 Task: Select Fire TV from Amazon Fire TV. Add to cart Replacement Power Adapter for Fire TV Stick-1. Place order for _x000D_
80 Blair Hollow Rd_x000D_
Dillsburg, Pennsylvania(PA), 17019, Cell Number (717) 432-9341
Action: Mouse moved to (130, 79)
Screenshot: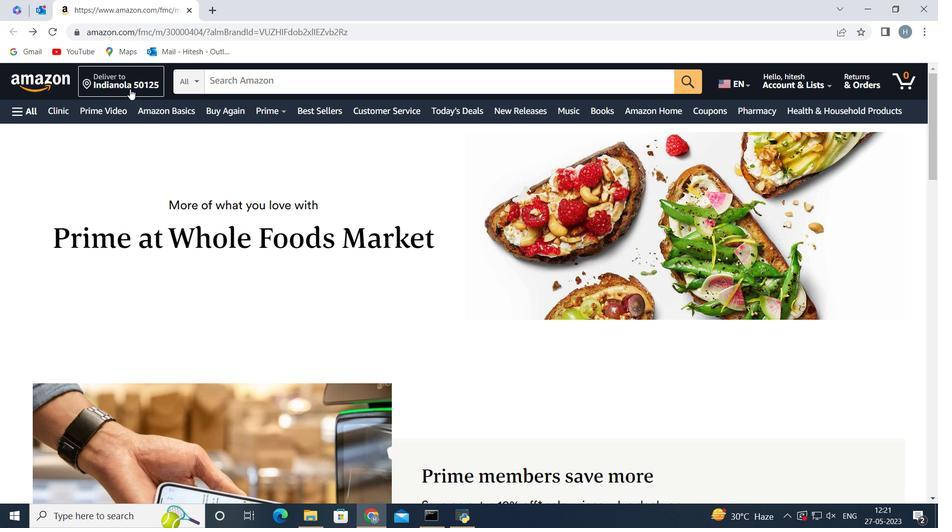 
Action: Mouse pressed left at (130, 79)
Screenshot: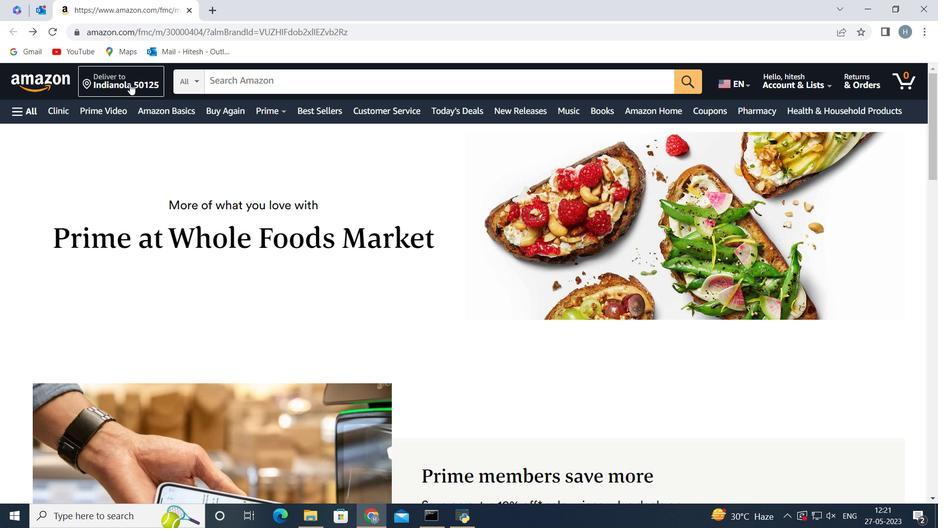 
Action: Mouse moved to (455, 368)
Screenshot: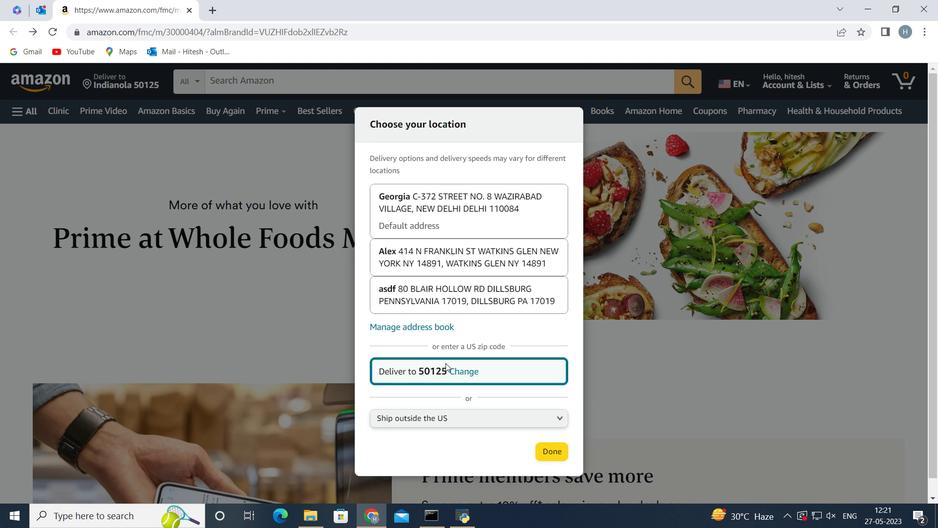 
Action: Mouse pressed left at (455, 368)
Screenshot: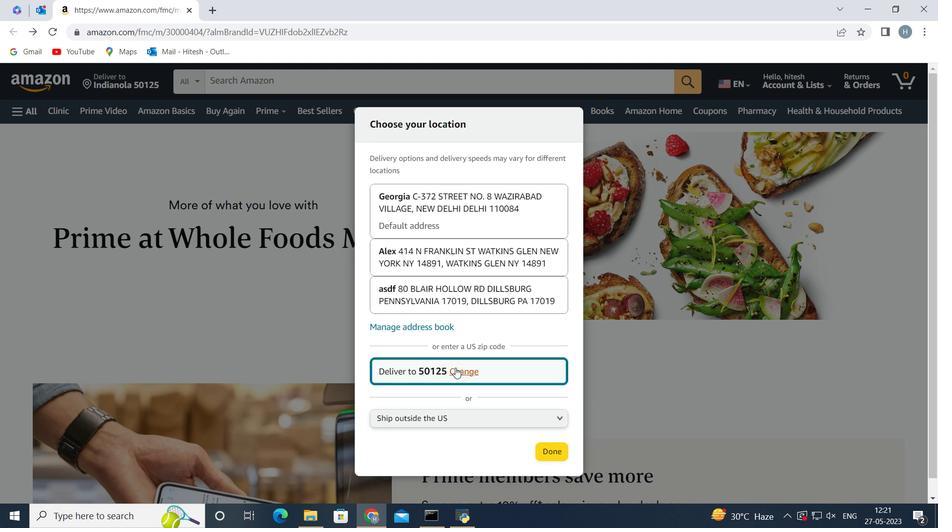 
Action: Mouse moved to (437, 364)
Screenshot: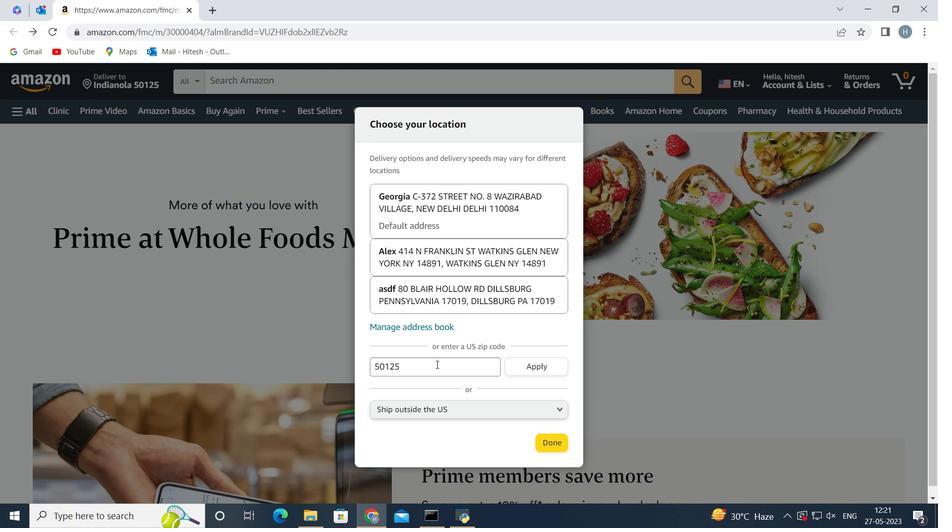 
Action: Mouse pressed left at (437, 364)
Screenshot: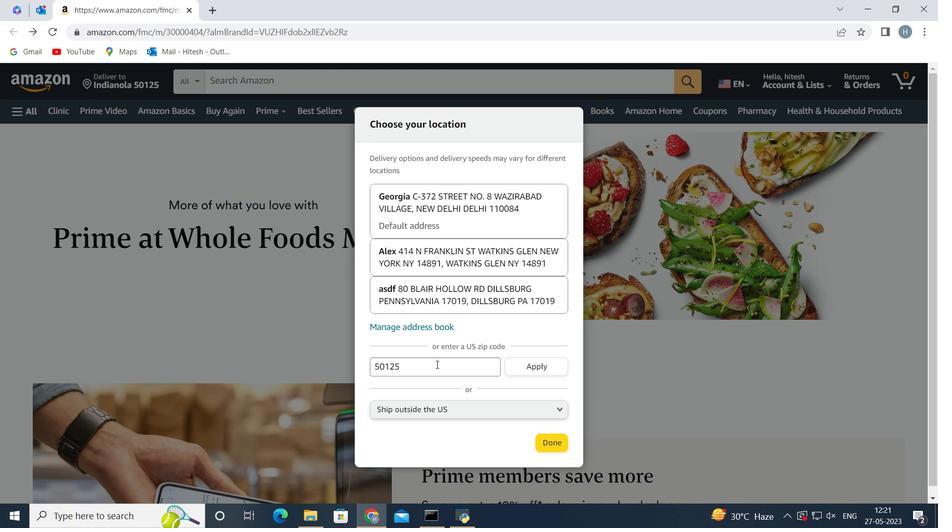 
Action: Key pressed <Key.backspace><Key.backspace><Key.backspace><Key.backspace><Key.backspace><Key.backspace><Key.backspace><Key.backspace>17019
Screenshot: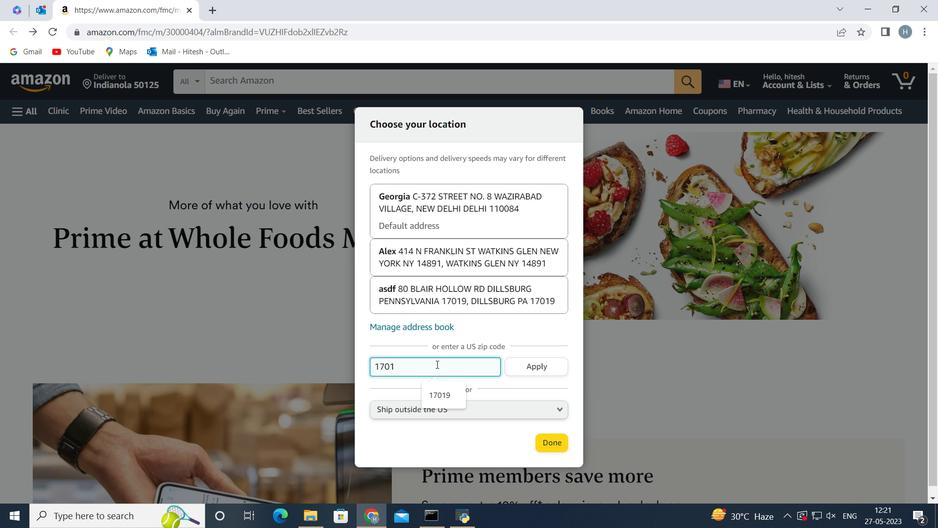 
Action: Mouse moved to (525, 361)
Screenshot: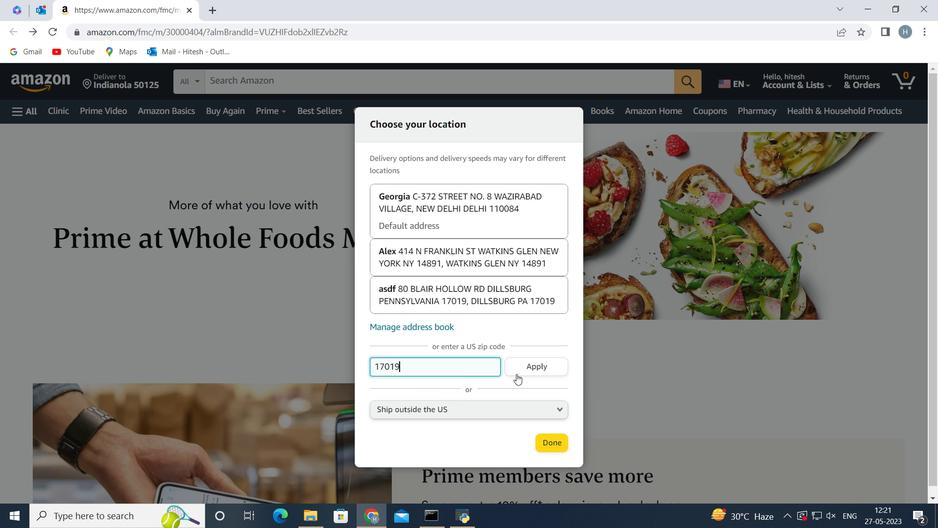 
Action: Mouse pressed left at (525, 361)
Screenshot: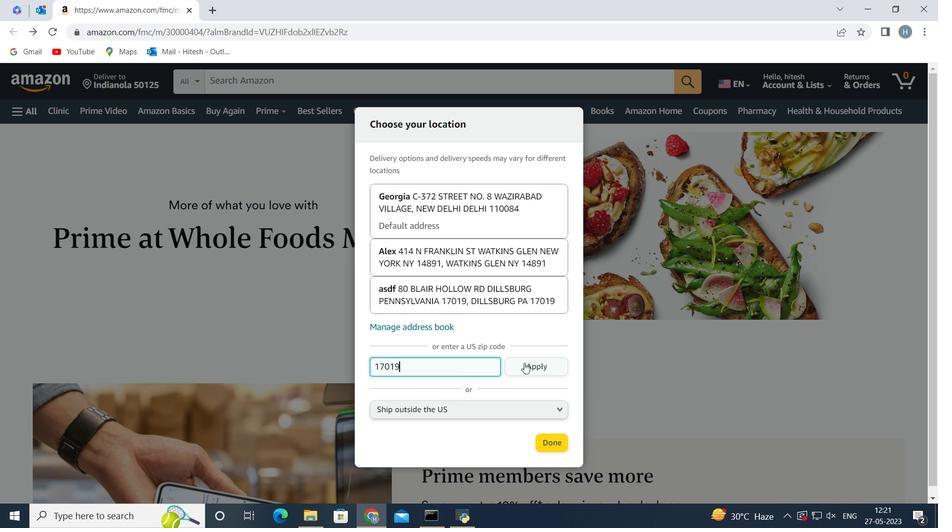 
Action: Mouse moved to (551, 448)
Screenshot: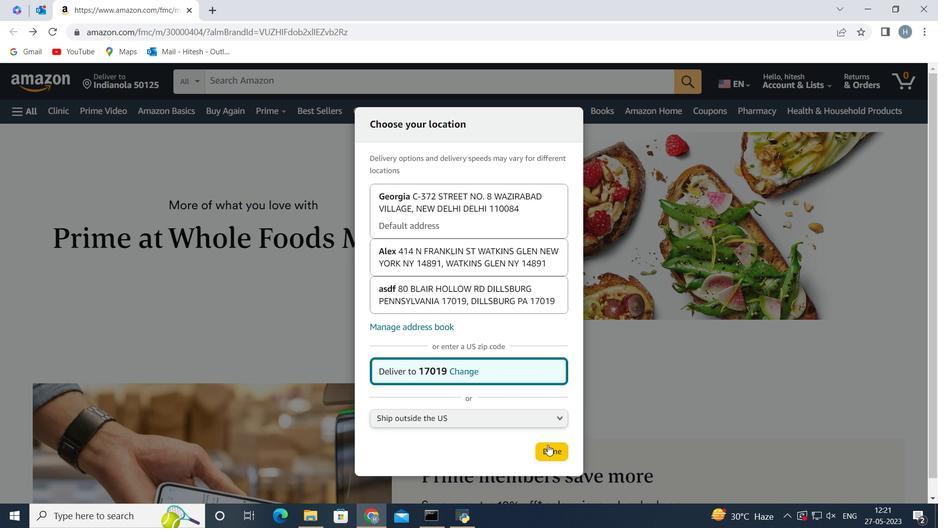 
Action: Mouse pressed left at (551, 448)
Screenshot: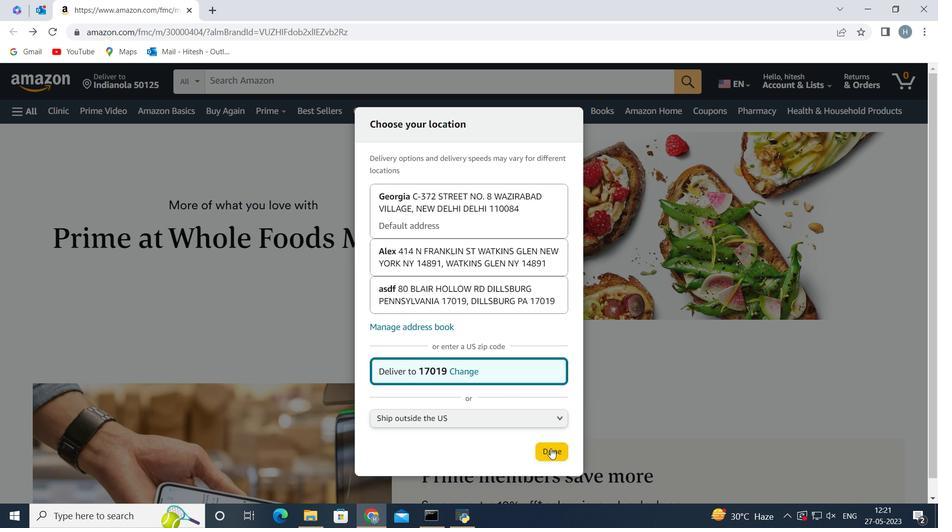
Action: Mouse moved to (16, 105)
Screenshot: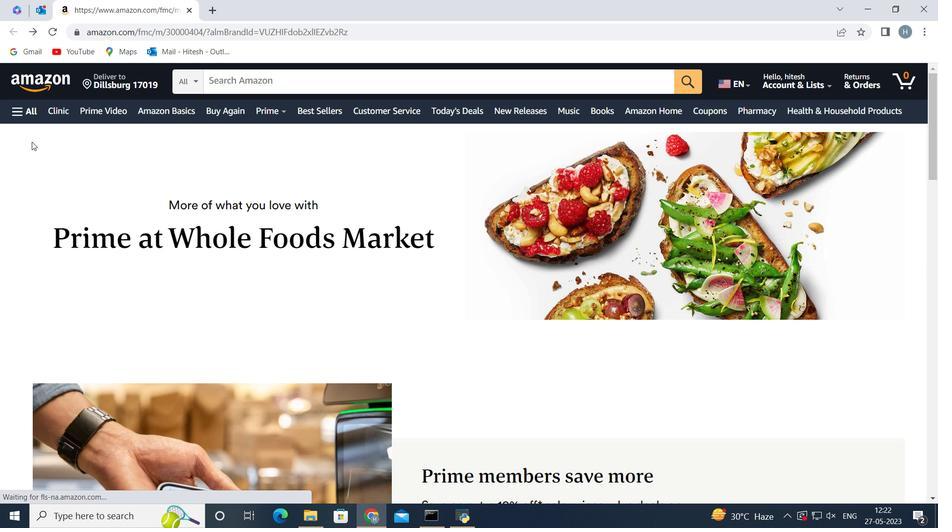 
Action: Mouse pressed left at (16, 105)
Screenshot: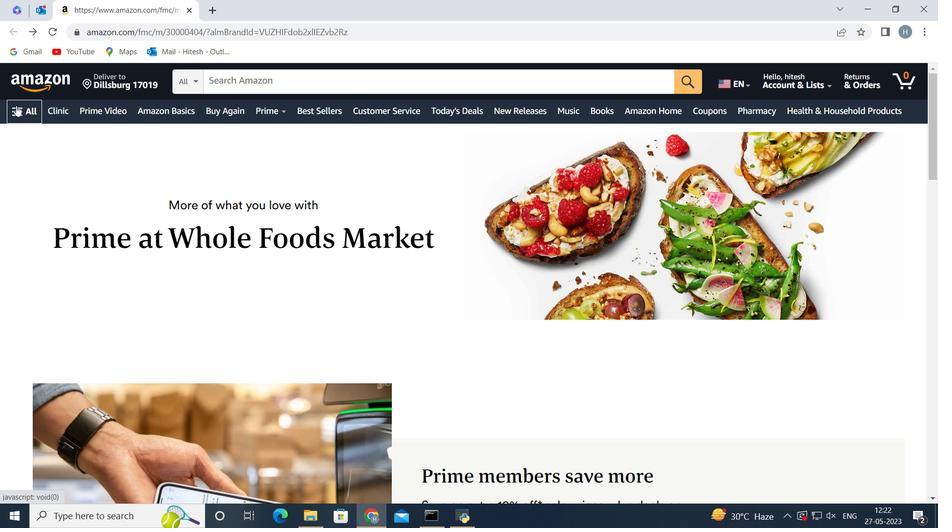 
Action: Mouse moved to (90, 354)
Screenshot: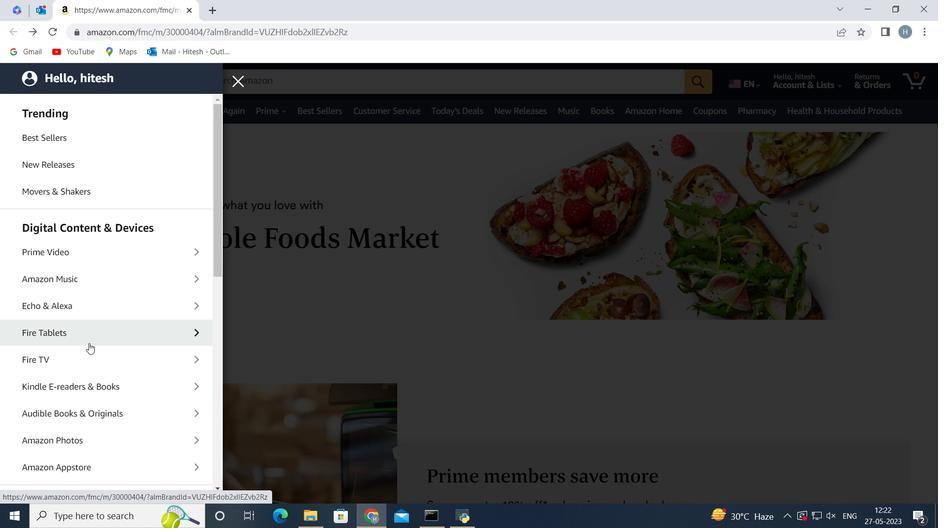 
Action: Mouse pressed left at (90, 354)
Screenshot: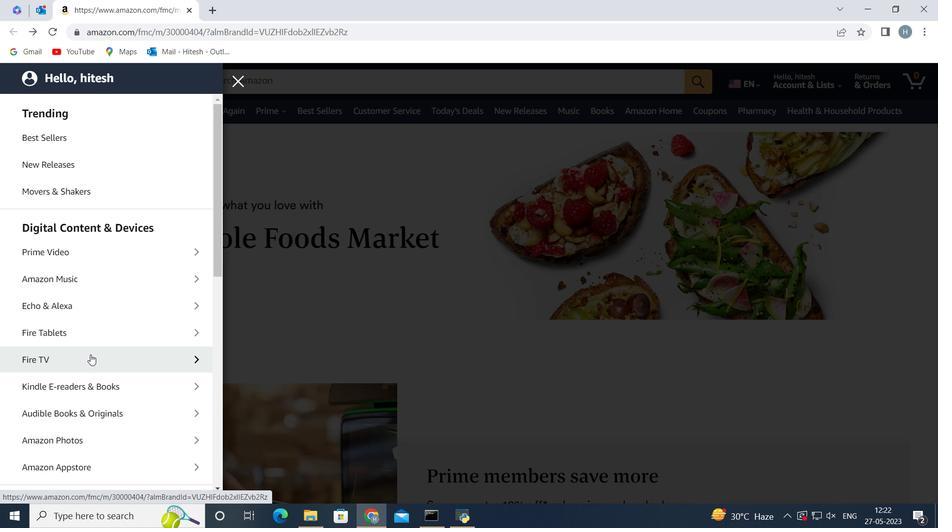
Action: Mouse moved to (136, 158)
Screenshot: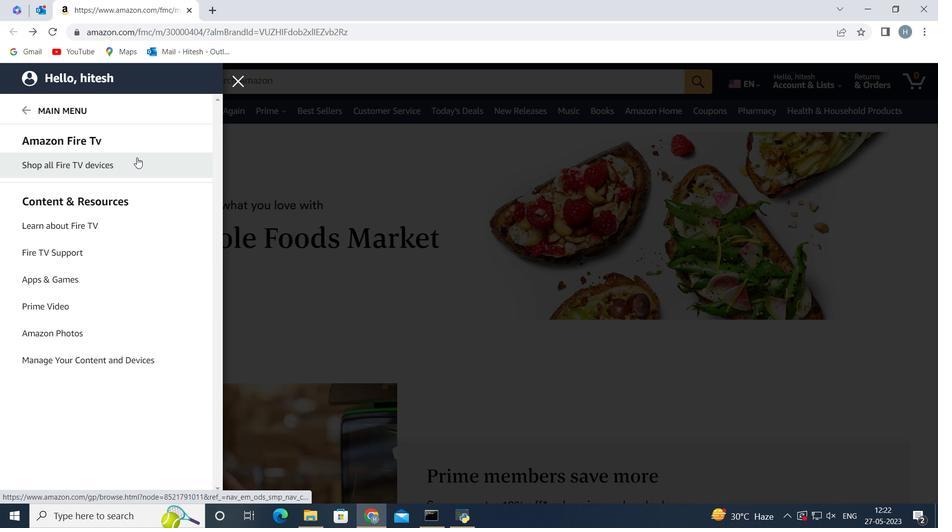
Action: Mouse pressed left at (136, 158)
Screenshot: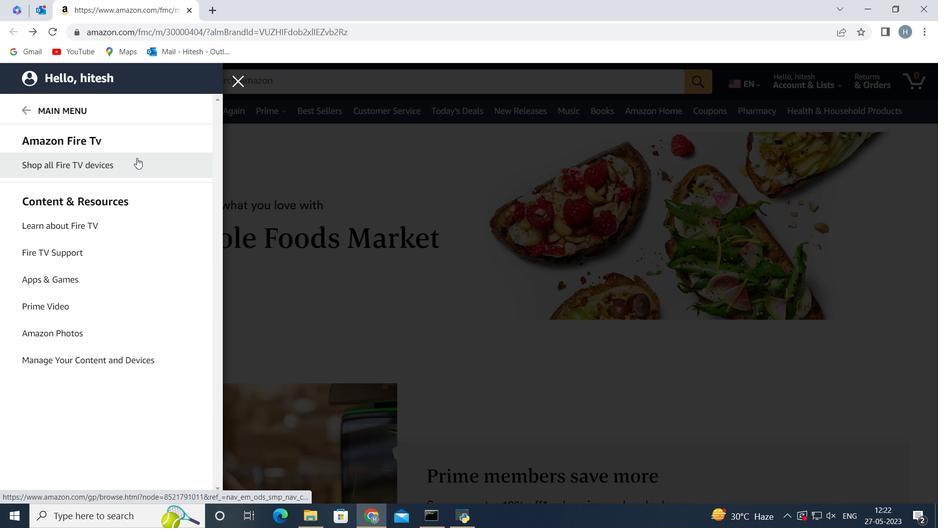 
Action: Mouse moved to (305, 83)
Screenshot: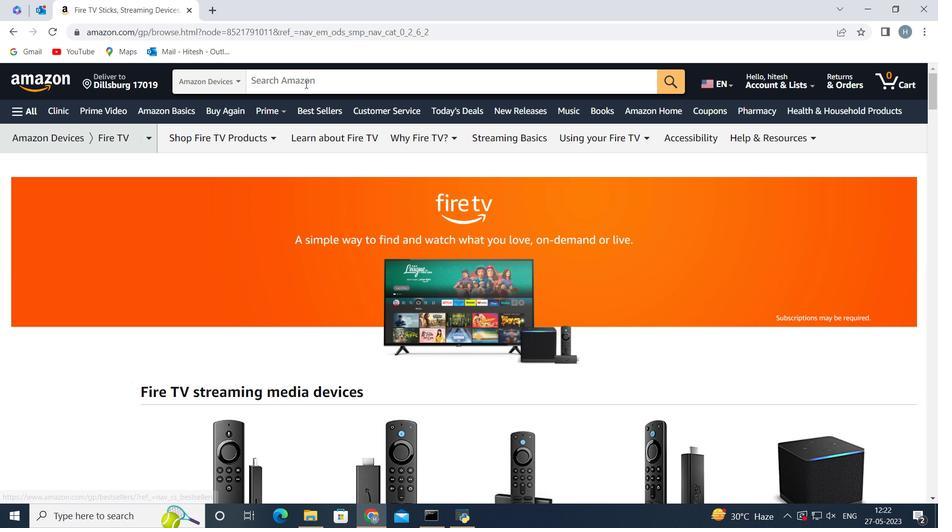 
Action: Mouse pressed left at (305, 83)
Screenshot: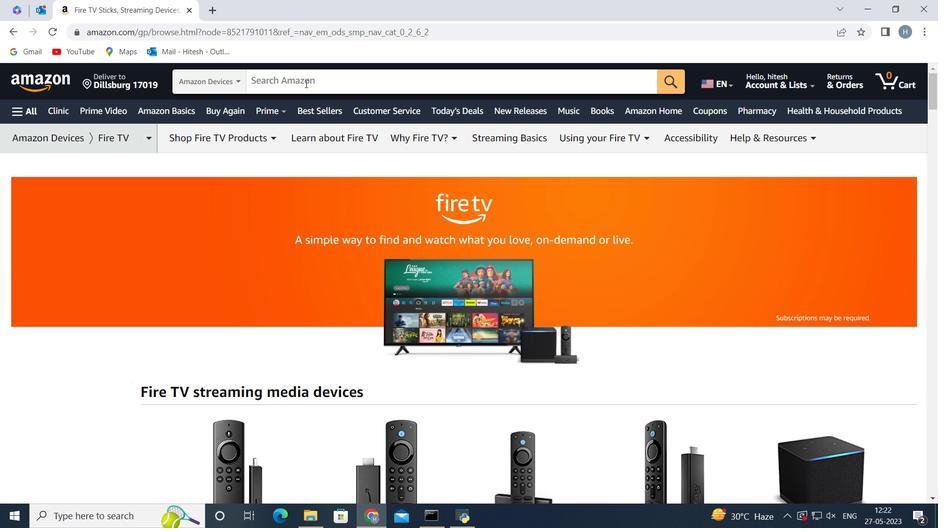 
Action: Key pressed <Key.shift>Replacement<Key.space>power<Key.space><Key.shift>Adapy<Key.backspace>tor<Key.space>for<Key.space>fire<Key.space>tv<Key.enter>
Screenshot: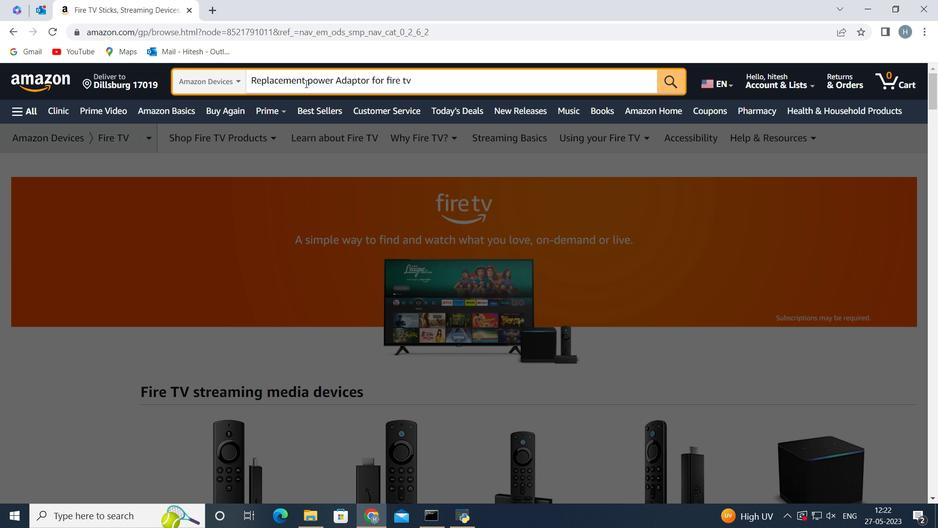 
Action: Mouse moved to (460, 81)
Screenshot: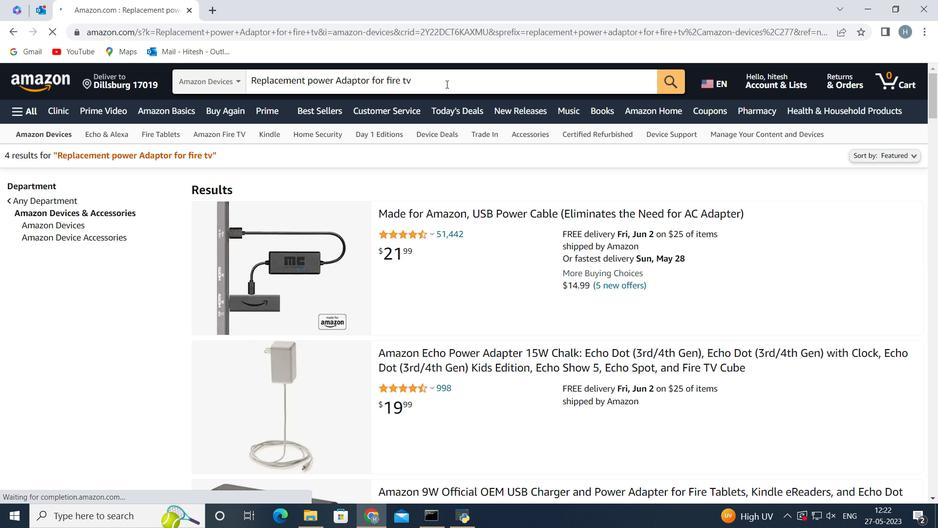 
Action: Mouse pressed left at (460, 81)
Screenshot: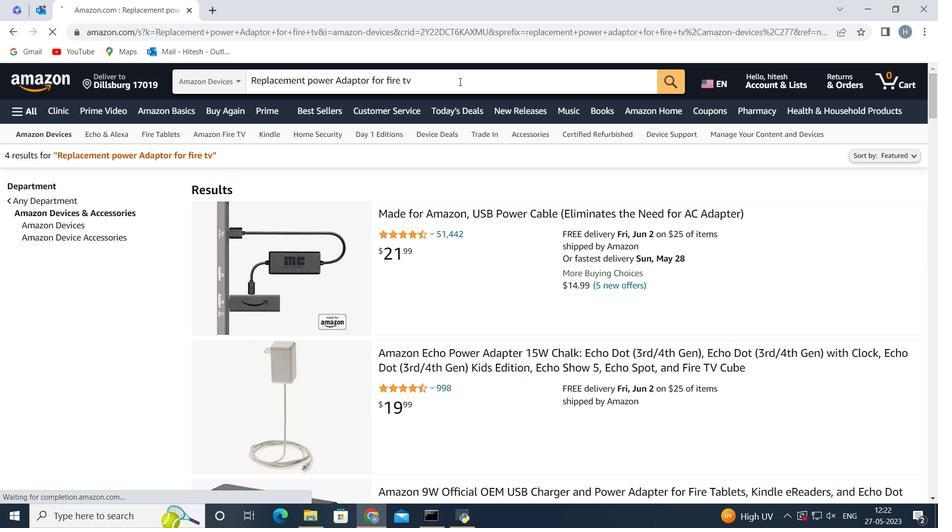 
Action: Key pressed <Key.space>stick<Key.backspace><Key.backspace><Key.backspace><Key.backspace>stick<Key.enter>
Screenshot: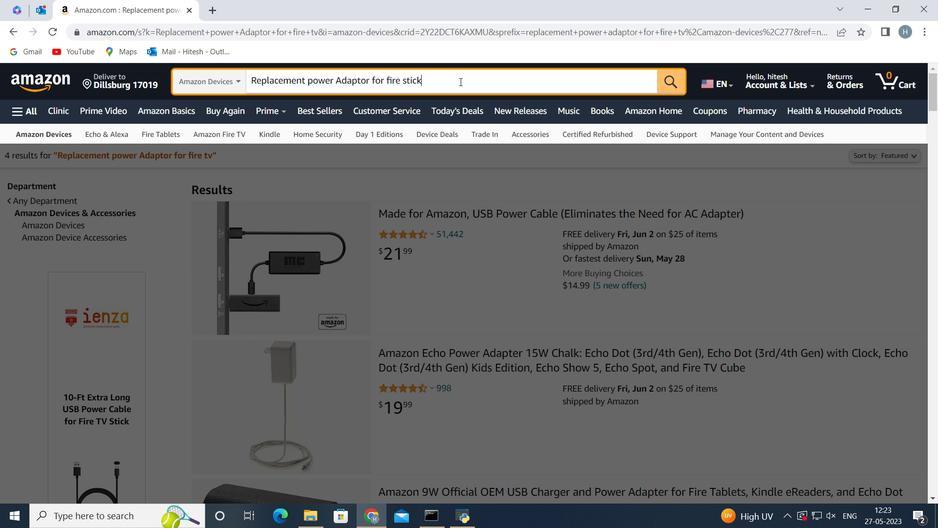 
Action: Mouse moved to (455, 213)
Screenshot: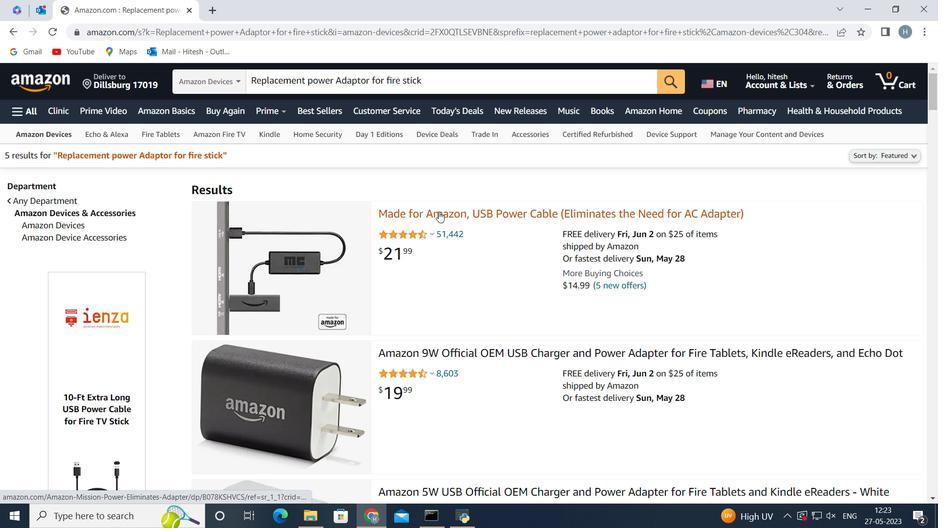 
Action: Mouse scrolled (455, 213) with delta (0, 0)
Screenshot: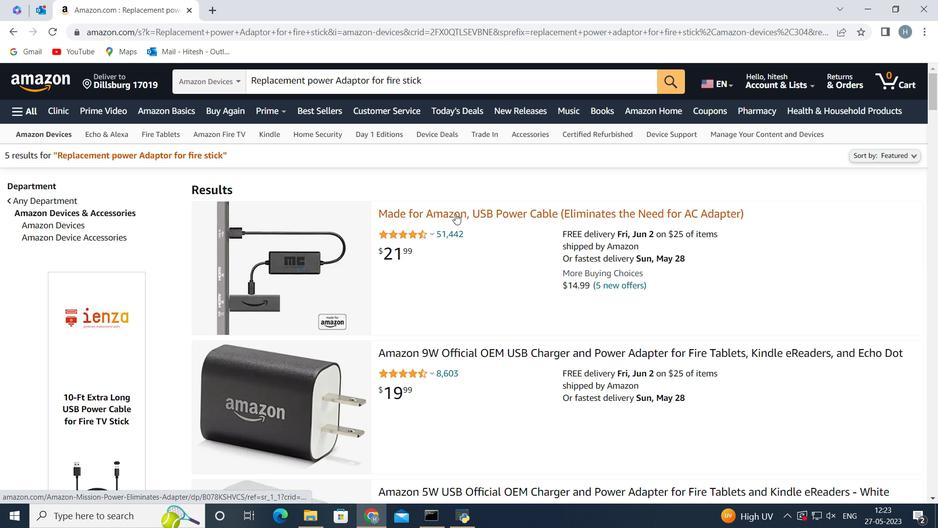 
Action: Mouse moved to (574, 159)
Screenshot: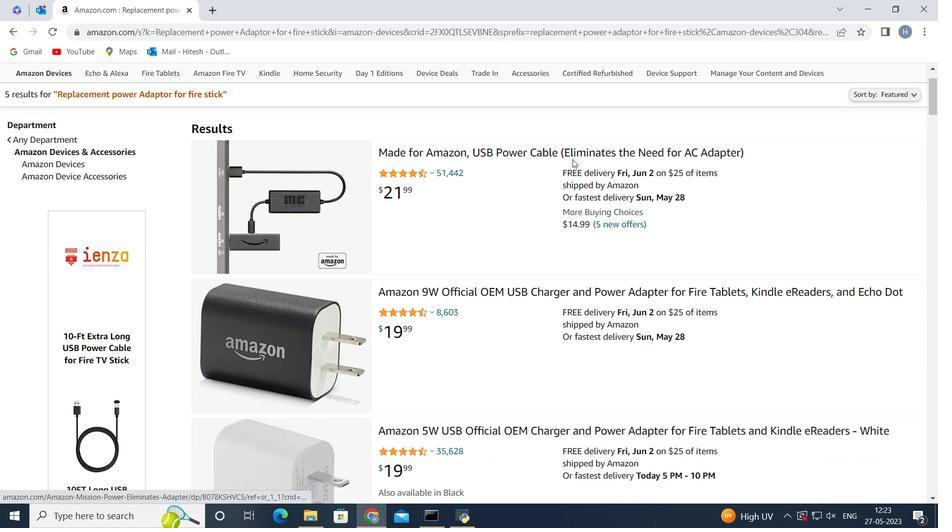 
Action: Mouse scrolled (574, 158) with delta (0, 0)
Screenshot: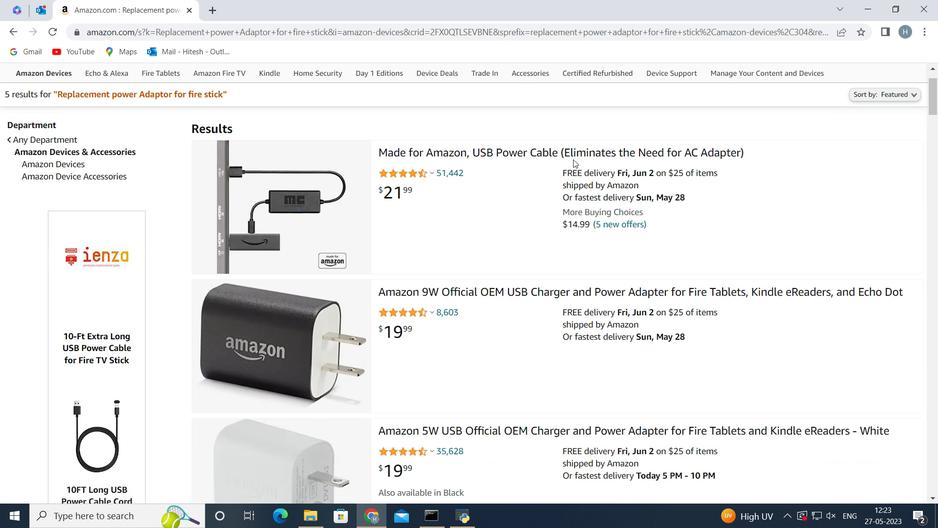 
Action: Mouse scrolled (574, 158) with delta (0, 0)
Screenshot: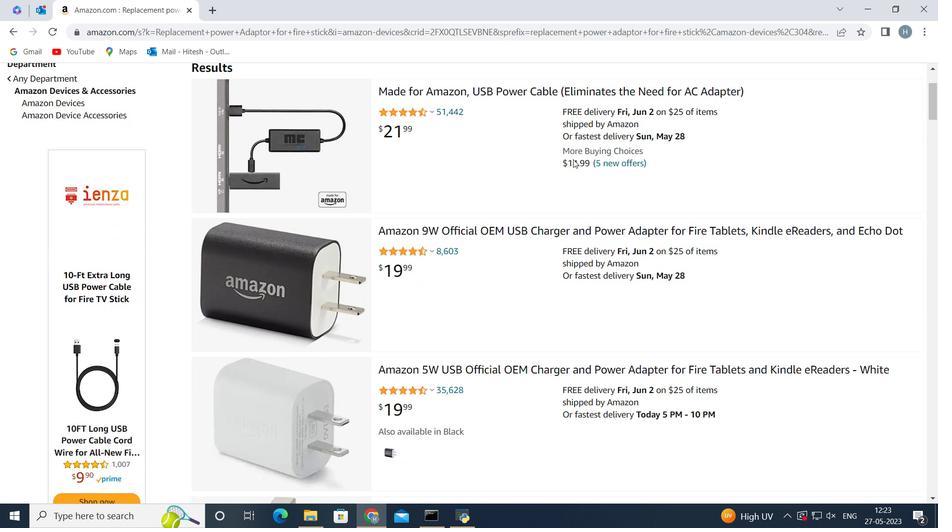 
Action: Mouse moved to (450, 186)
Screenshot: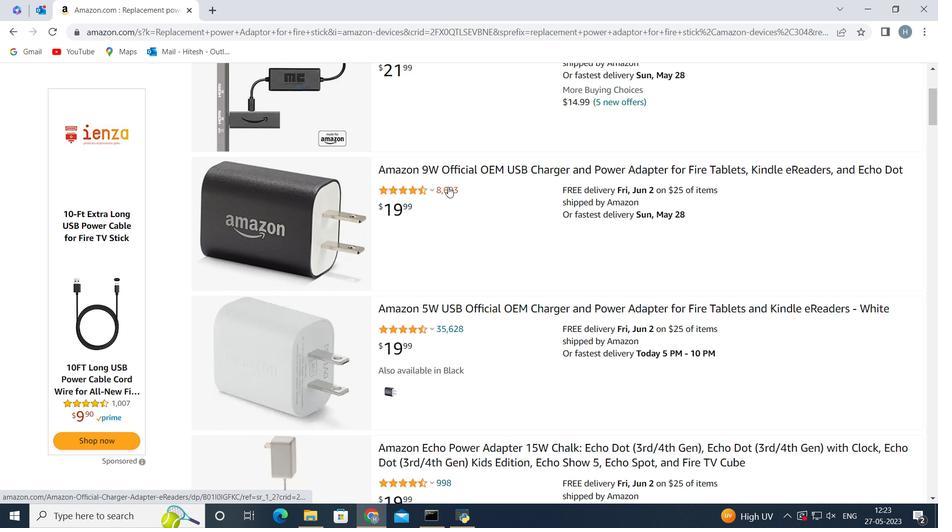 
Action: Mouse scrolled (450, 185) with delta (0, 0)
Screenshot: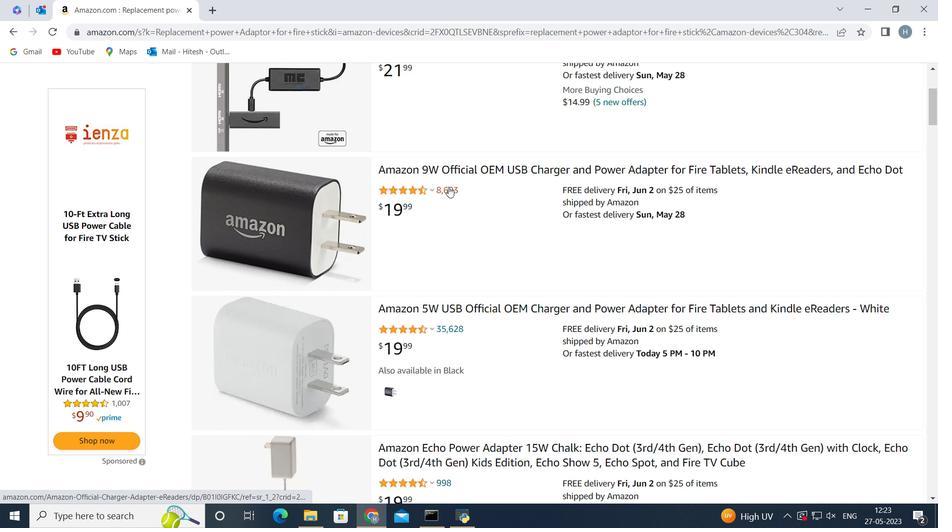
Action: Mouse scrolled (450, 185) with delta (0, 0)
Screenshot: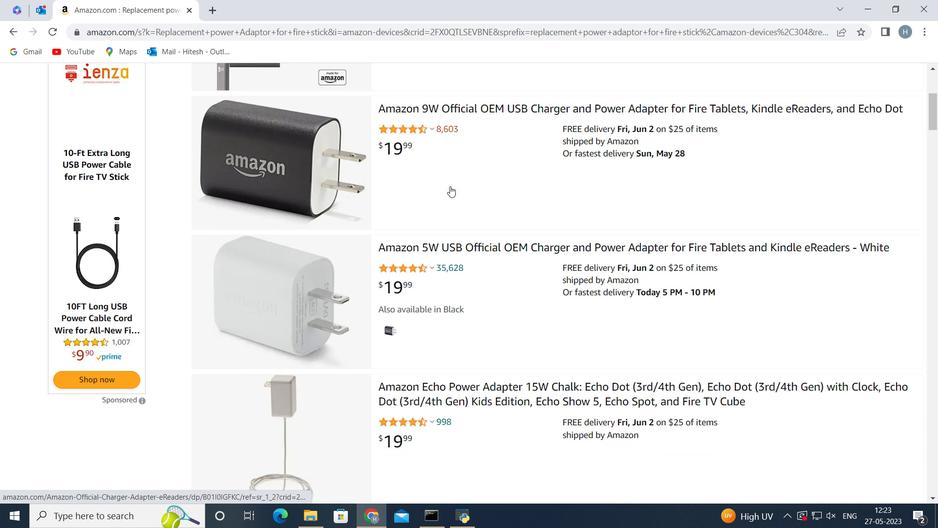 
Action: Mouse moved to (521, 190)
Screenshot: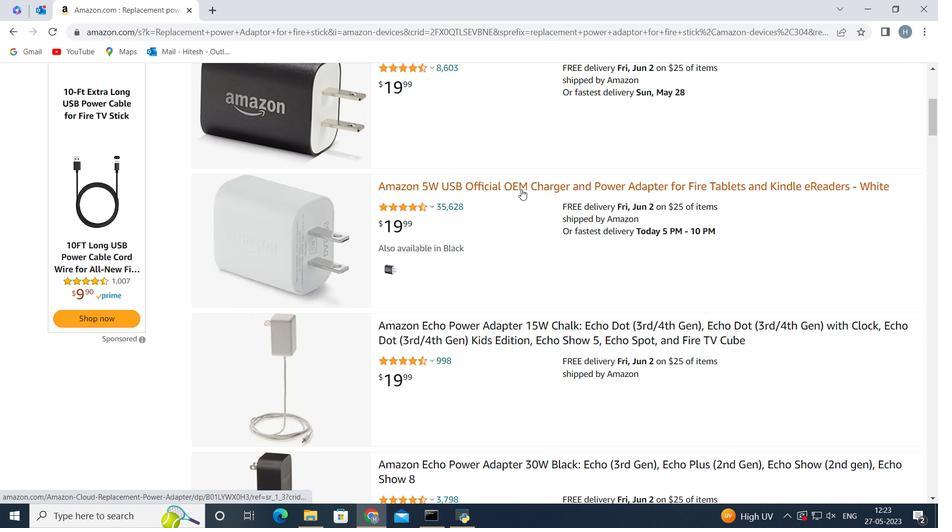 
Action: Mouse scrolled (521, 189) with delta (0, 0)
Screenshot: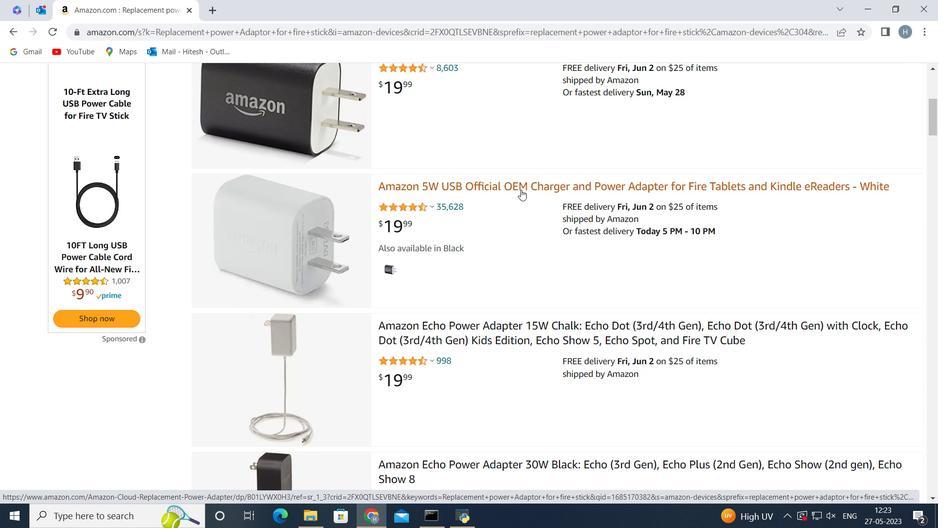 
Action: Mouse scrolled (521, 189) with delta (0, 0)
Screenshot: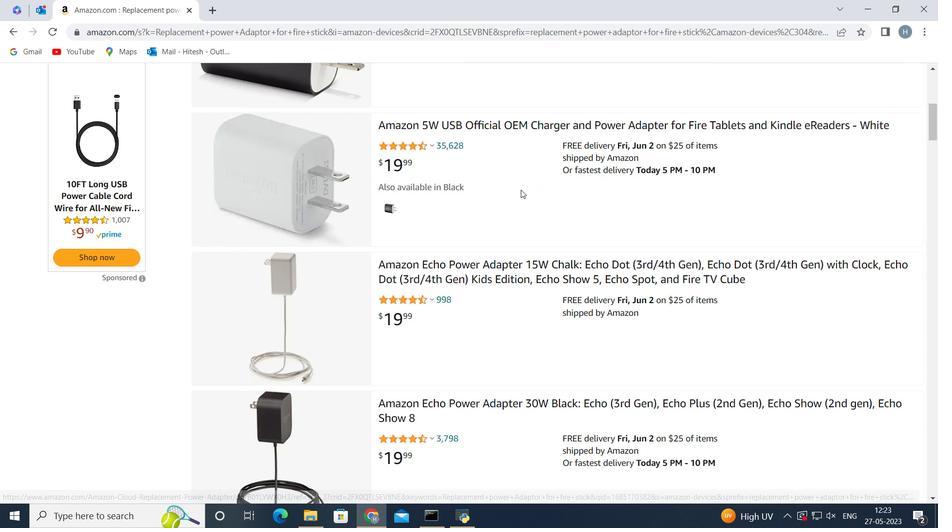
Action: Mouse moved to (519, 190)
Screenshot: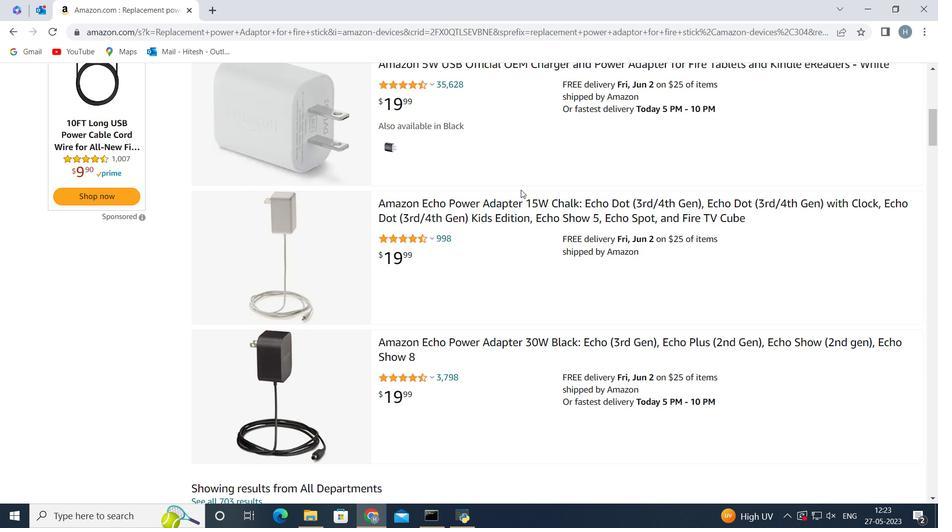 
Action: Mouse scrolled (519, 190) with delta (0, 0)
Screenshot: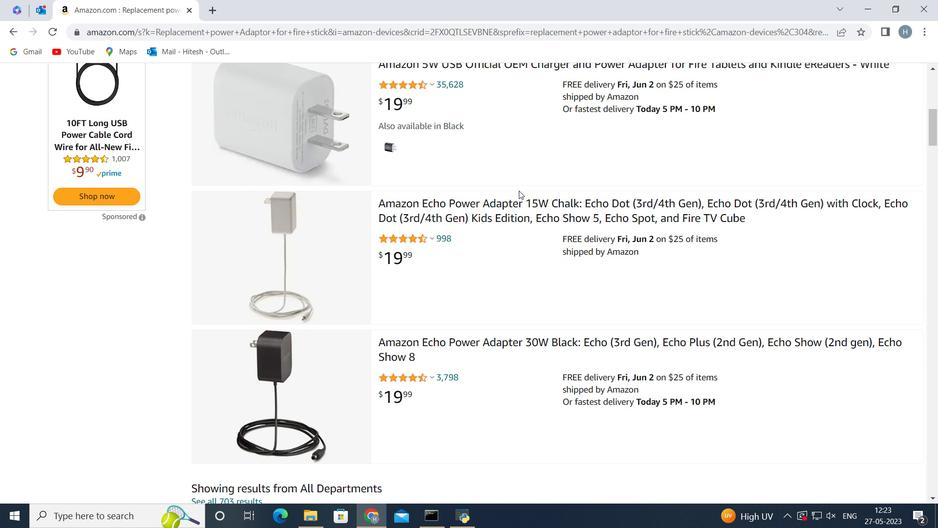 
Action: Mouse scrolled (519, 190) with delta (0, 0)
Screenshot: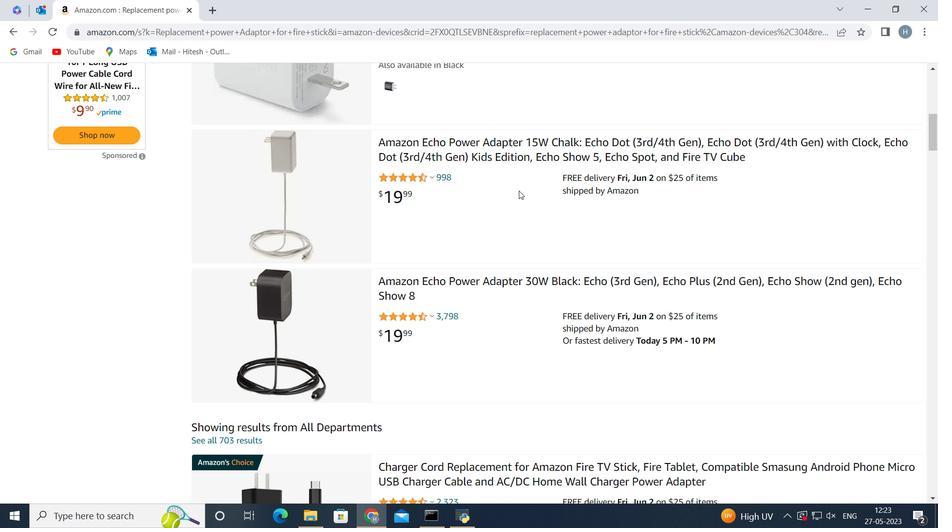 
Action: Mouse moved to (519, 190)
Screenshot: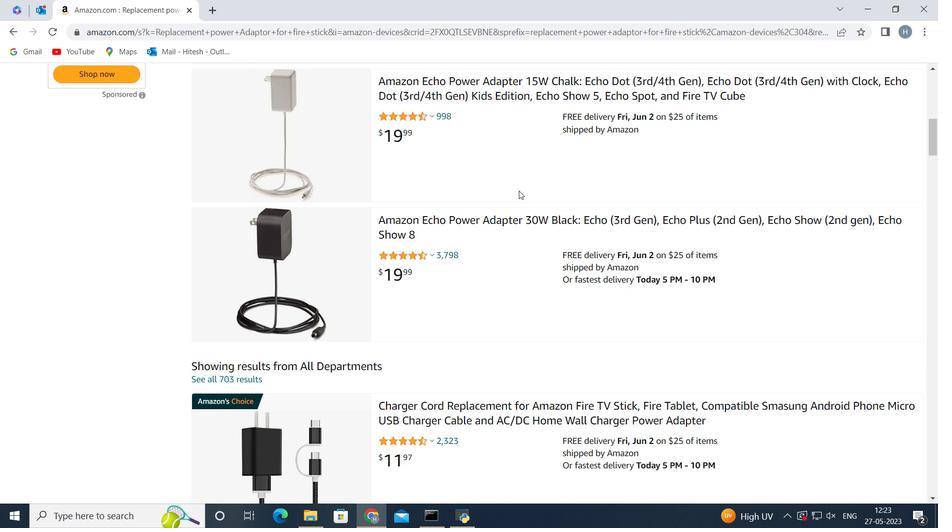 
Action: Mouse scrolled (519, 190) with delta (0, 0)
Screenshot: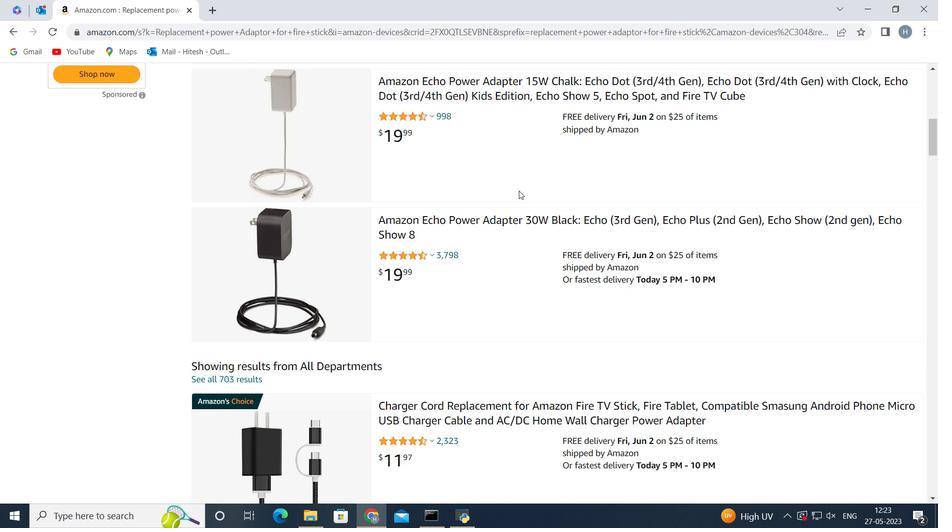 
Action: Mouse moved to (580, 240)
Screenshot: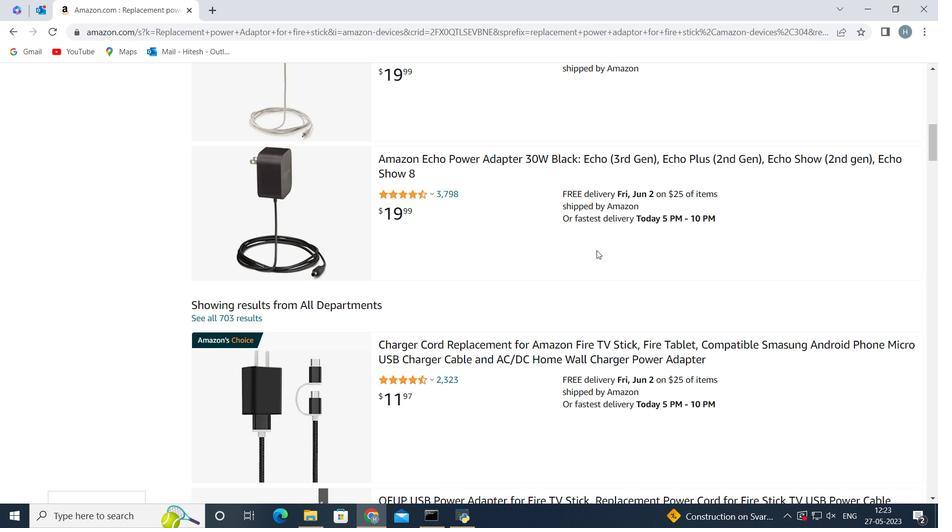 
Action: Mouse scrolled (580, 240) with delta (0, 0)
Screenshot: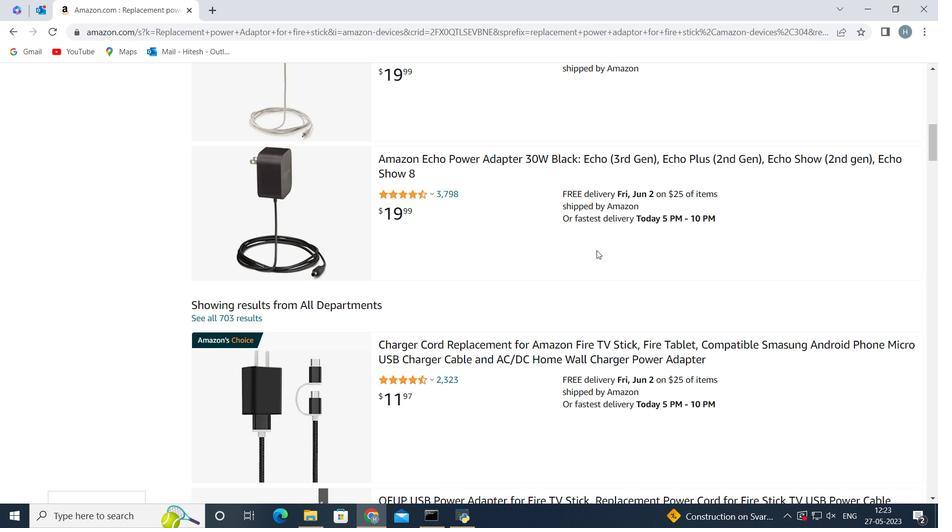 
Action: Mouse moved to (577, 239)
Screenshot: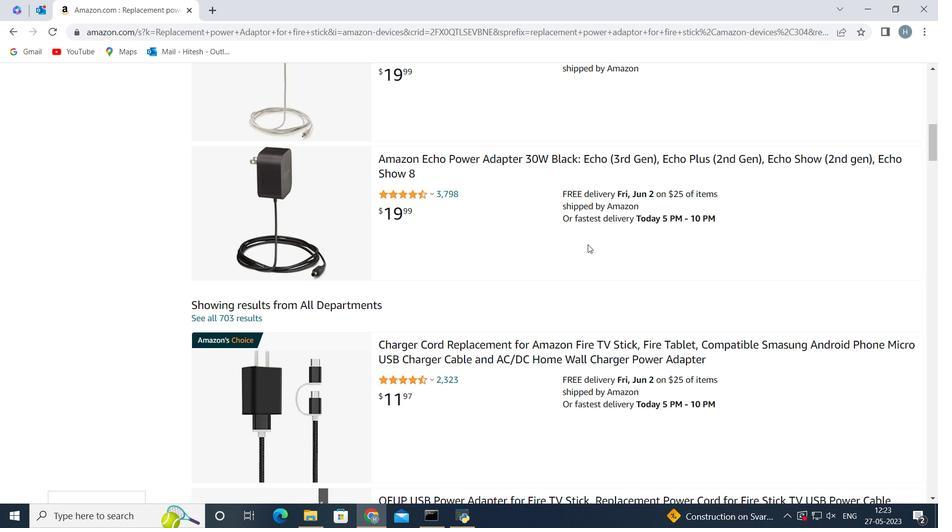 
Action: Mouse scrolled (577, 239) with delta (0, 0)
Screenshot: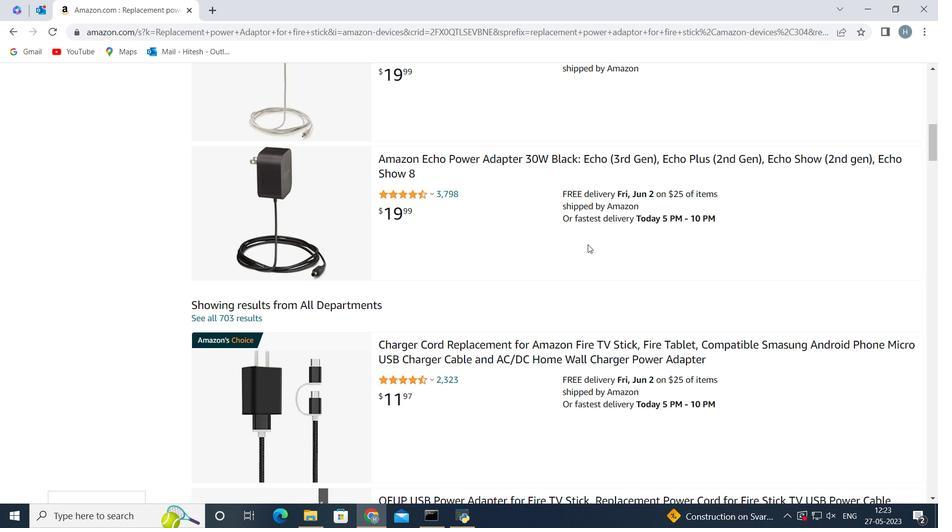 
Action: Mouse moved to (501, 211)
Screenshot: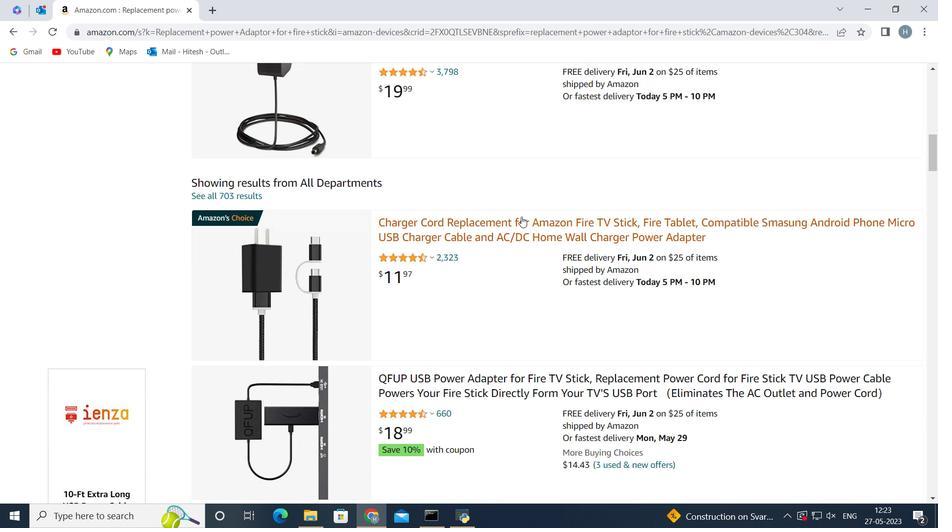 
Action: Mouse scrolled (501, 211) with delta (0, 0)
Screenshot: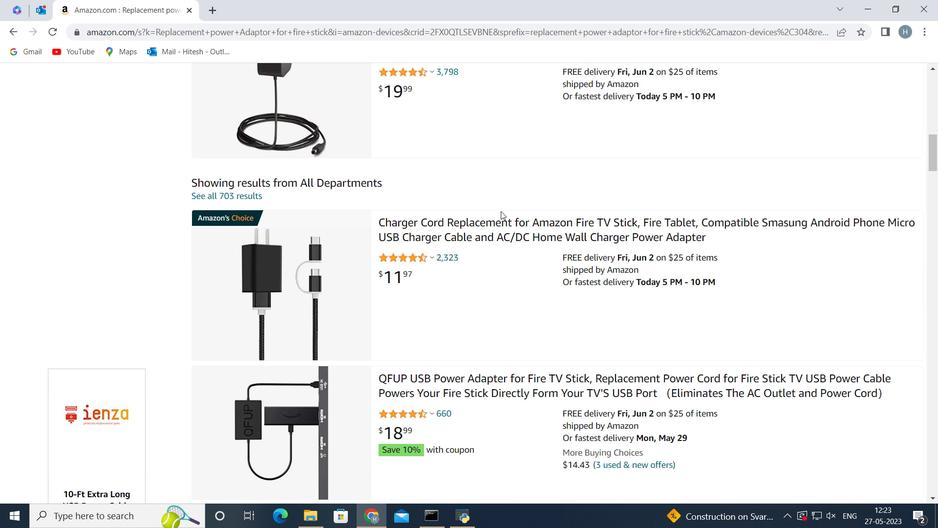 
Action: Mouse moved to (500, 211)
Screenshot: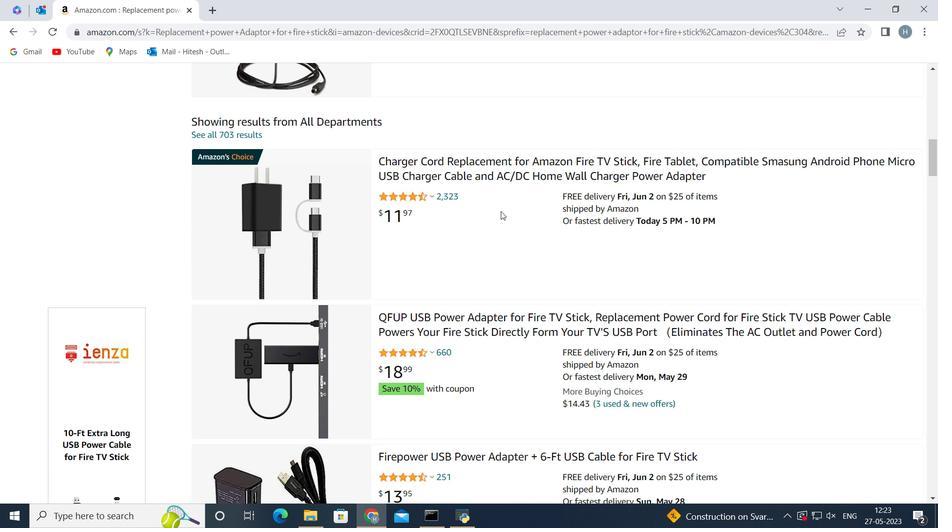 
Action: Mouse scrolled (500, 210) with delta (0, 0)
Screenshot: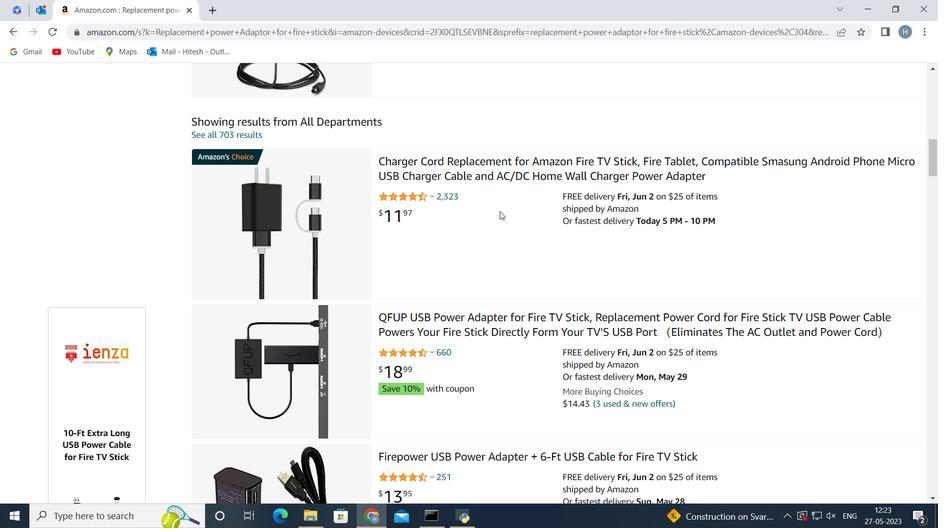 
Action: Mouse moved to (272, 298)
Screenshot: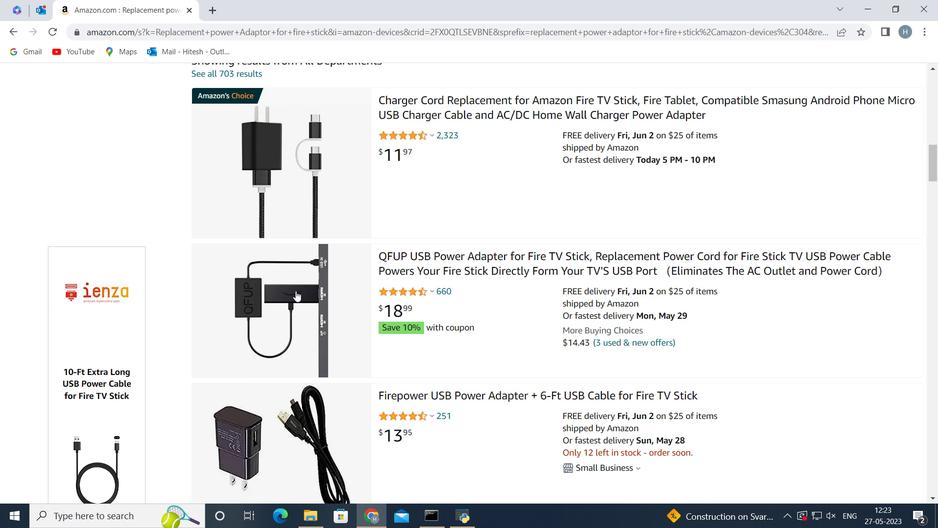 
Action: Mouse pressed left at (272, 298)
Screenshot: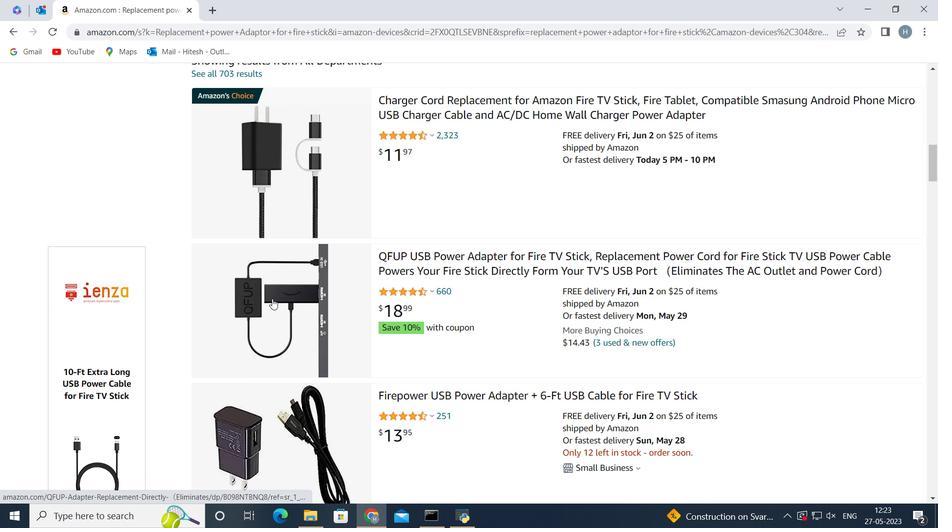 
Action: Mouse moved to (27, 457)
Screenshot: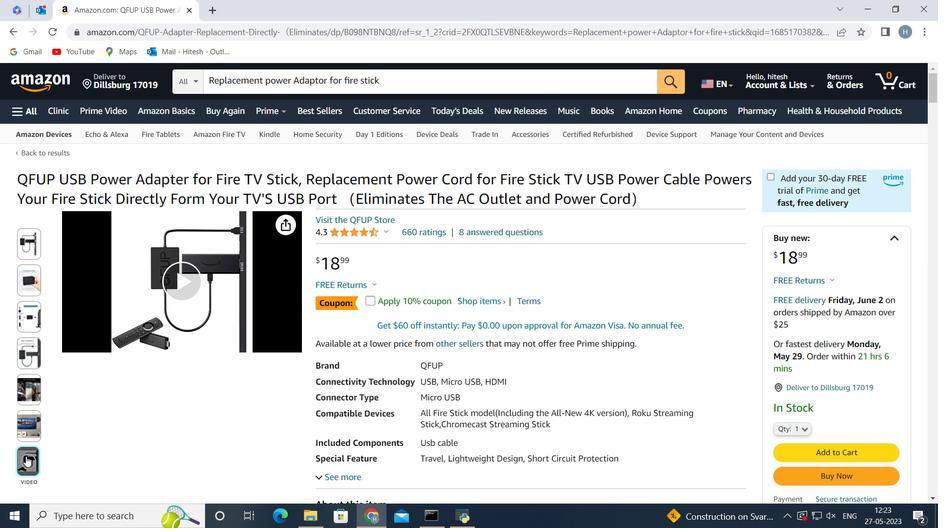 
Action: Mouse pressed left at (27, 457)
Screenshot: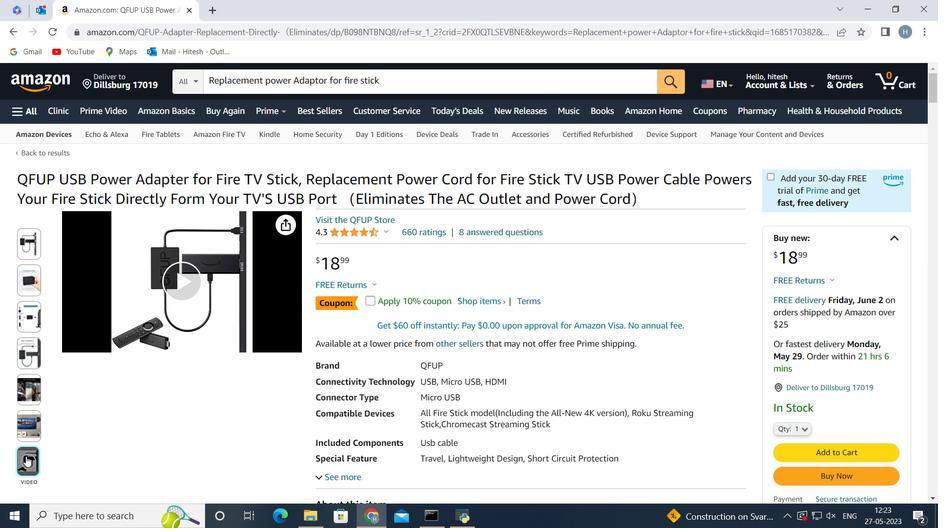 
Action: Mouse moved to (898, 118)
Screenshot: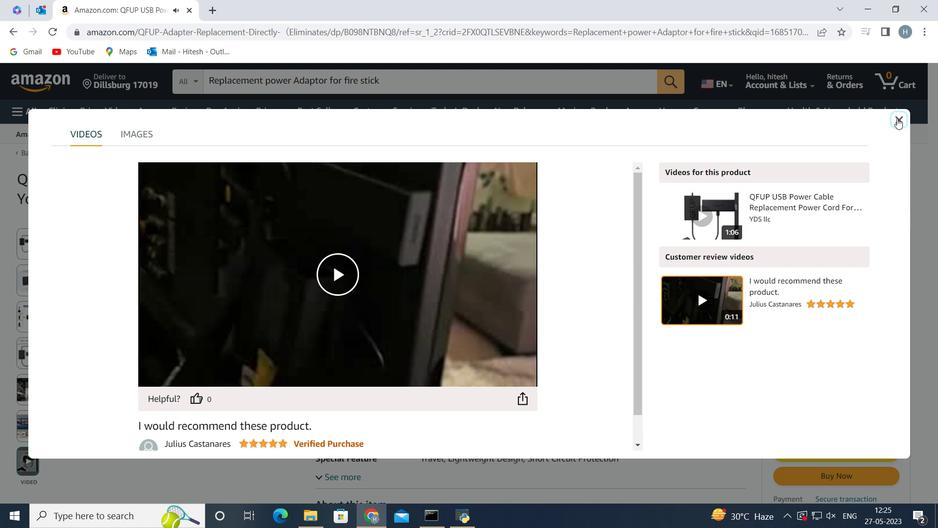 
Action: Mouse pressed left at (898, 118)
Screenshot: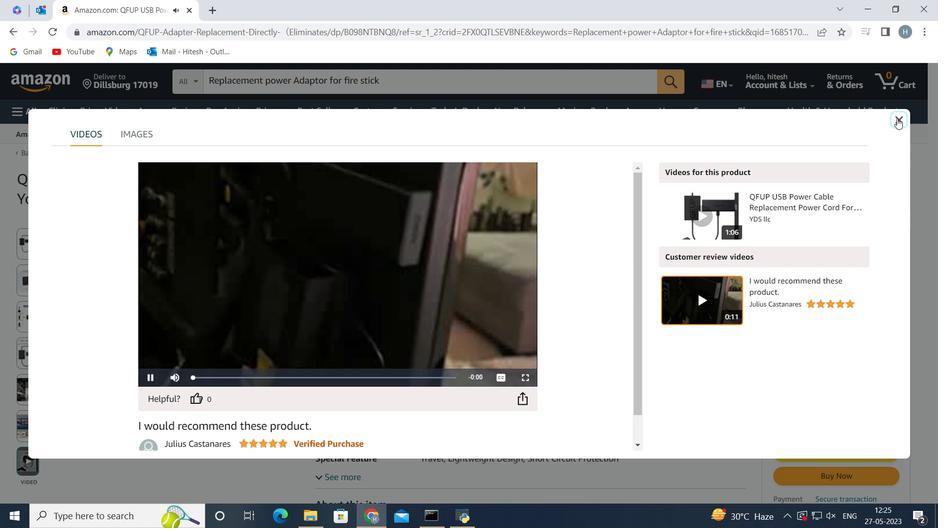 
Action: Mouse moved to (408, 268)
Screenshot: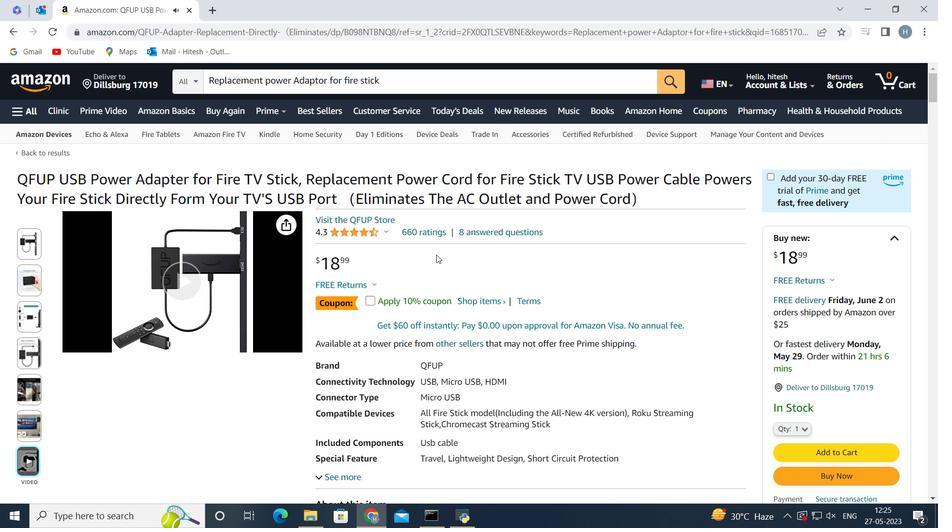 
Action: Mouse scrolled (408, 267) with delta (0, 0)
Screenshot: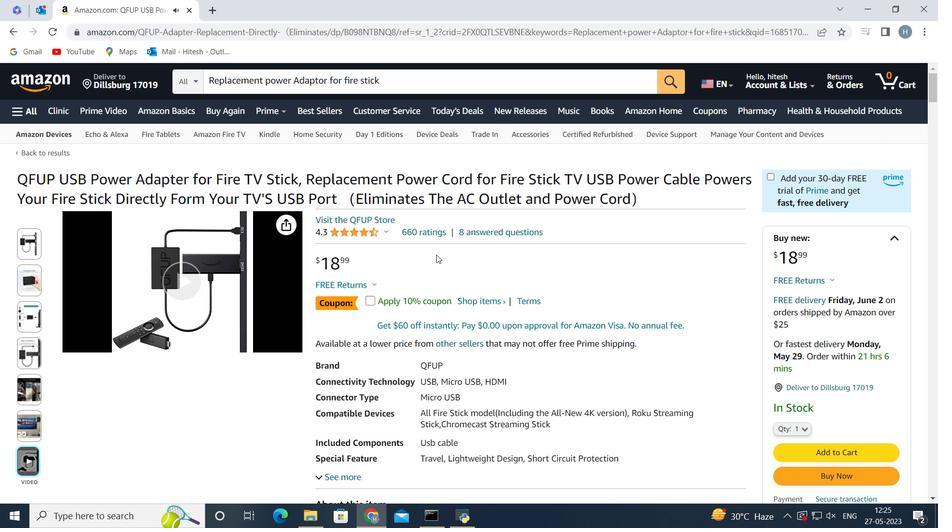 
Action: Mouse moved to (409, 263)
Screenshot: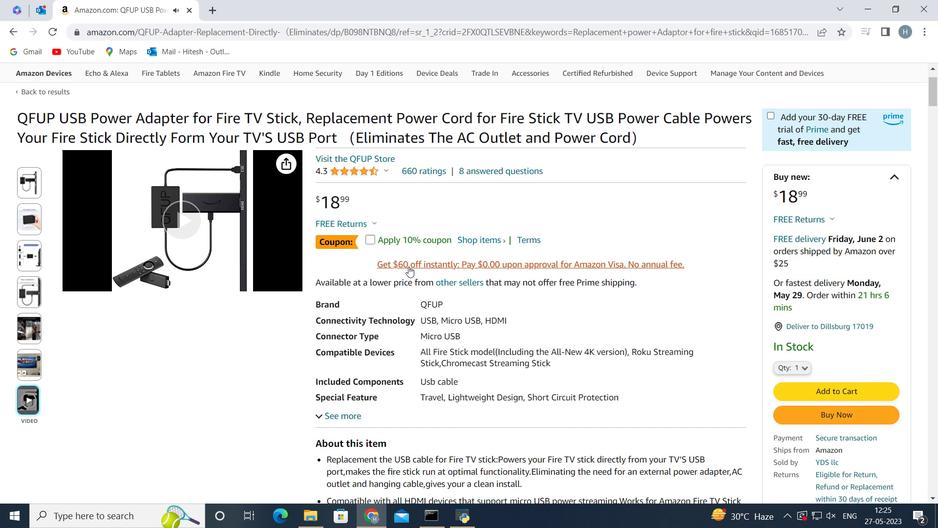 
Action: Mouse scrolled (409, 263) with delta (0, 0)
Screenshot: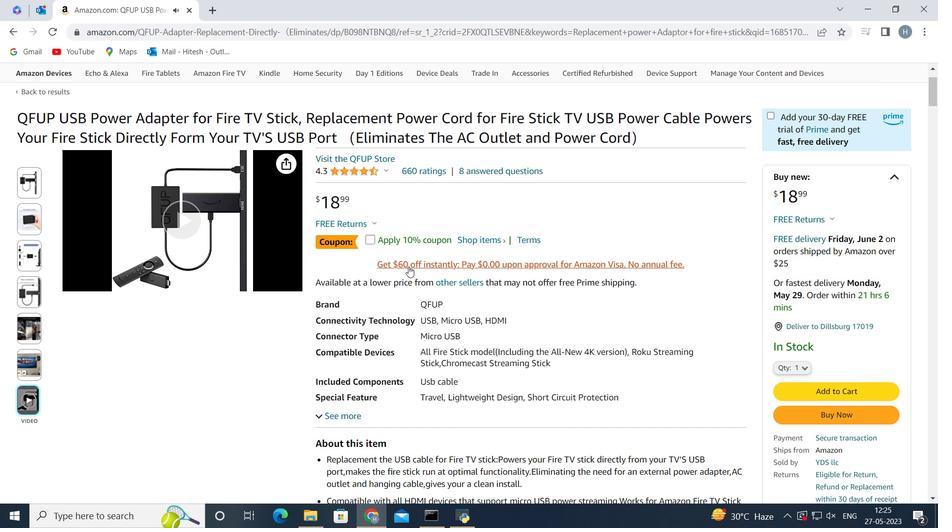
Action: Mouse moved to (503, 303)
Screenshot: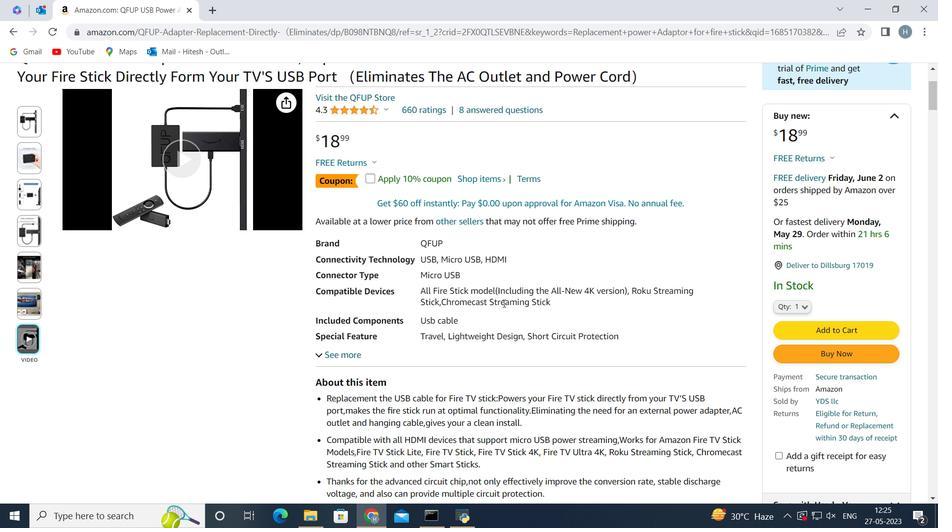 
Action: Mouse scrolled (503, 302) with delta (0, 0)
Screenshot: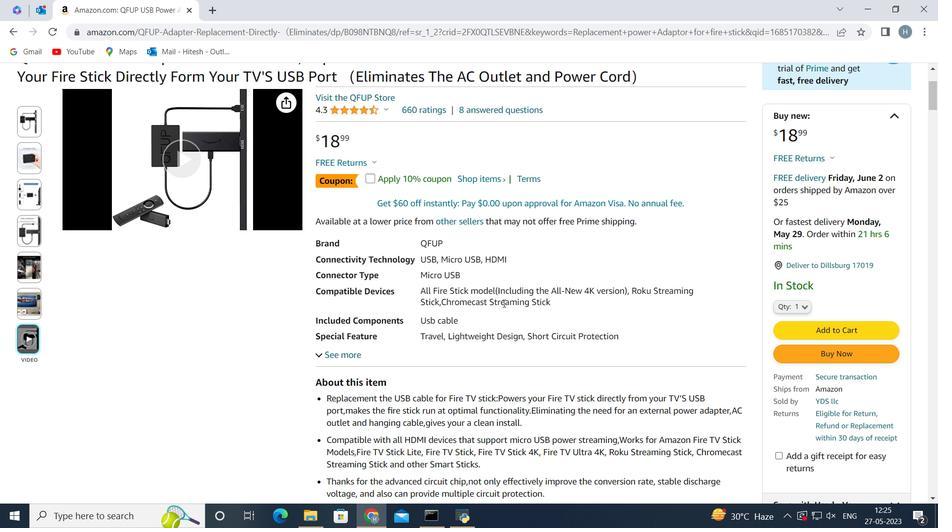 
Action: Mouse moved to (463, 280)
Screenshot: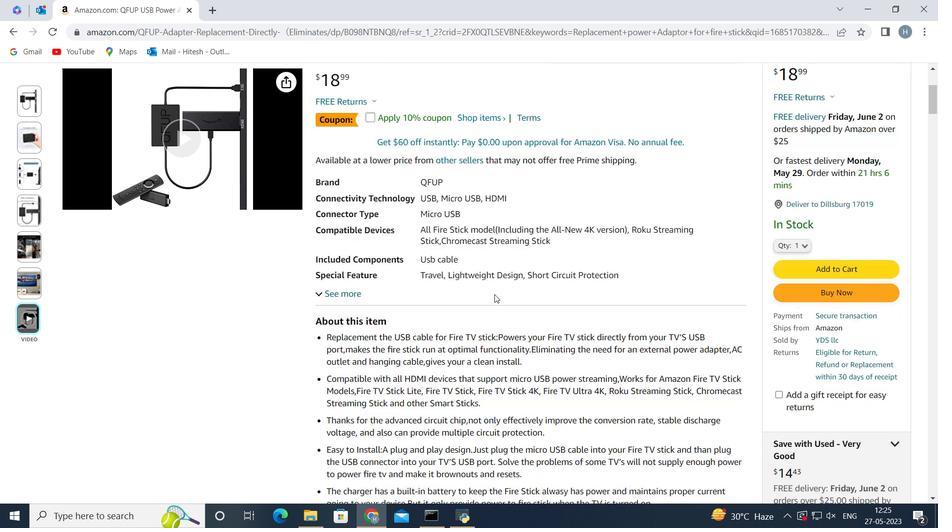 
Action: Mouse scrolled (463, 279) with delta (0, 0)
Screenshot: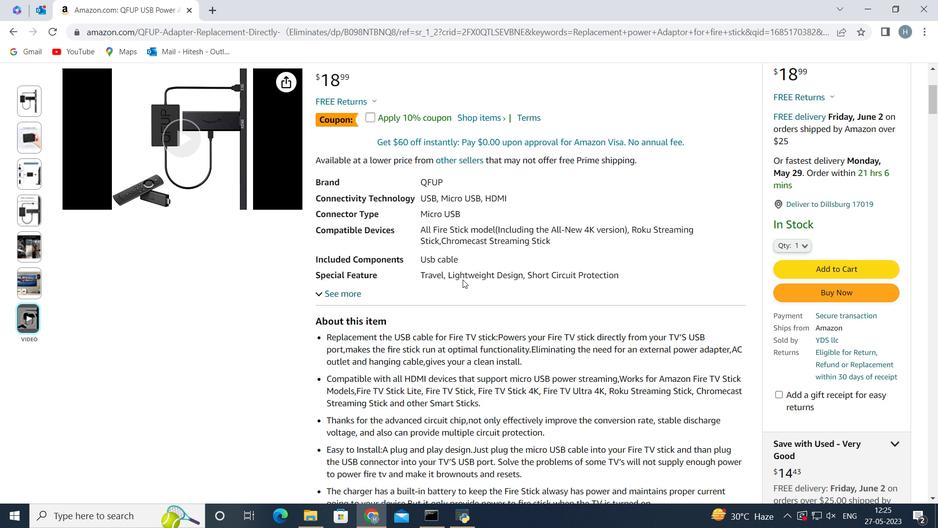 
Action: Mouse moved to (448, 199)
Screenshot: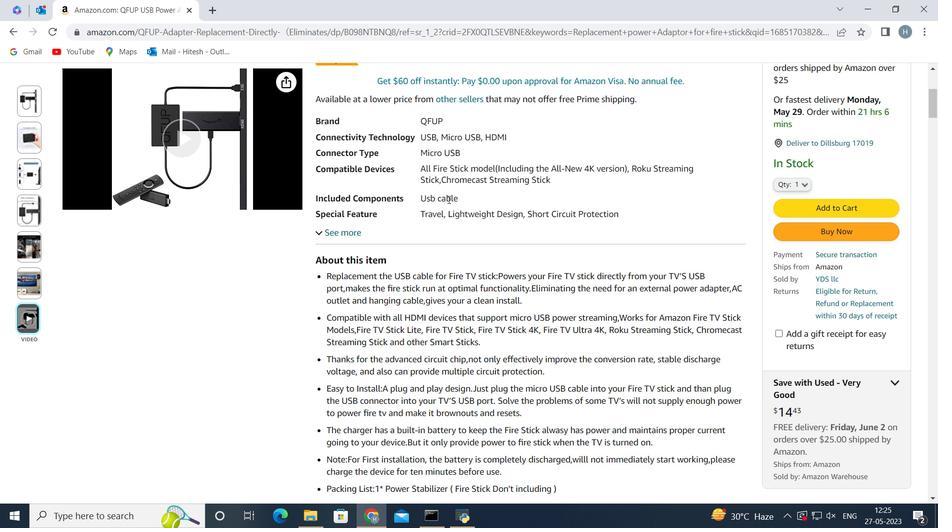 
Action: Mouse scrolled (448, 198) with delta (0, 0)
Screenshot: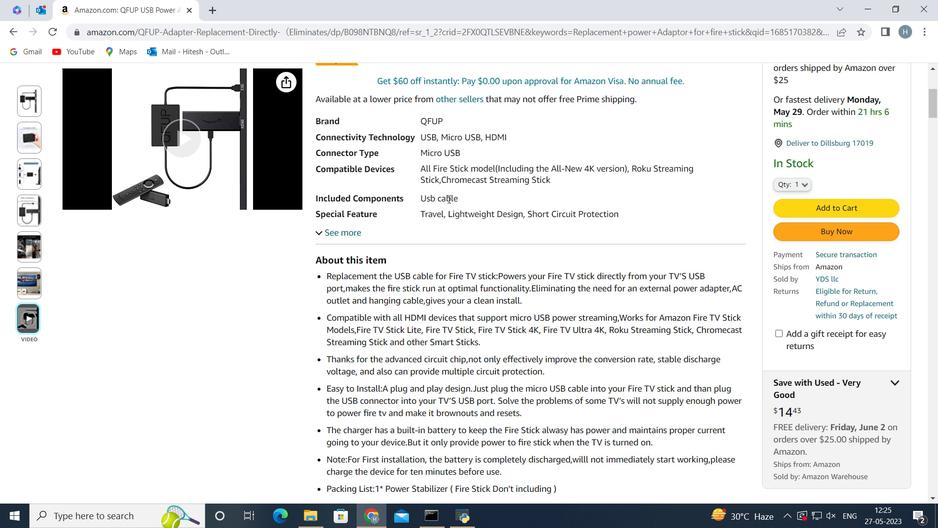 
Action: Mouse moved to (448, 197)
Screenshot: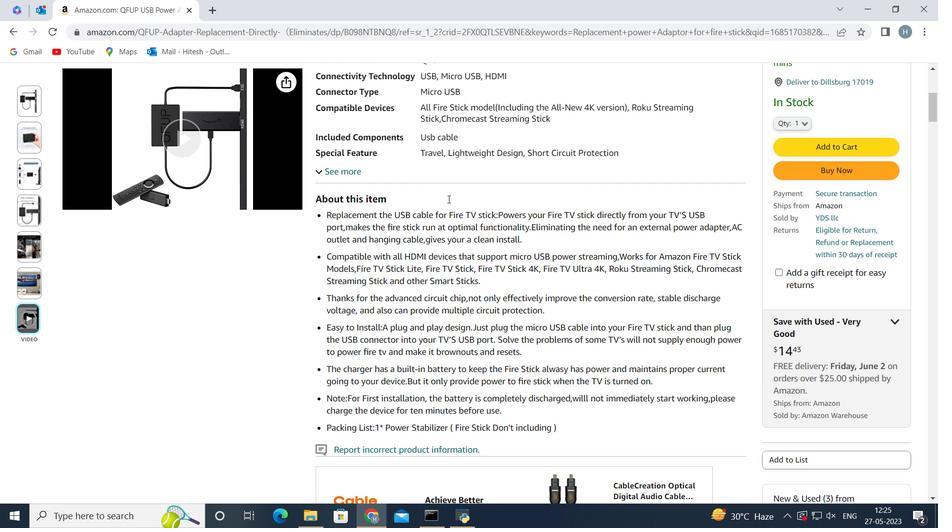 
Action: Mouse scrolled (448, 197) with delta (0, 0)
Screenshot: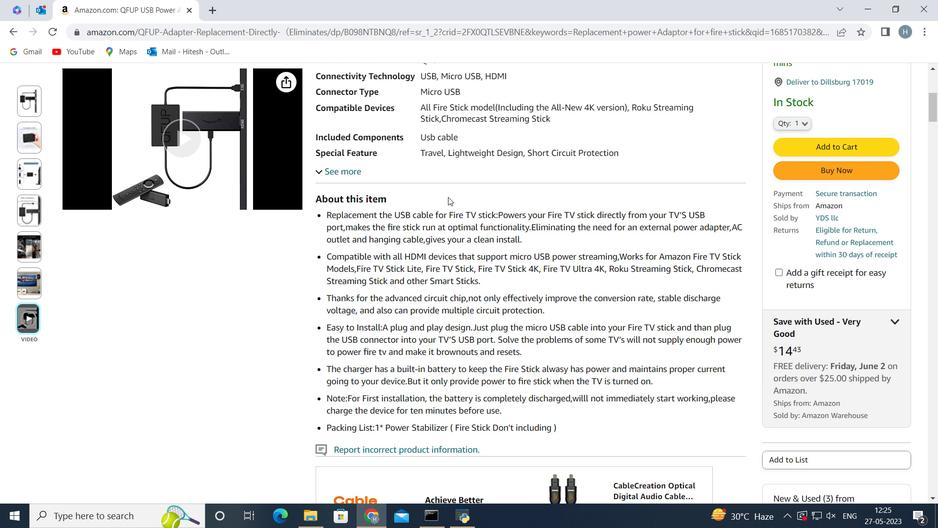 
Action: Mouse moved to (462, 217)
Screenshot: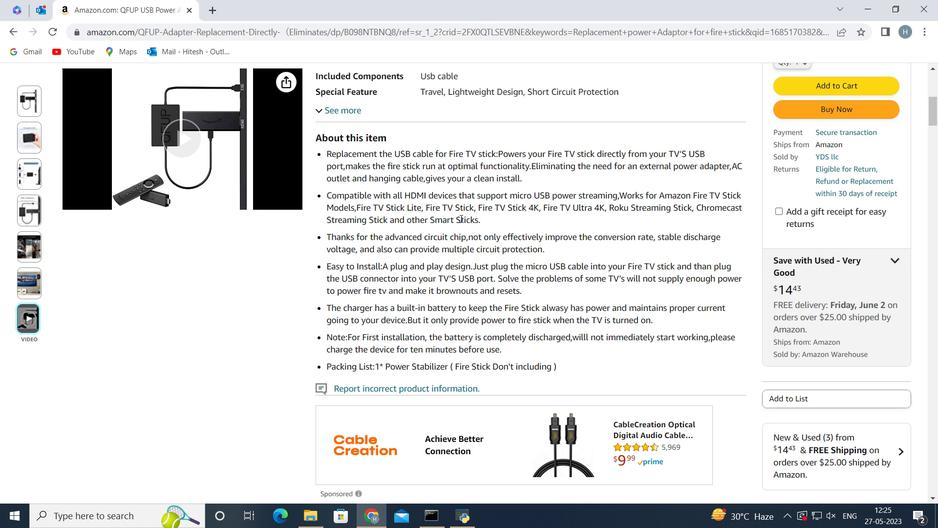 
Action: Mouse scrolled (462, 217) with delta (0, 0)
Screenshot: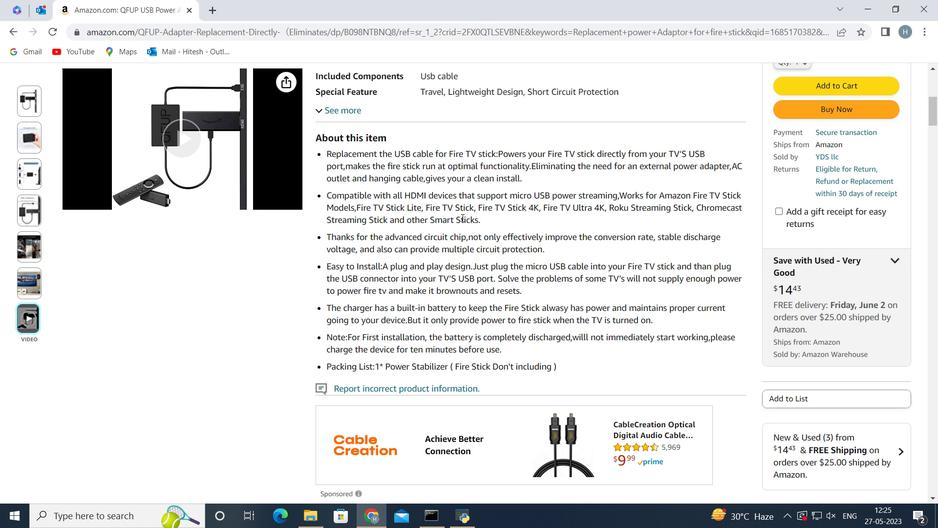
Action: Mouse moved to (418, 223)
Screenshot: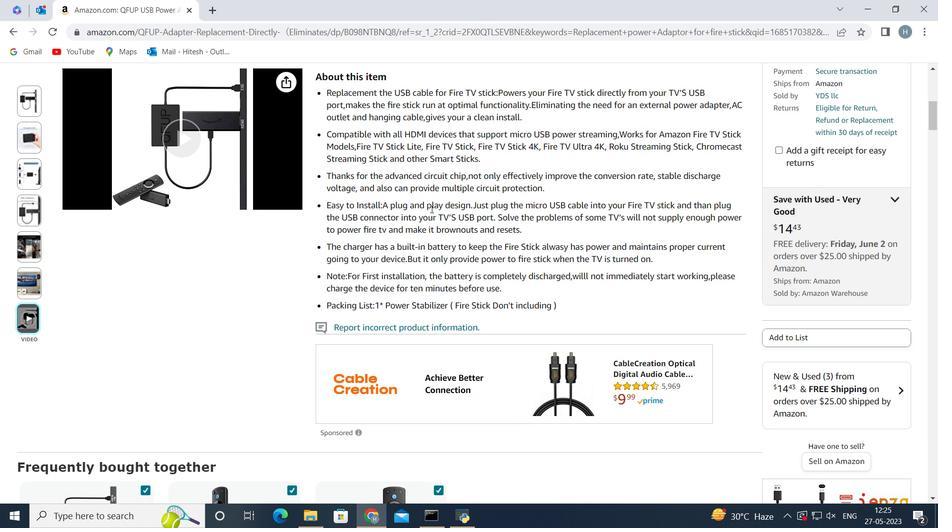 
Action: Mouse scrolled (418, 222) with delta (0, 0)
Screenshot: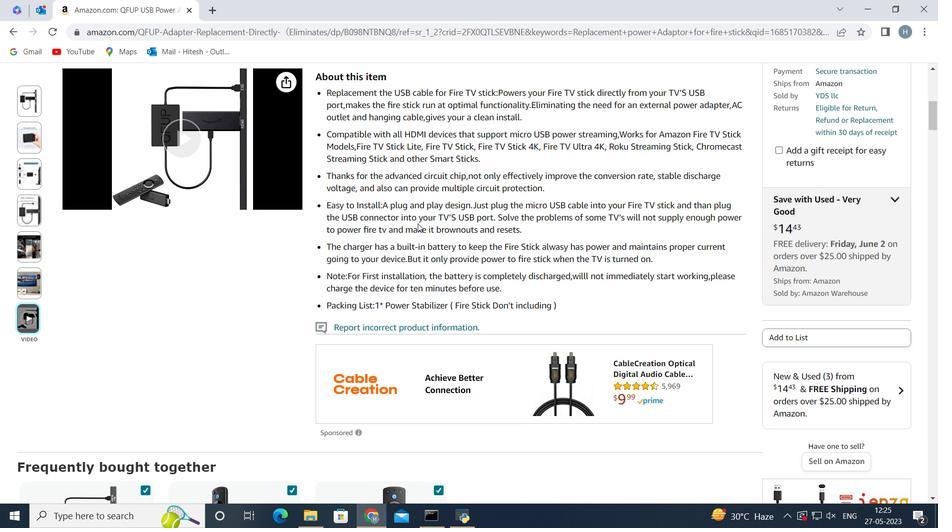 
Action: Mouse scrolled (418, 222) with delta (0, 0)
Screenshot: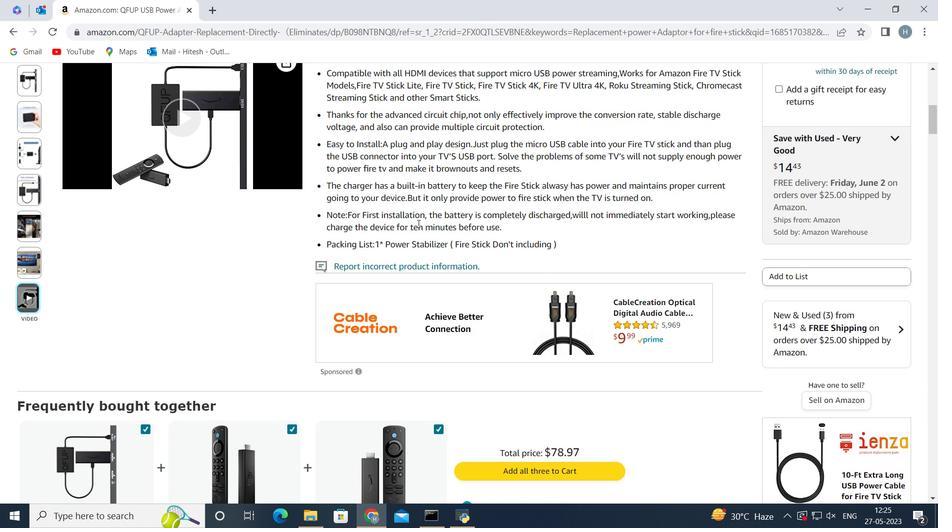 
Action: Mouse scrolled (418, 222) with delta (0, 0)
Screenshot: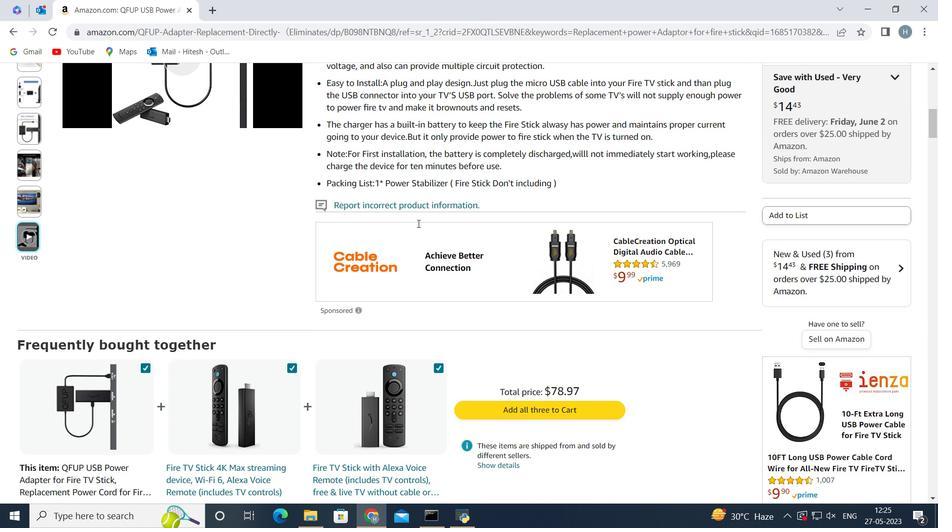 
Action: Mouse scrolled (418, 222) with delta (0, 0)
Screenshot: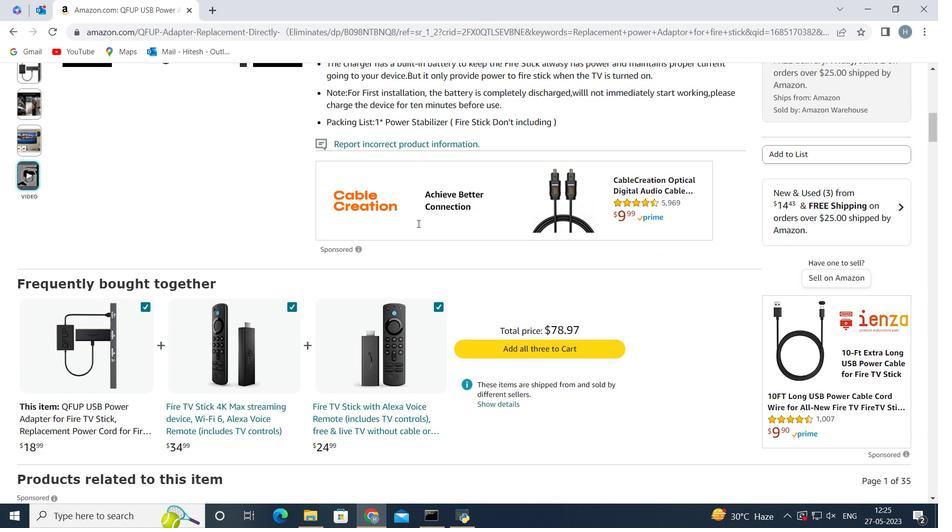 
Action: Mouse scrolled (418, 222) with delta (0, 0)
Screenshot: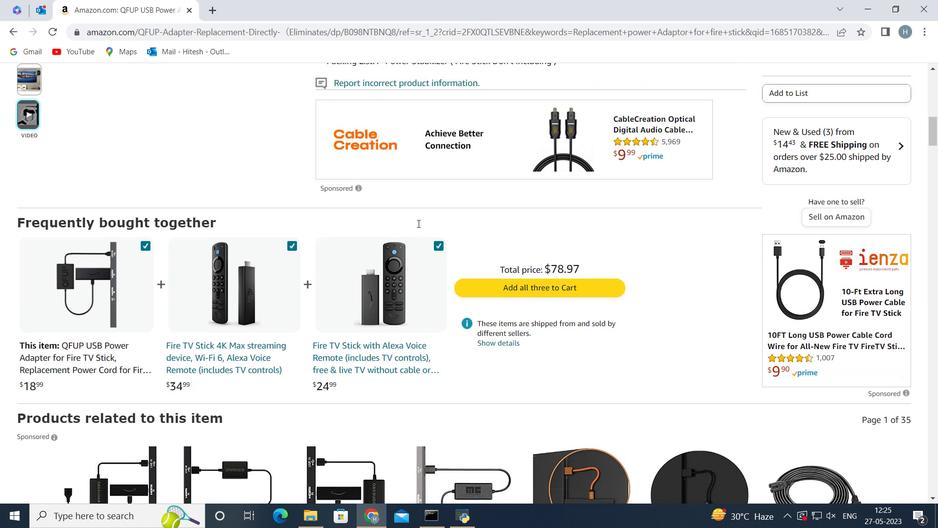 
Action: Mouse scrolled (418, 222) with delta (0, 0)
Screenshot: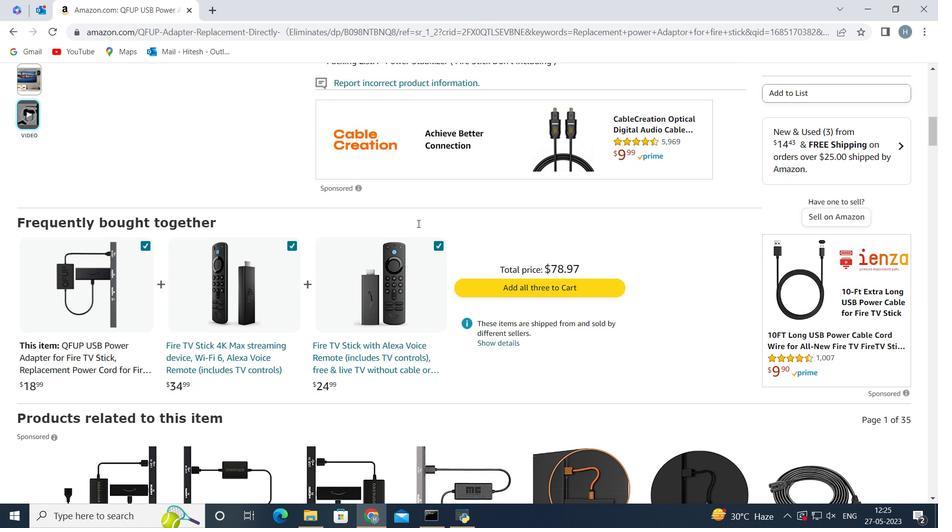 
Action: Mouse scrolled (418, 222) with delta (0, 0)
Screenshot: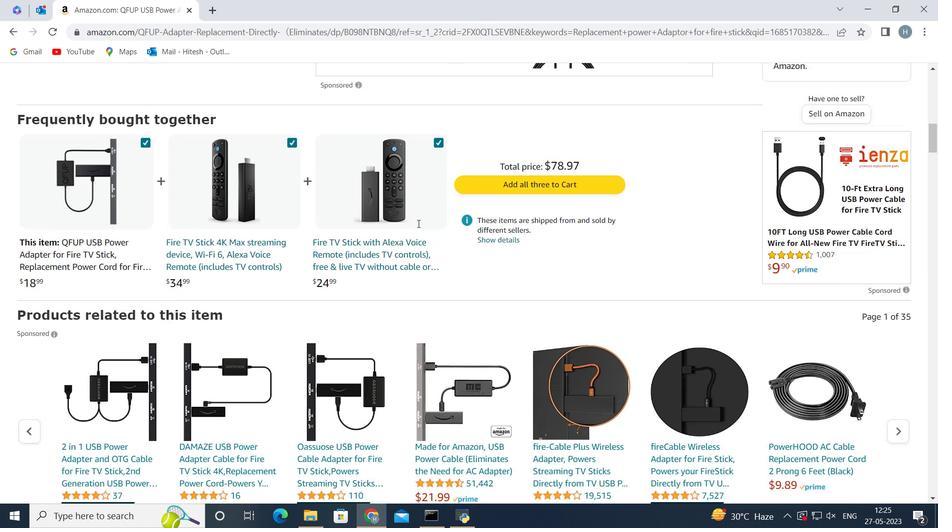 
Action: Mouse scrolled (418, 222) with delta (0, 0)
Screenshot: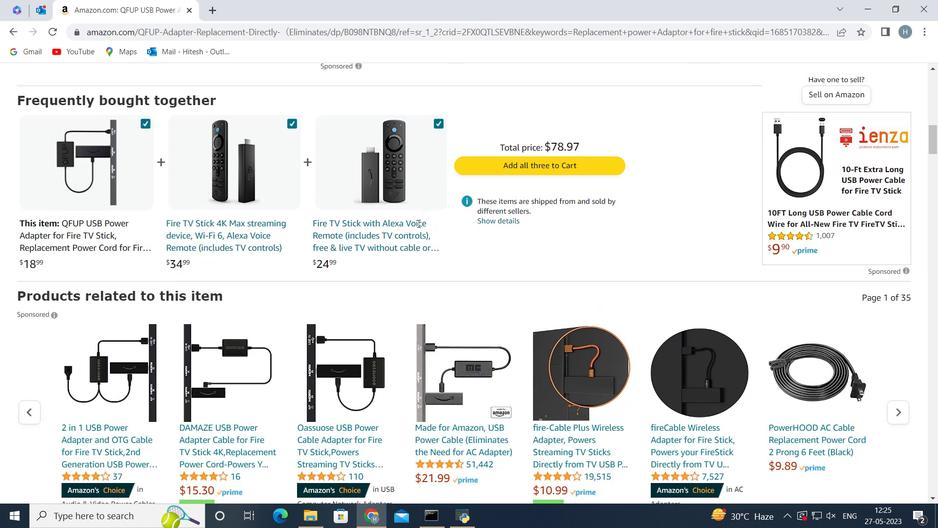 
Action: Mouse scrolled (418, 222) with delta (0, 0)
Screenshot: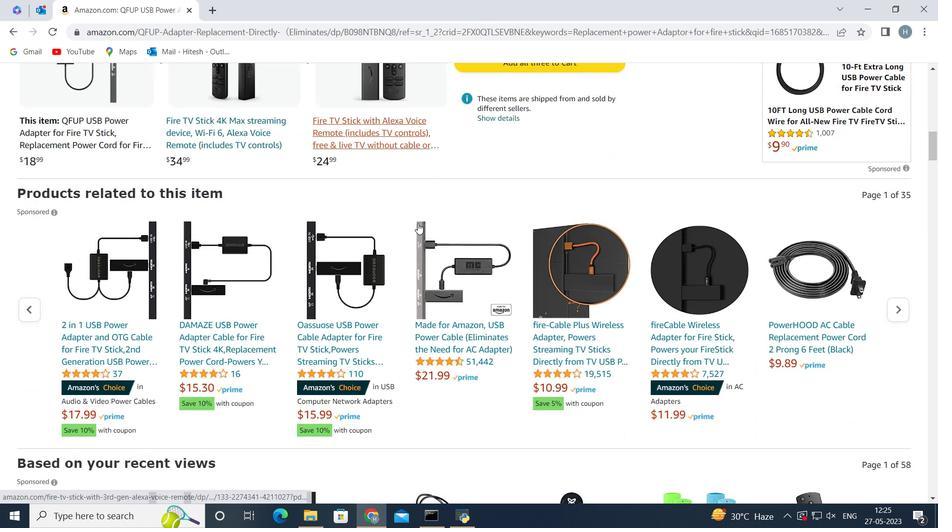 
Action: Mouse scrolled (418, 222) with delta (0, 0)
Screenshot: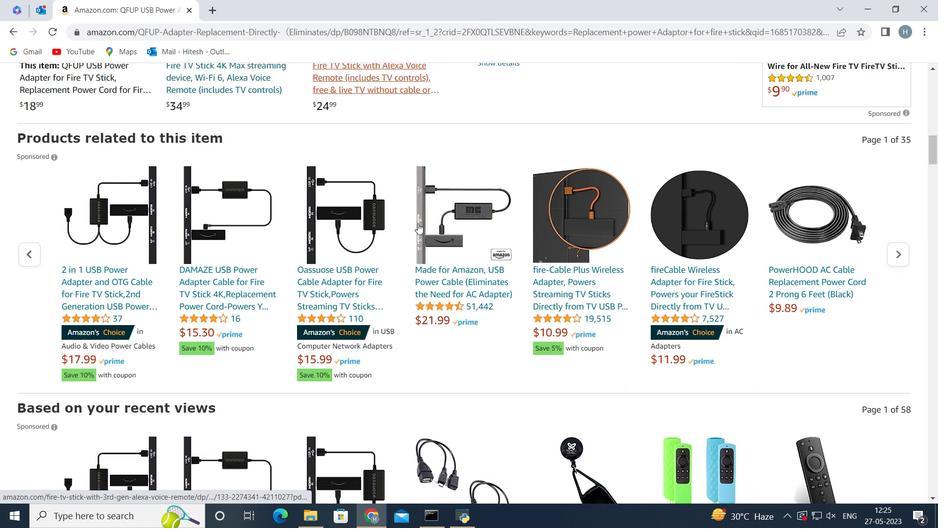 
Action: Mouse scrolled (418, 223) with delta (0, 0)
Screenshot: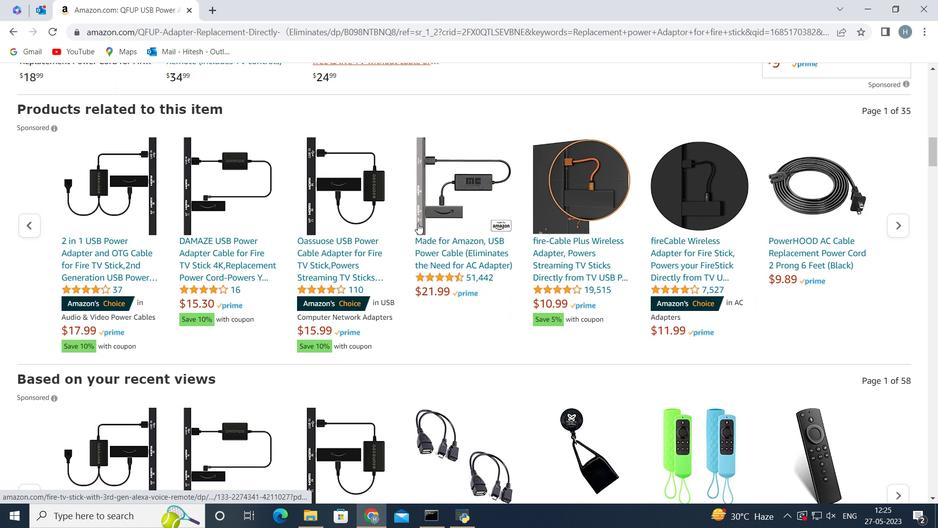 
Action: Mouse scrolled (418, 222) with delta (0, 0)
Screenshot: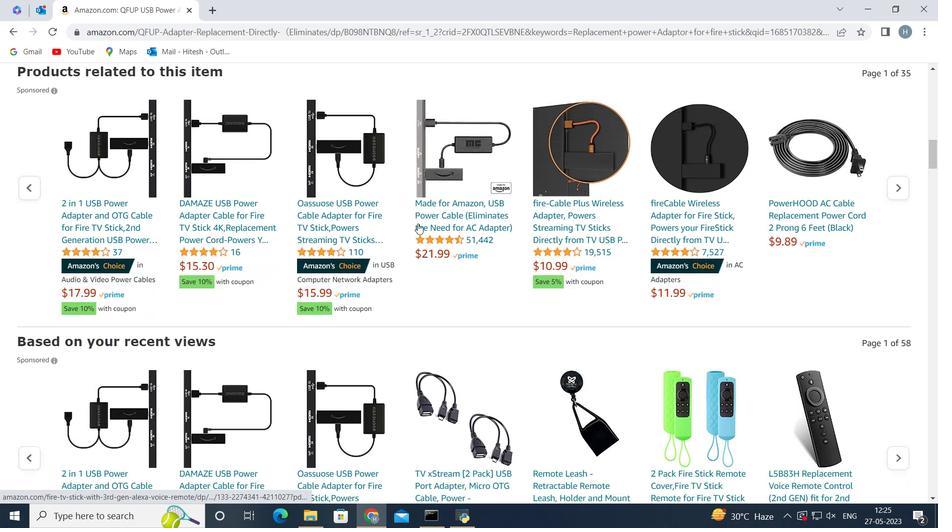 
Action: Mouse scrolled (418, 222) with delta (0, 0)
Screenshot: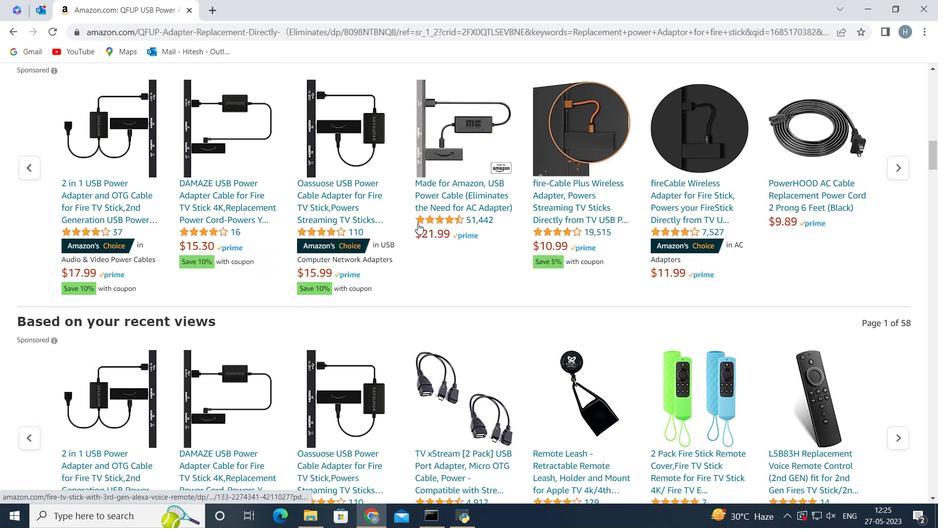 
Action: Mouse scrolled (418, 222) with delta (0, 0)
Screenshot: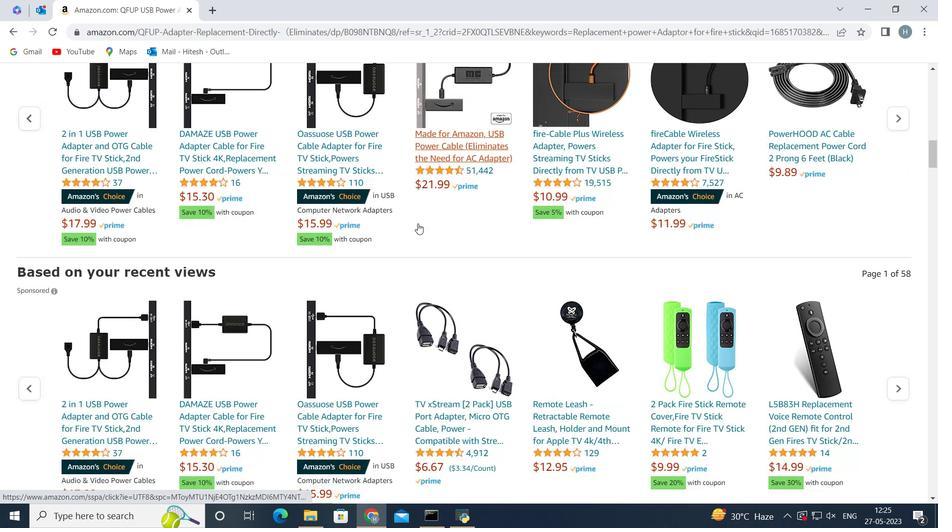 
Action: Mouse scrolled (418, 222) with delta (0, 0)
Screenshot: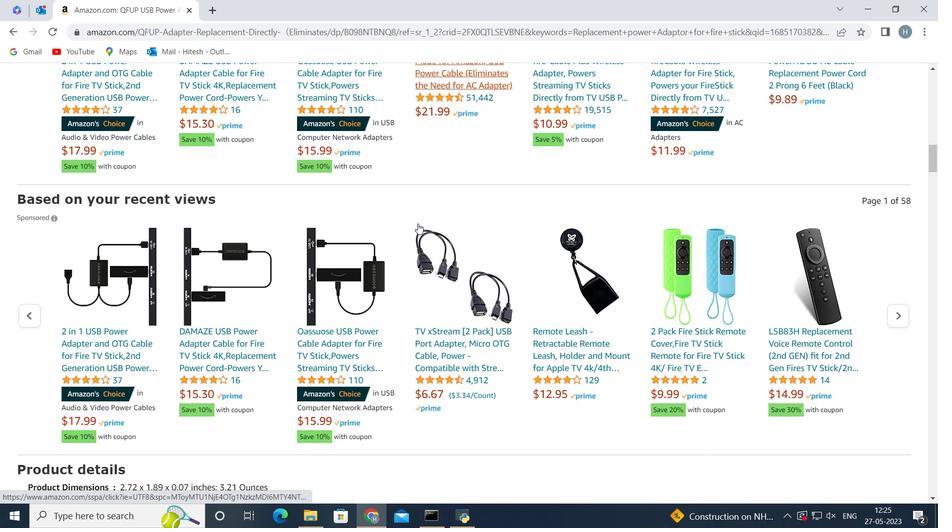 
Action: Mouse scrolled (418, 222) with delta (0, 0)
Screenshot: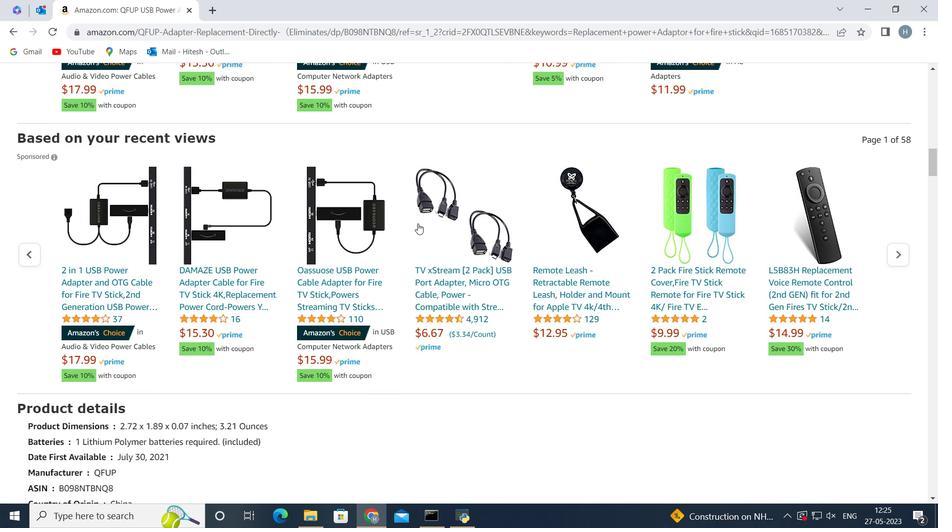 
Action: Mouse scrolled (418, 222) with delta (0, 0)
Screenshot: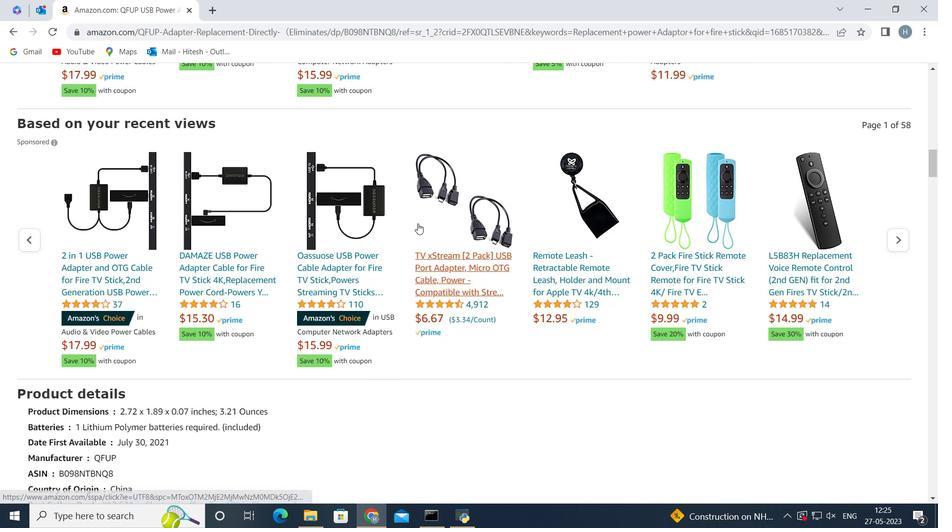 
Action: Mouse moved to (418, 223)
Screenshot: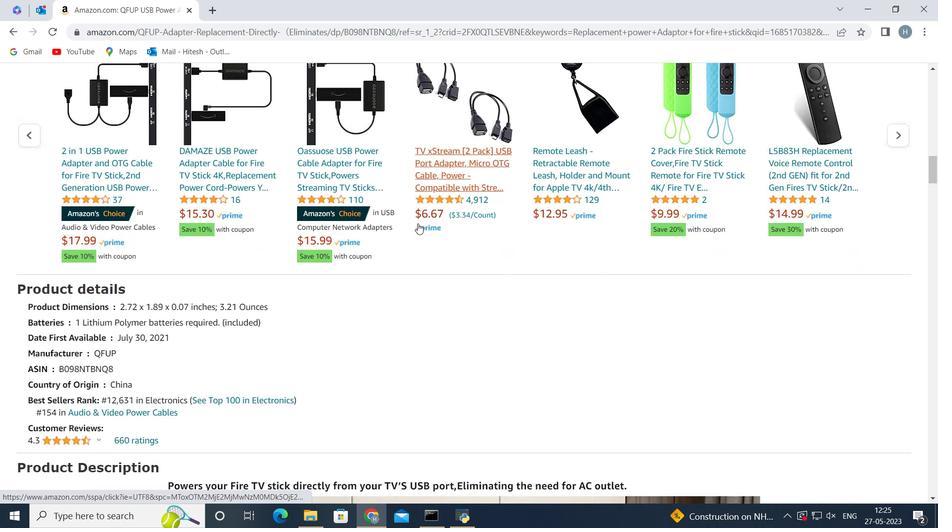 
Action: Mouse scrolled (418, 222) with delta (0, 0)
Screenshot: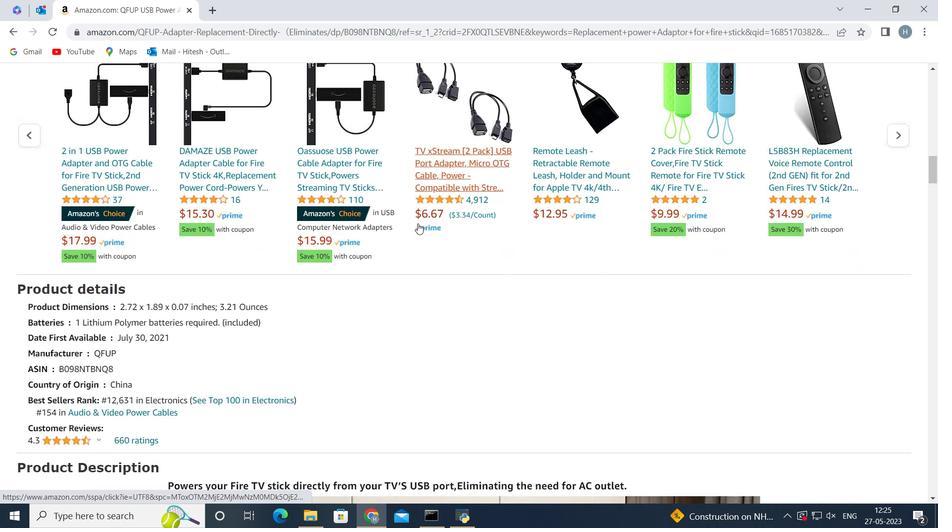 
Action: Mouse scrolled (418, 222) with delta (0, 0)
Screenshot: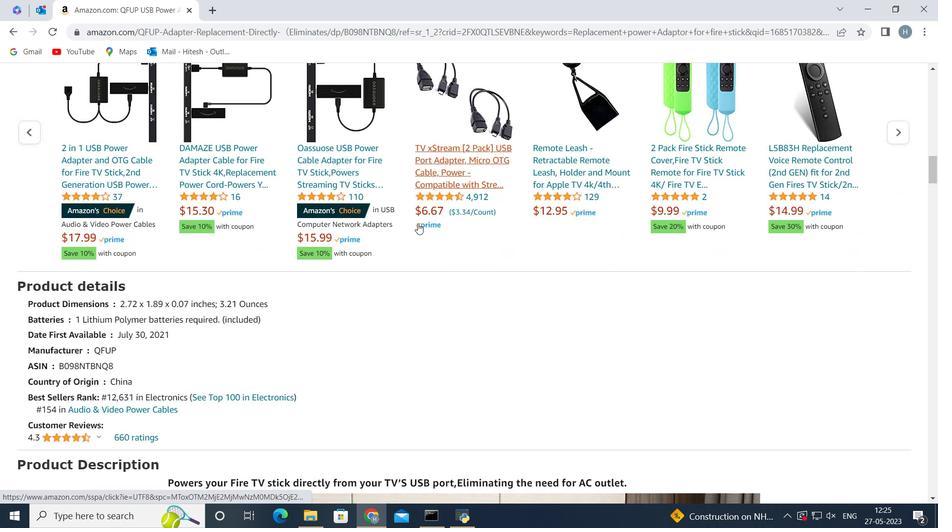 
Action: Mouse moved to (225, 222)
Screenshot: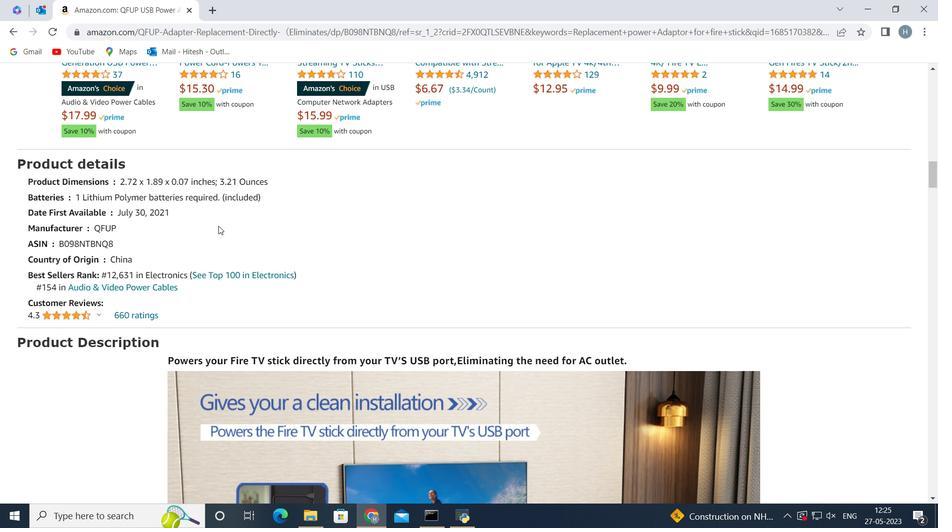 
Action: Mouse scrolled (225, 221) with delta (0, 0)
Screenshot: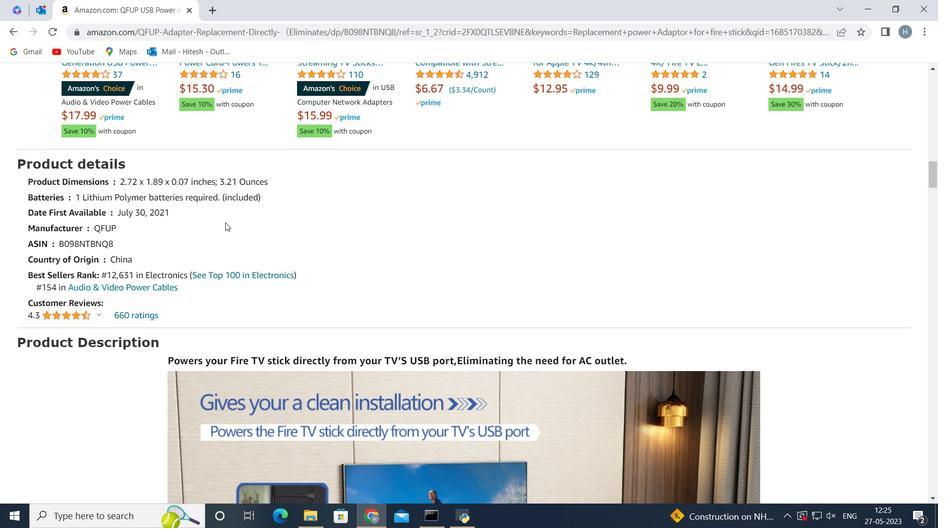 
Action: Mouse scrolled (225, 221) with delta (0, 0)
Screenshot: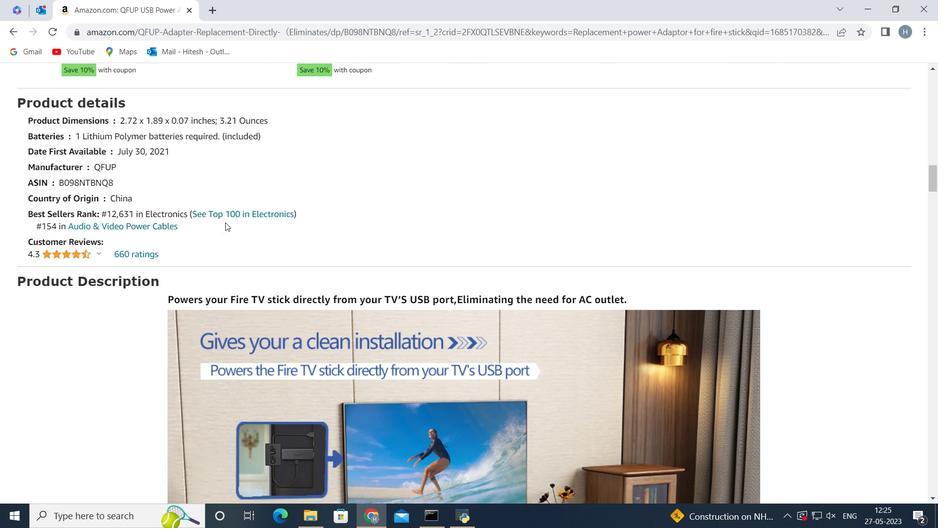 
Action: Mouse scrolled (225, 221) with delta (0, 0)
Screenshot: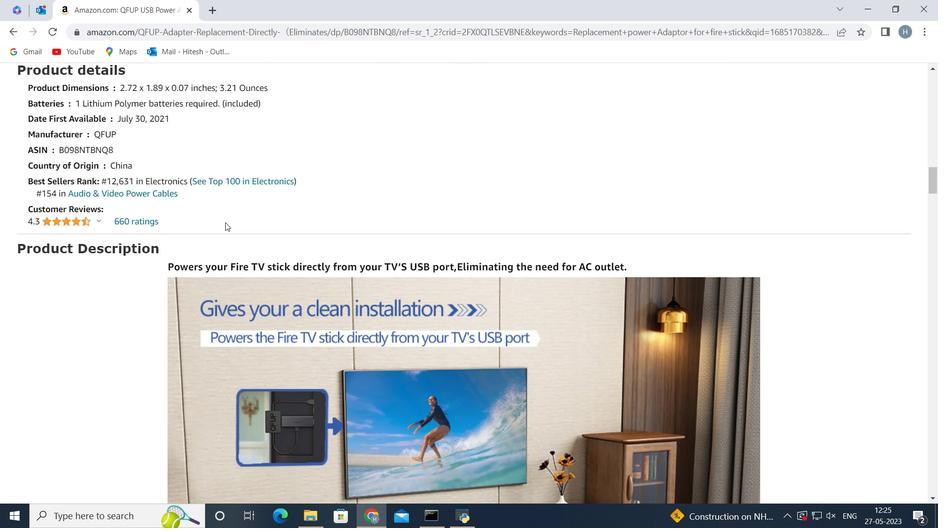 
Action: Mouse scrolled (225, 221) with delta (0, 0)
Screenshot: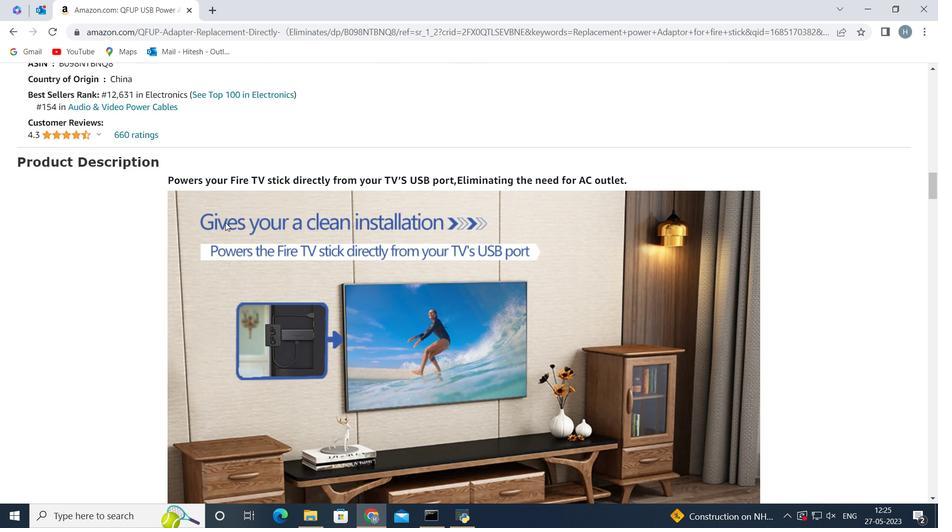 
Action: Mouse scrolled (225, 221) with delta (0, 0)
Screenshot: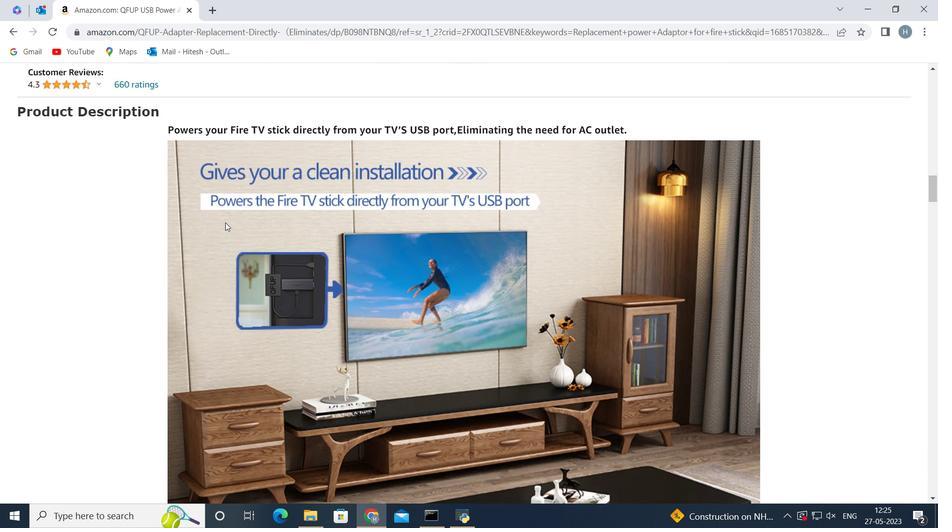 
Action: Mouse scrolled (225, 221) with delta (0, 0)
Screenshot: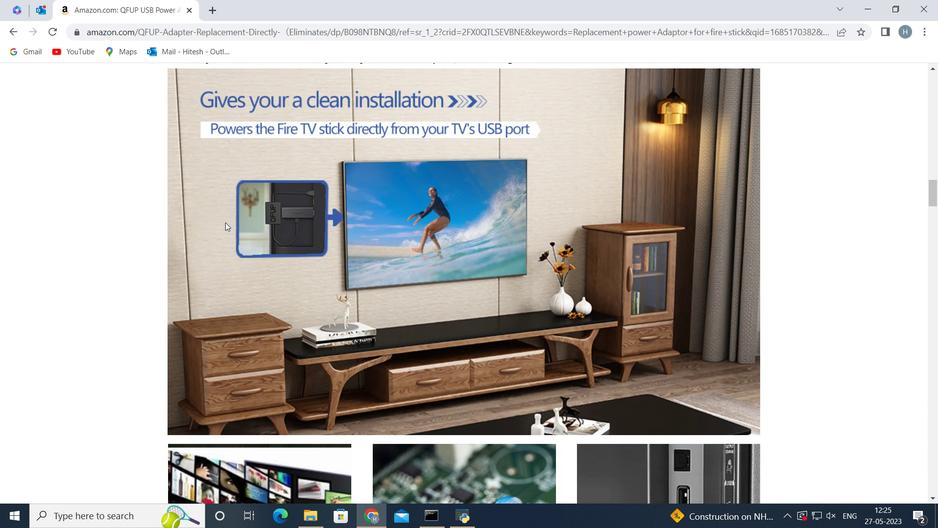 
Action: Mouse scrolled (225, 221) with delta (0, 0)
Screenshot: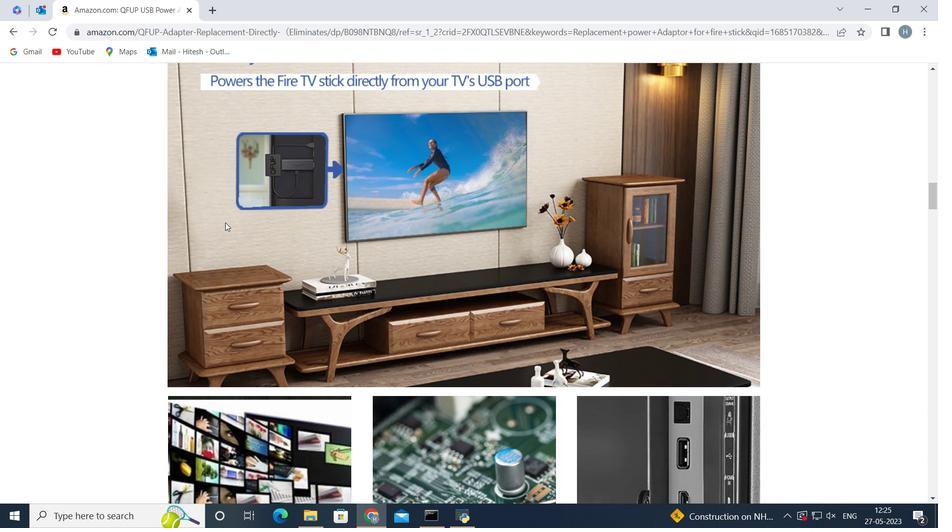 
Action: Mouse scrolled (225, 221) with delta (0, 0)
Screenshot: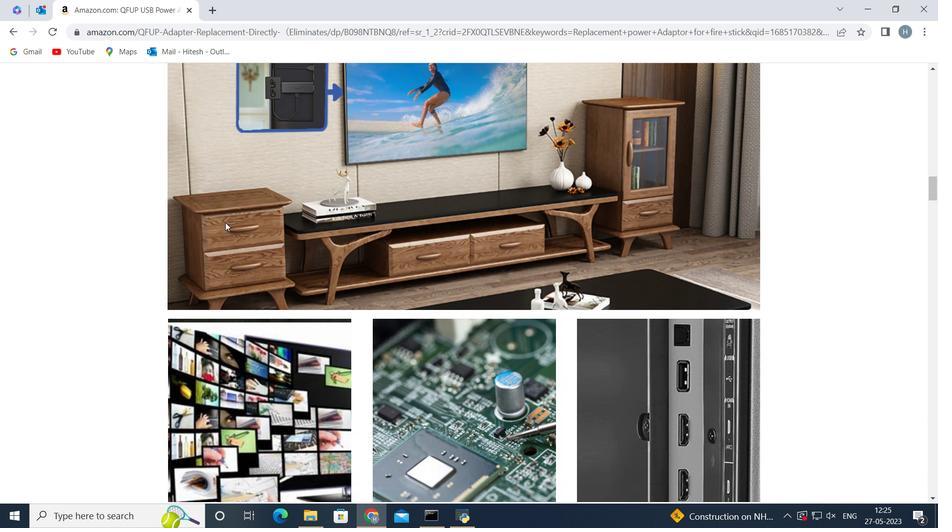 
Action: Mouse scrolled (225, 221) with delta (0, 0)
Screenshot: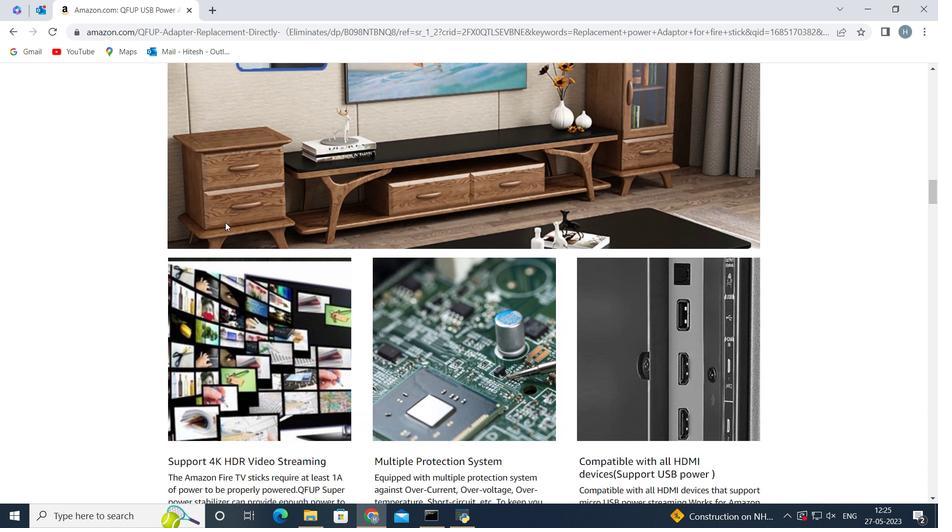 
Action: Mouse scrolled (225, 221) with delta (0, 0)
Screenshot: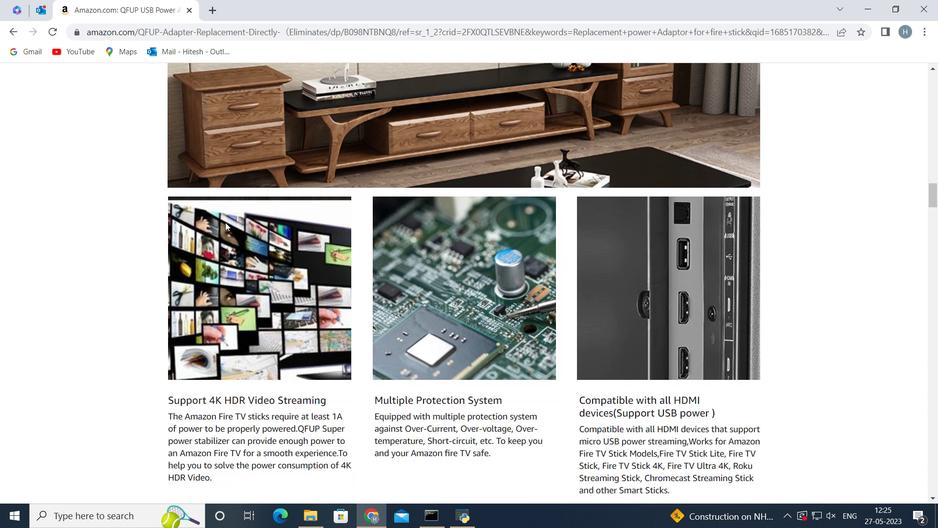 
Action: Mouse scrolled (225, 221) with delta (0, 0)
Screenshot: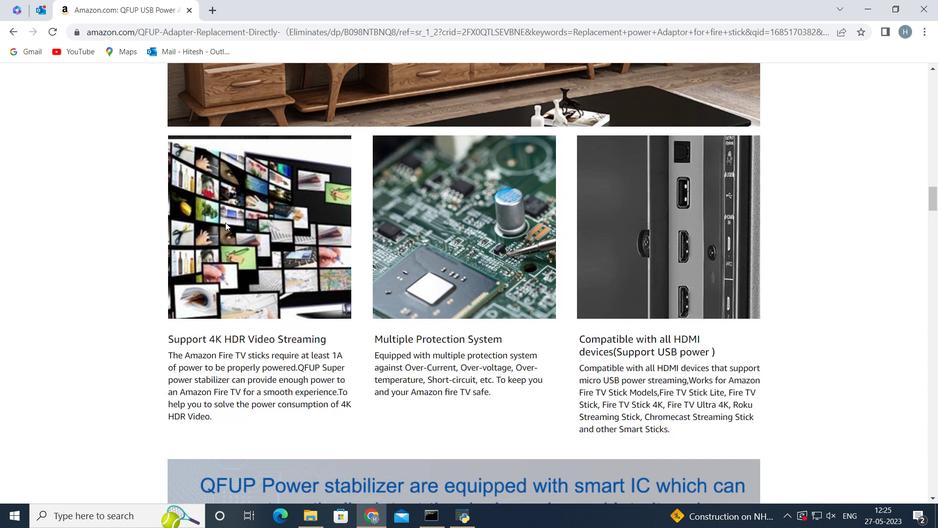 
Action: Mouse scrolled (225, 221) with delta (0, 0)
Screenshot: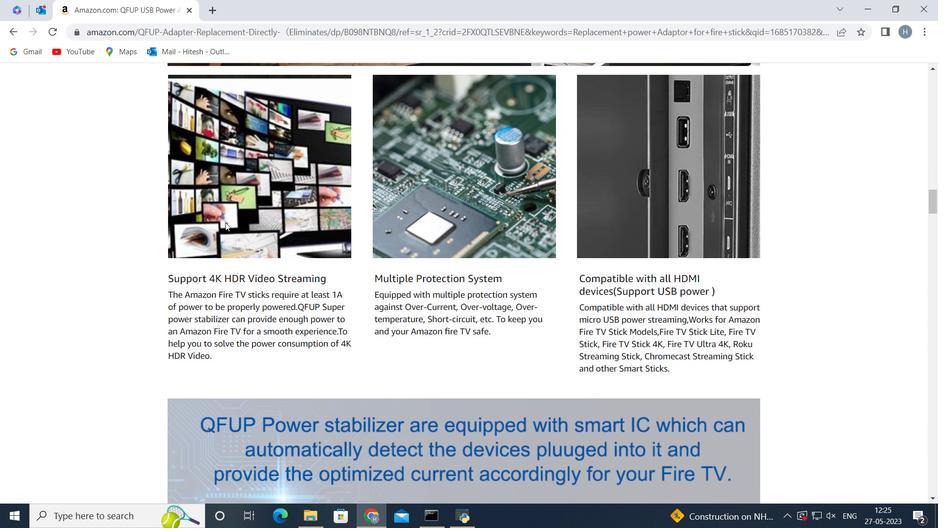 
Action: Mouse scrolled (225, 221) with delta (0, 0)
Screenshot: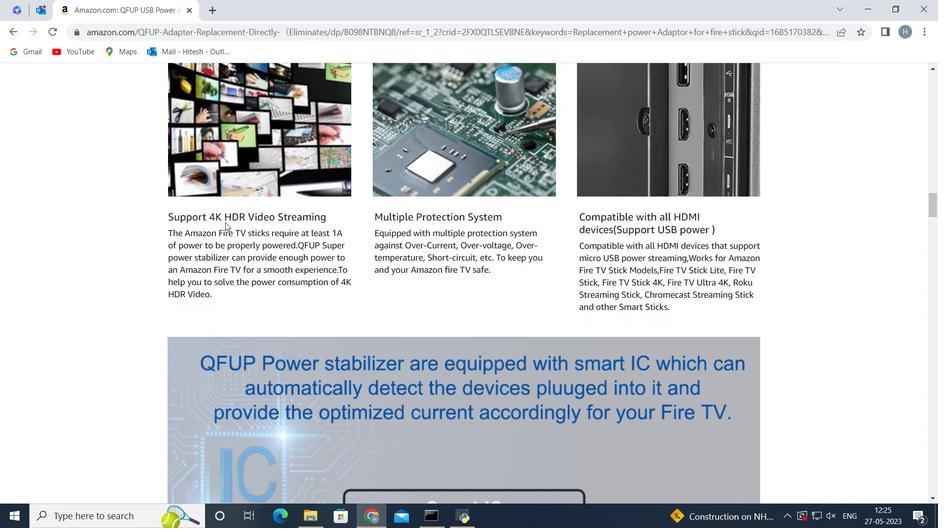 
Action: Mouse scrolled (225, 221) with delta (0, 0)
Screenshot: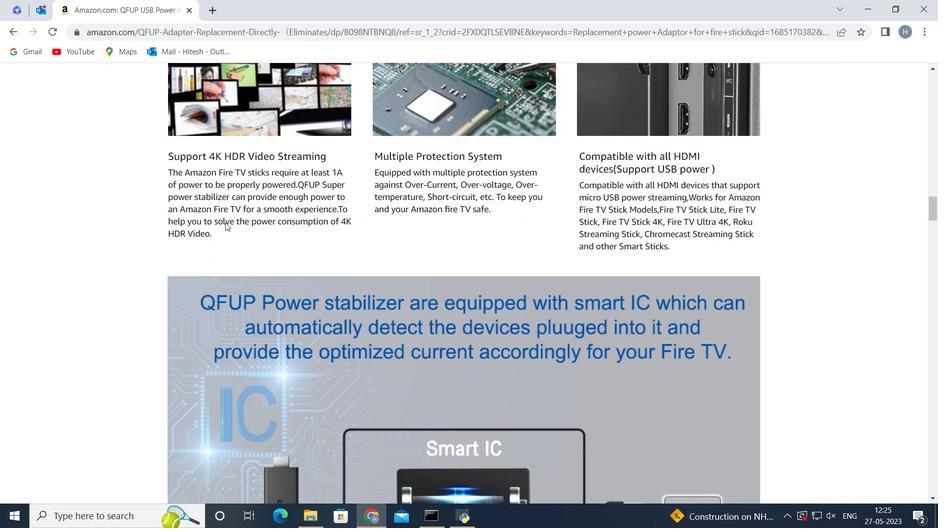 
Action: Mouse scrolled (225, 221) with delta (0, 0)
Screenshot: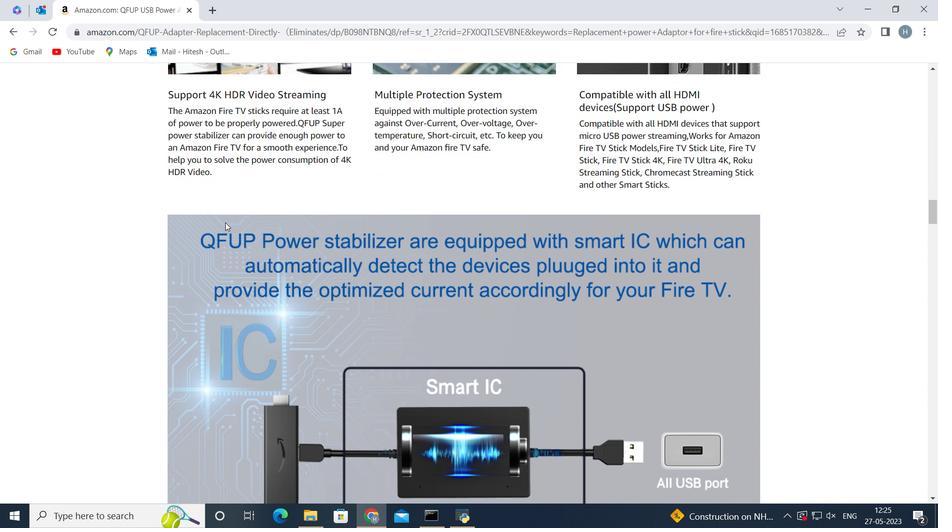 
Action: Mouse scrolled (225, 221) with delta (0, 0)
Screenshot: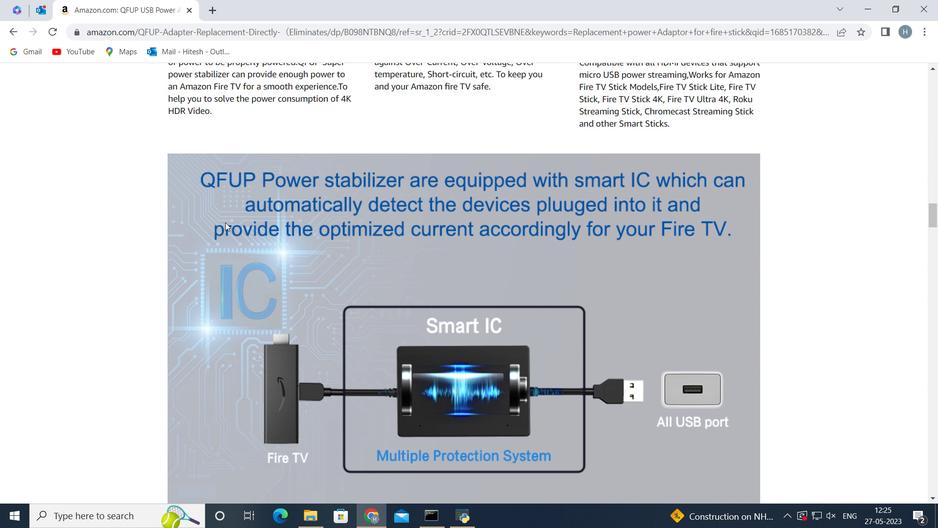 
Action: Mouse scrolled (225, 221) with delta (0, 0)
Screenshot: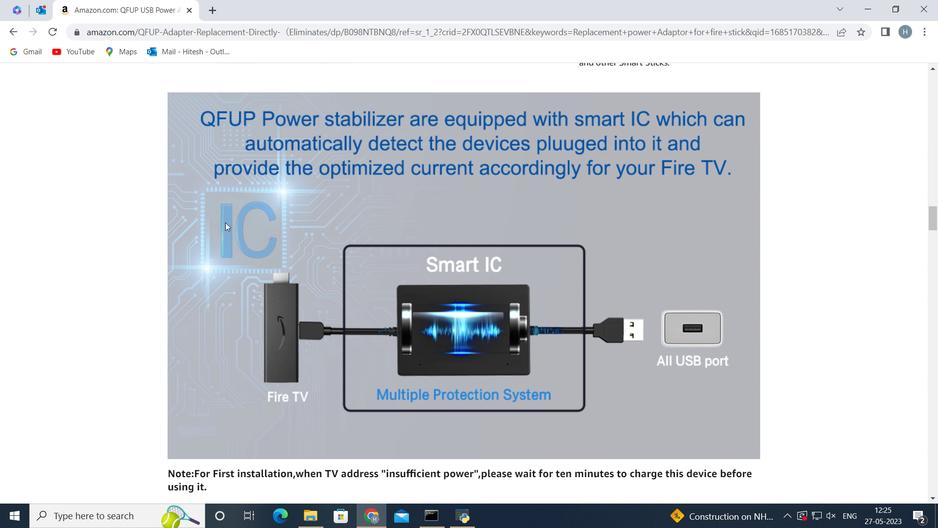
Action: Mouse scrolled (225, 221) with delta (0, 0)
Screenshot: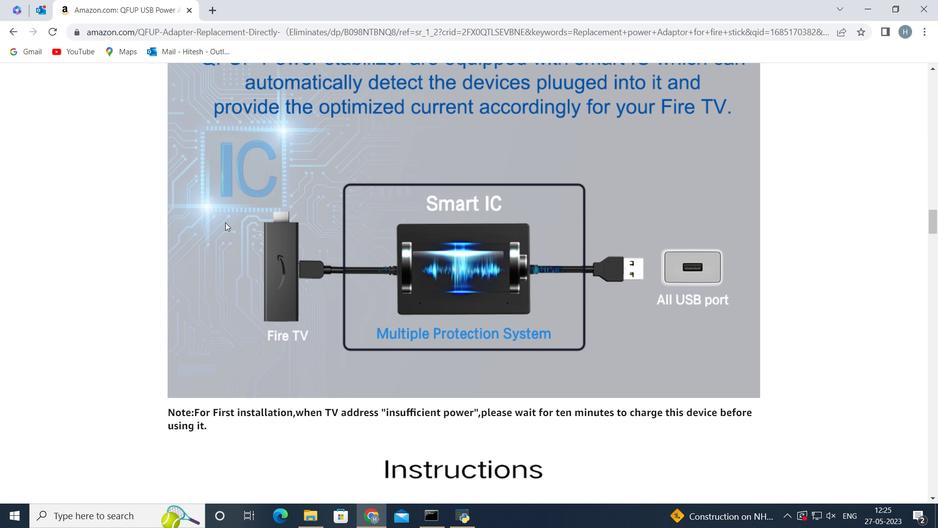 
Action: Mouse scrolled (225, 221) with delta (0, 0)
Screenshot: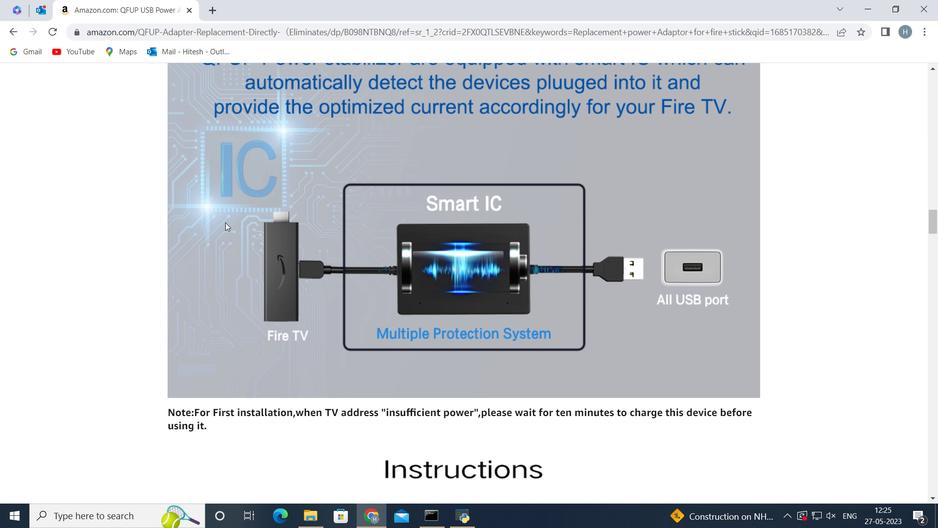 
Action: Mouse scrolled (225, 221) with delta (0, 0)
Screenshot: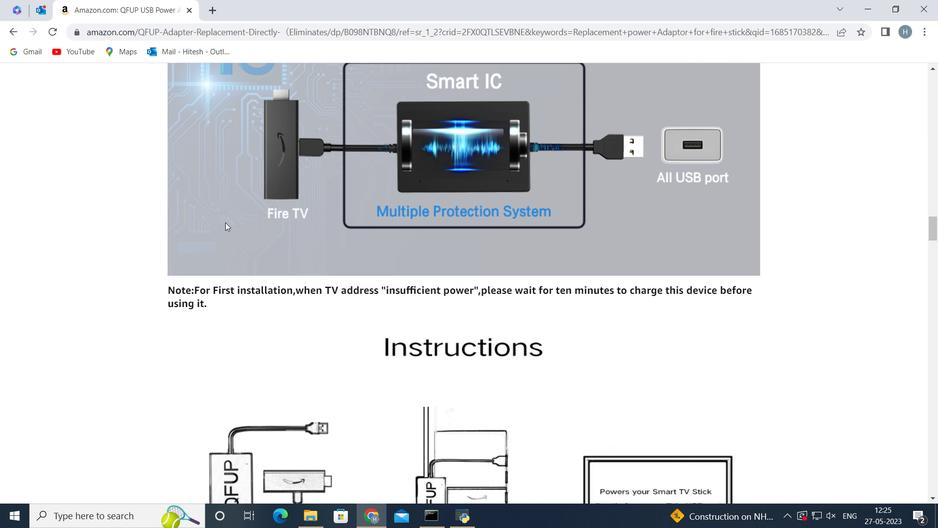 
Action: Mouse scrolled (225, 221) with delta (0, 0)
Screenshot: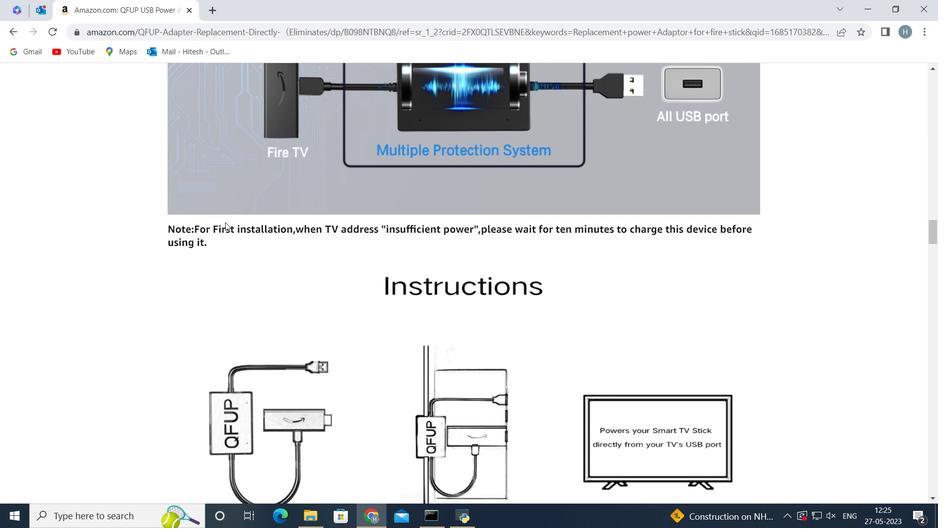 
Action: Mouse scrolled (225, 221) with delta (0, 0)
Screenshot: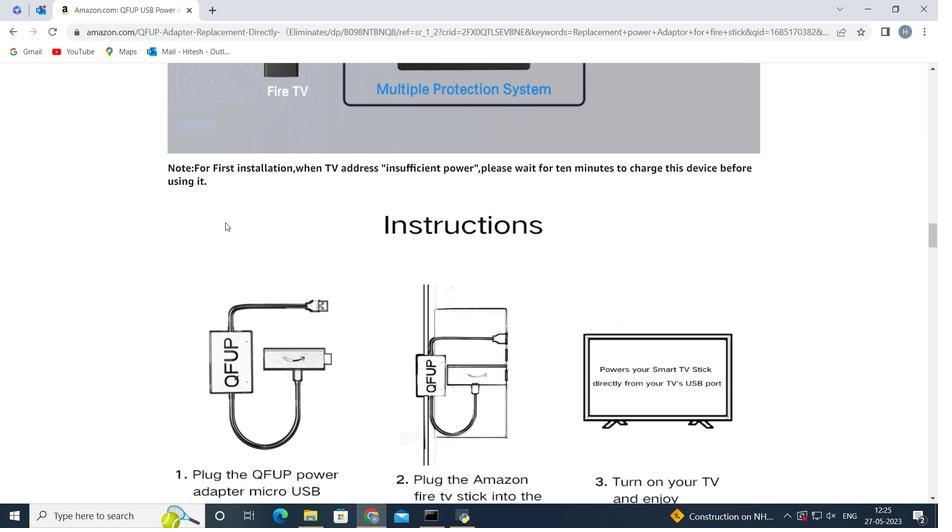 
Action: Mouse scrolled (225, 221) with delta (0, 0)
Screenshot: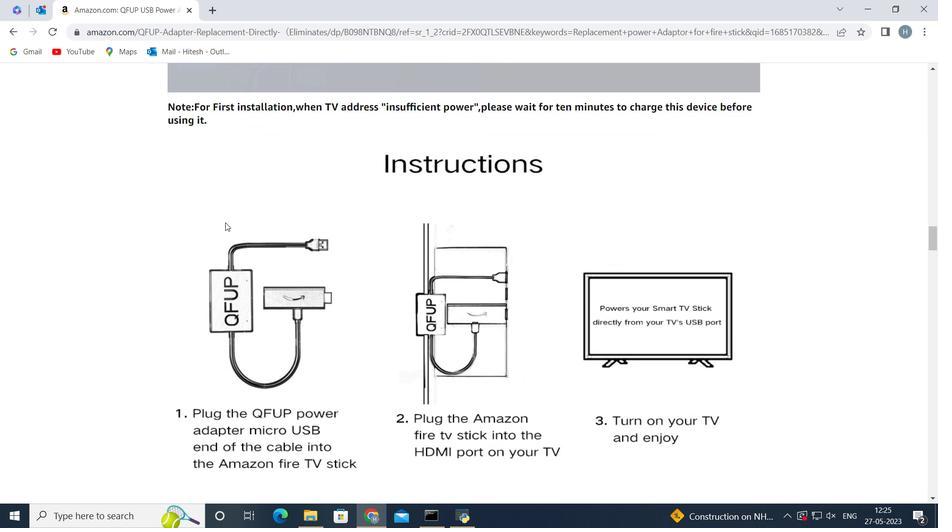 
Action: Mouse scrolled (225, 221) with delta (0, 0)
Screenshot: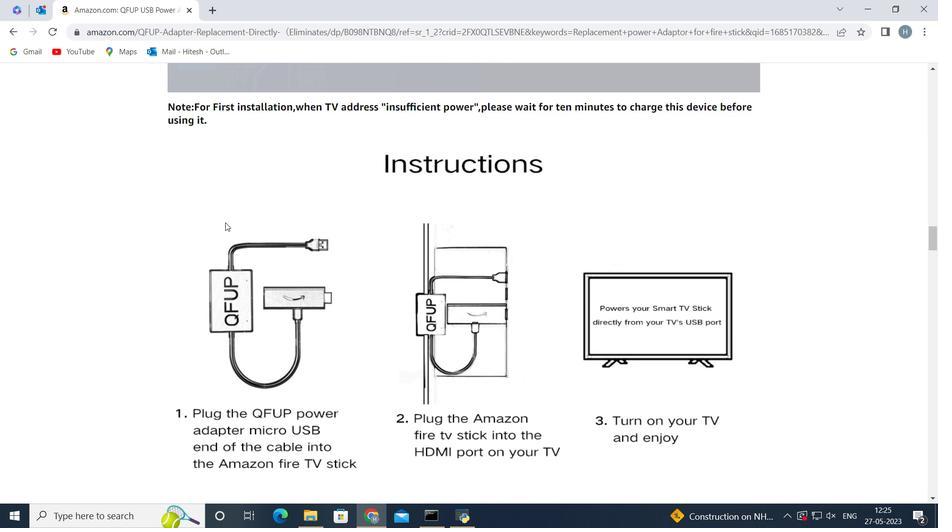 
Action: Mouse scrolled (225, 221) with delta (0, 0)
Screenshot: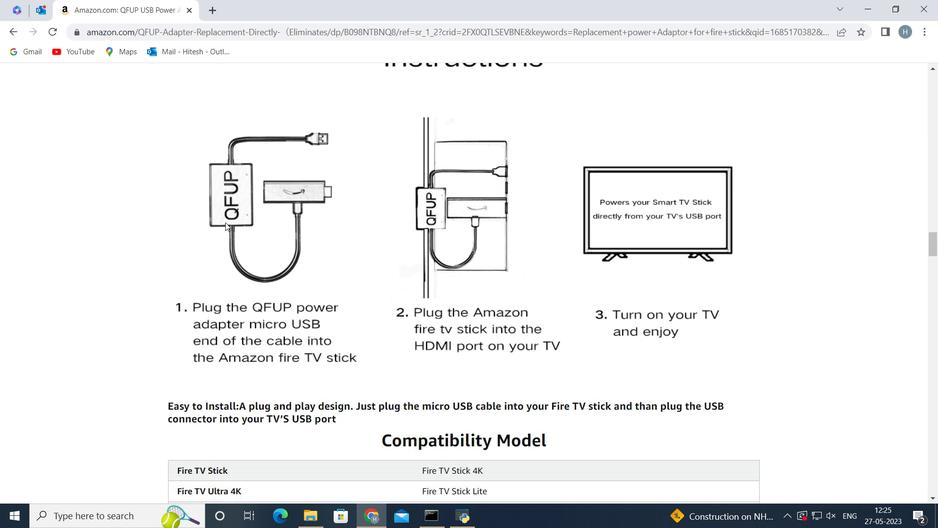 
Action: Mouse scrolled (225, 221) with delta (0, 0)
Screenshot: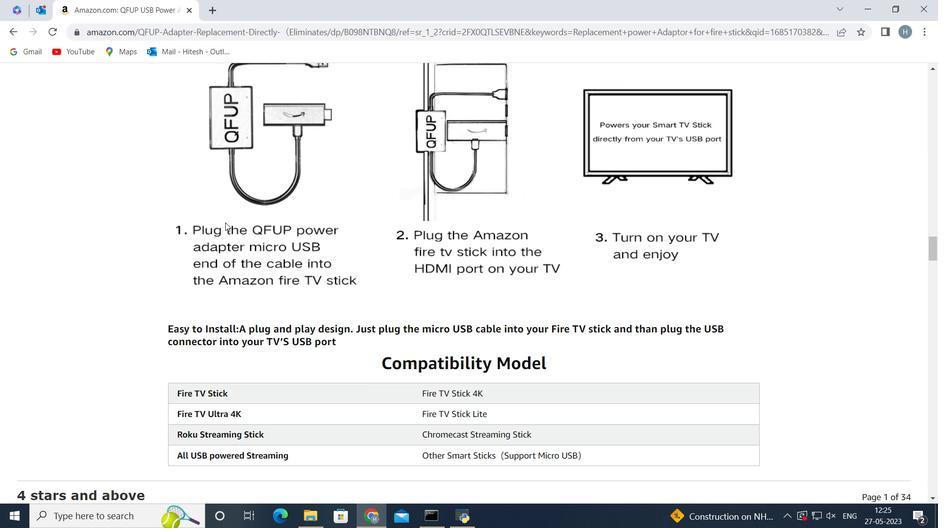 
Action: Mouse scrolled (225, 221) with delta (0, 0)
Screenshot: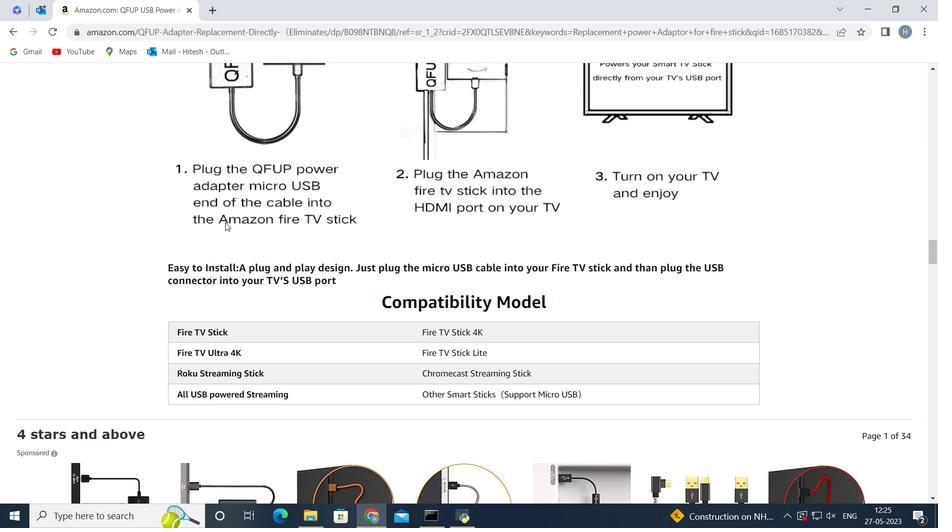 
Action: Mouse scrolled (225, 221) with delta (0, 0)
Screenshot: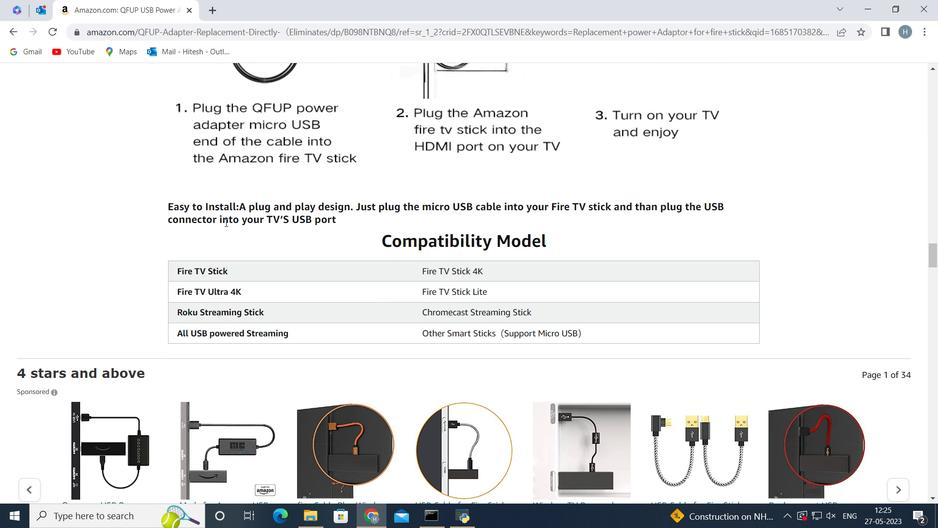 
Action: Mouse scrolled (225, 221) with delta (0, 0)
Screenshot: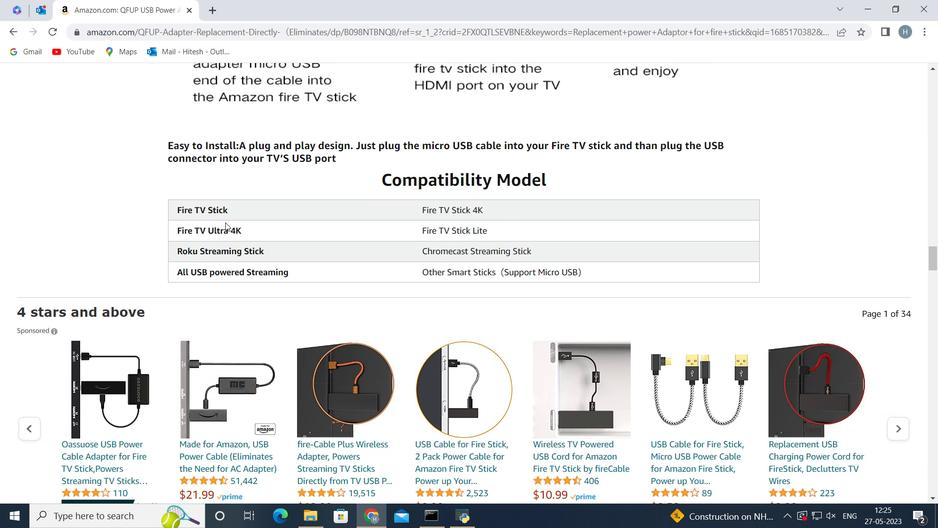 
Action: Mouse scrolled (225, 221) with delta (0, 0)
Screenshot: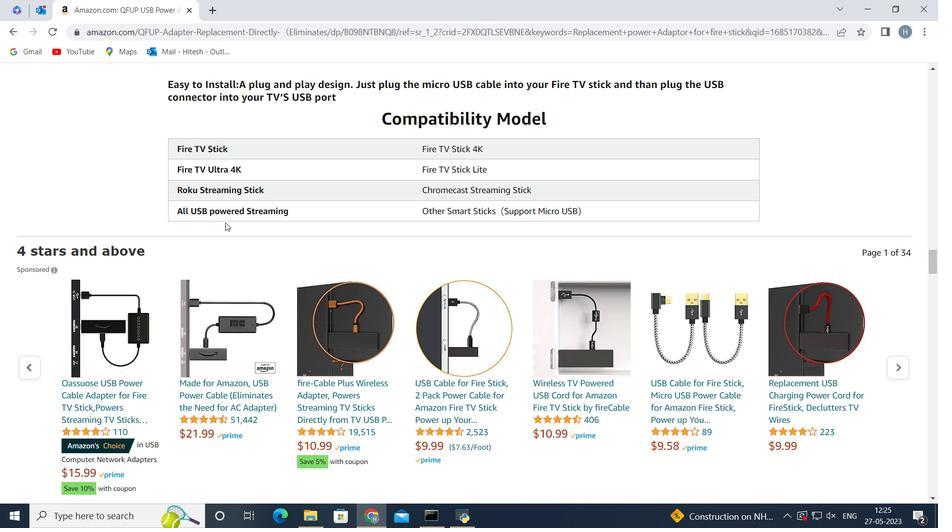 
Action: Mouse scrolled (225, 221) with delta (0, 0)
Screenshot: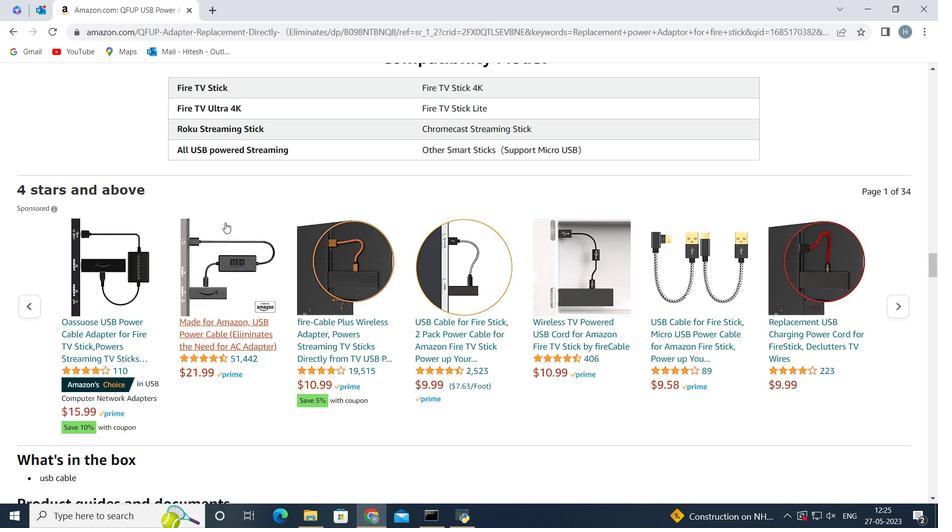 
Action: Mouse scrolled (225, 221) with delta (0, 0)
Screenshot: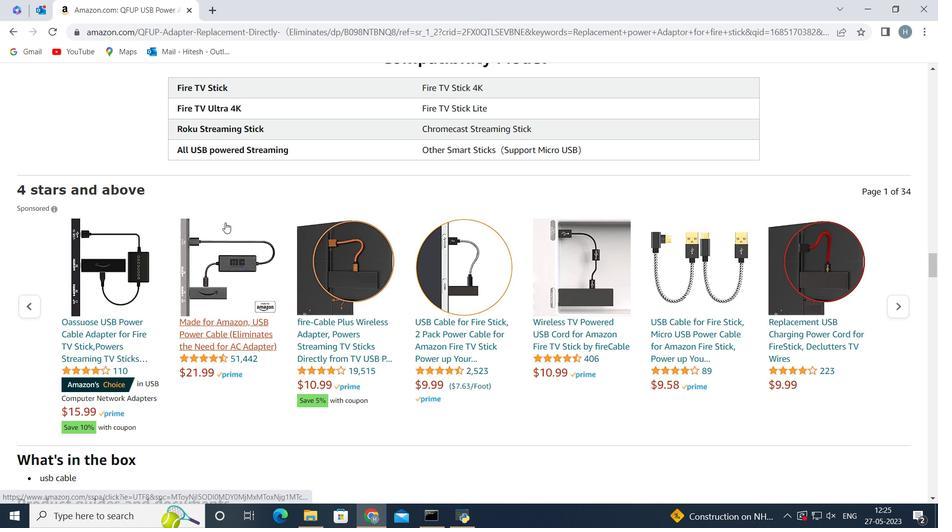 
Action: Mouse scrolled (225, 221) with delta (0, 0)
Screenshot: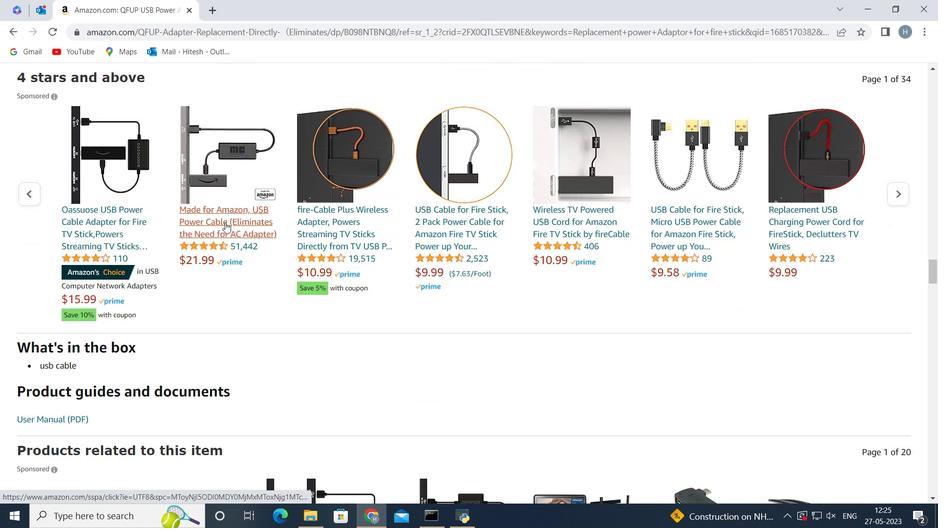
Action: Mouse scrolled (225, 221) with delta (0, 0)
Screenshot: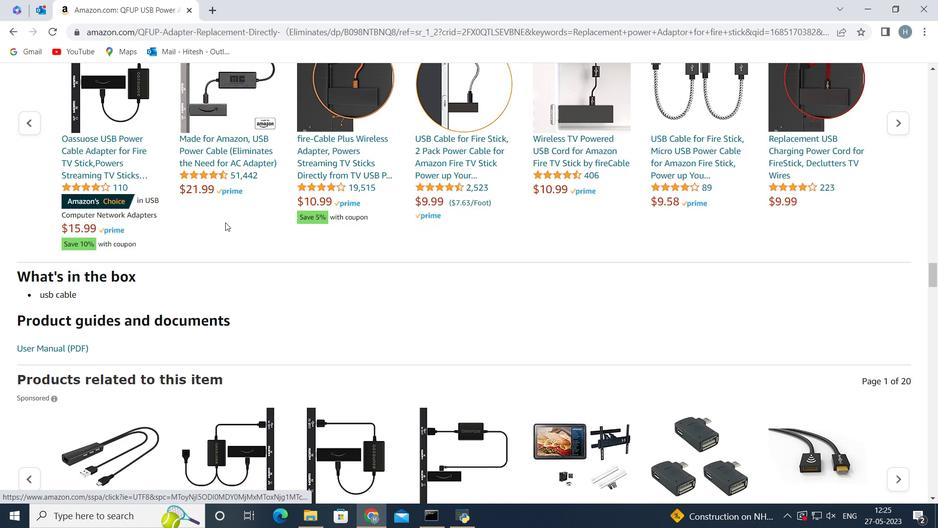 
Action: Mouse scrolled (225, 221) with delta (0, 0)
Screenshot: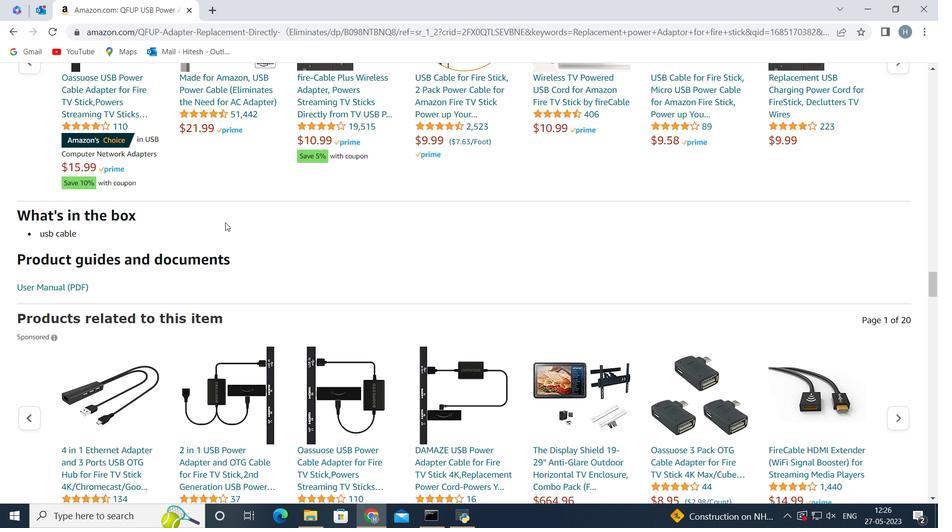 
Action: Mouse moved to (226, 208)
Screenshot: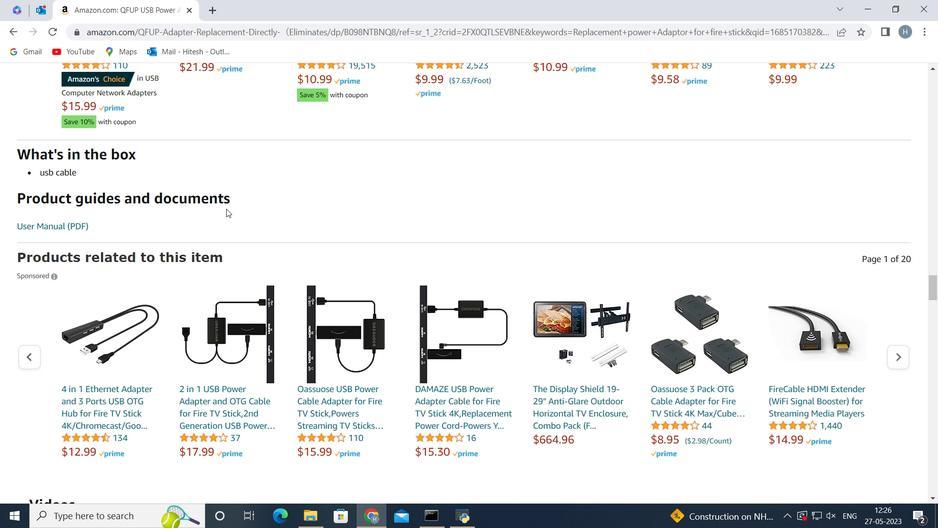 
Action: Mouse scrolled (226, 207) with delta (0, 0)
Screenshot: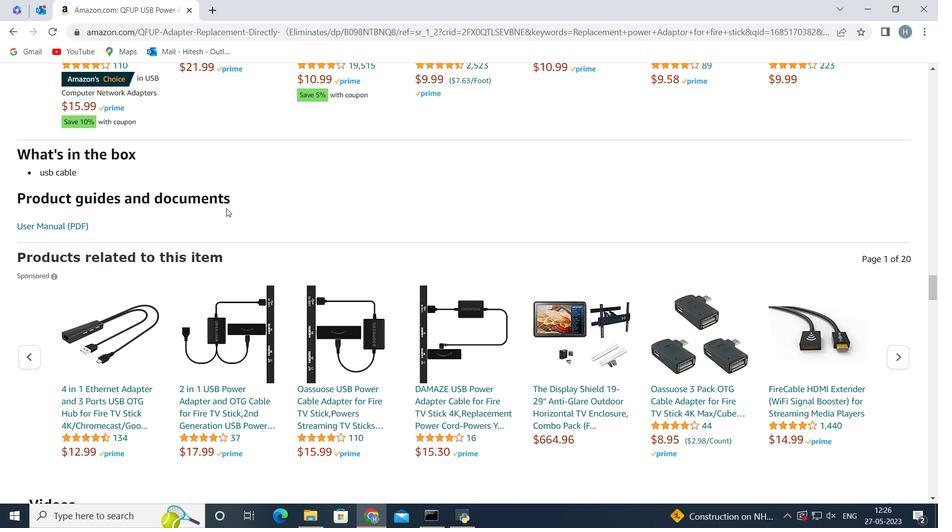 
Action: Mouse scrolled (226, 207) with delta (0, 0)
Screenshot: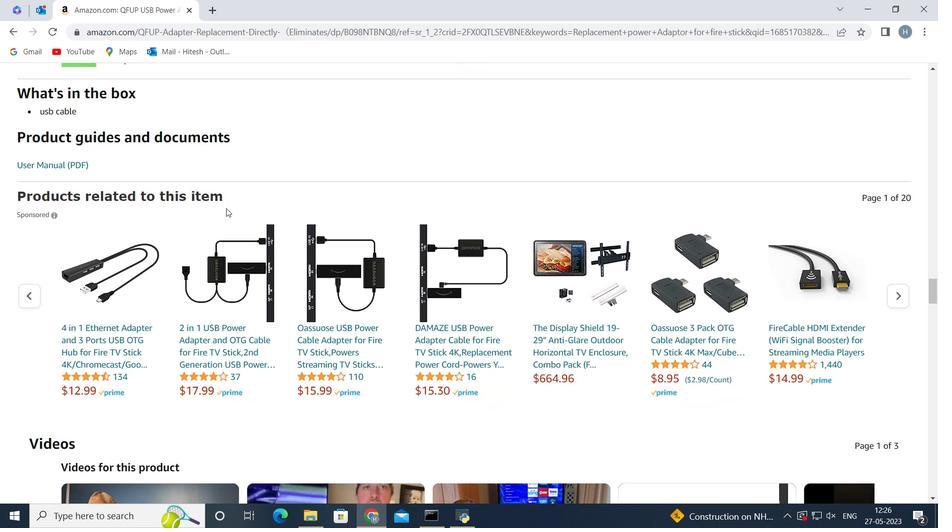 
Action: Mouse scrolled (226, 207) with delta (0, 0)
Screenshot: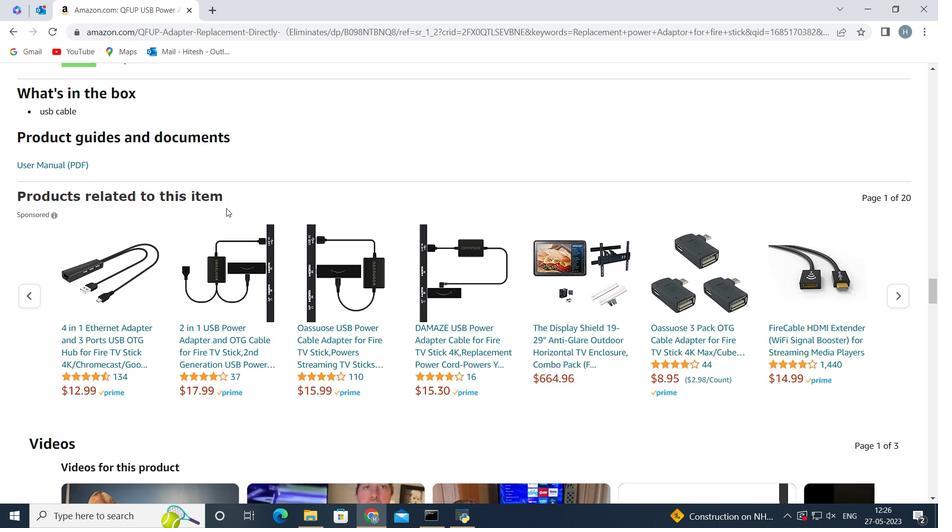 
Action: Mouse scrolled (226, 207) with delta (0, 0)
Screenshot: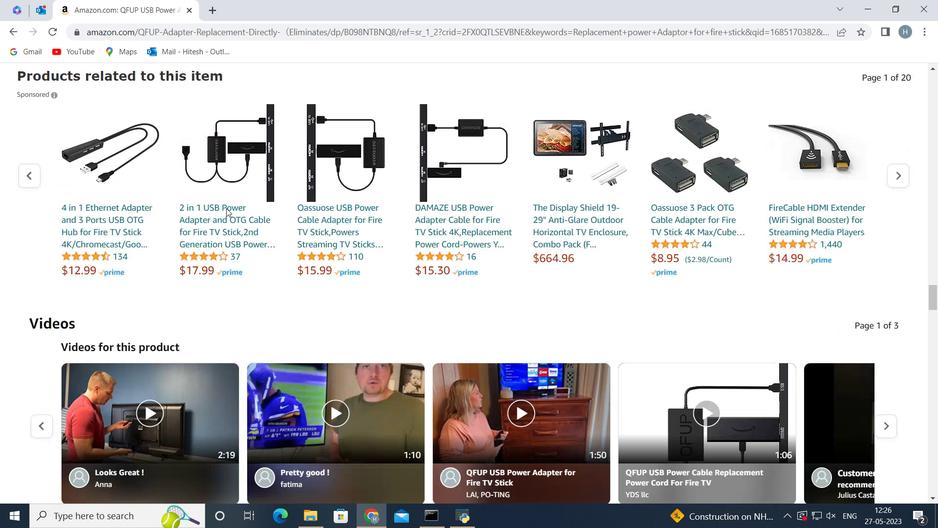 
Action: Mouse scrolled (226, 207) with delta (0, 0)
Screenshot: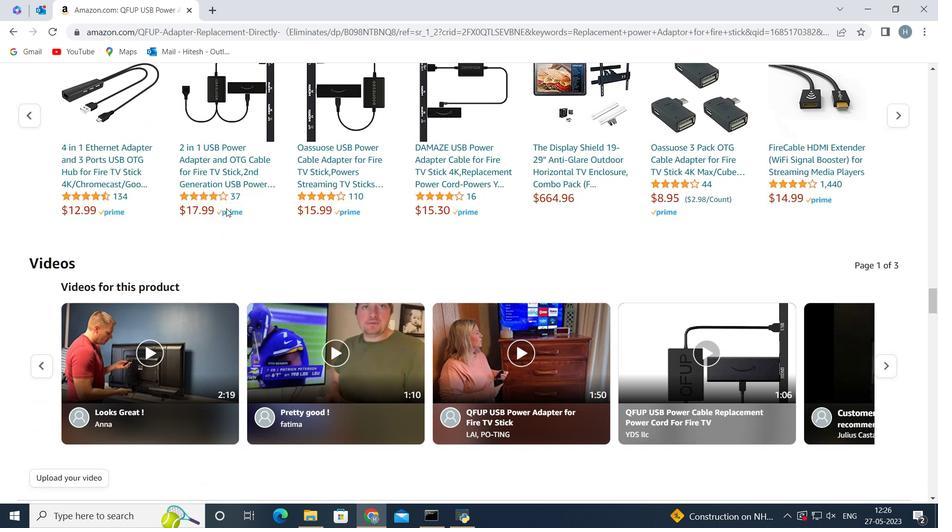 
Action: Mouse scrolled (226, 207) with delta (0, 0)
Screenshot: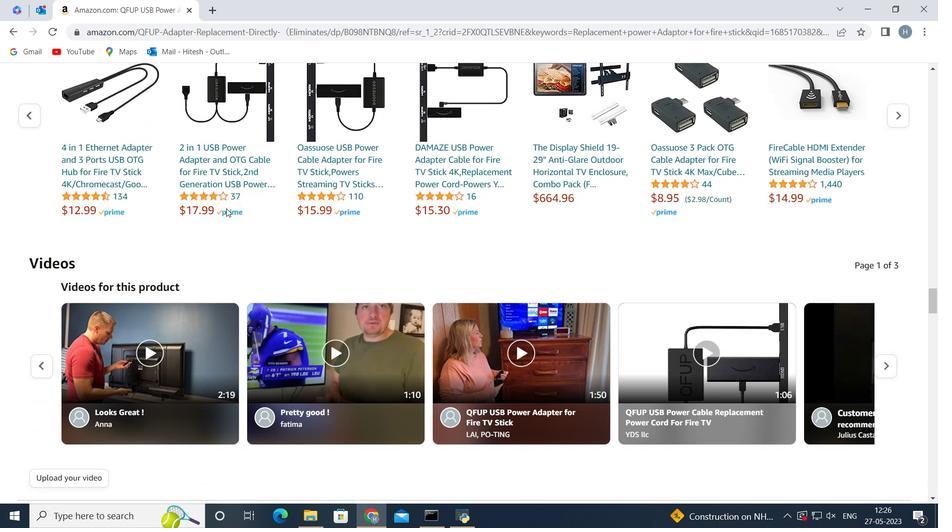 
Action: Mouse scrolled (226, 207) with delta (0, 0)
Screenshot: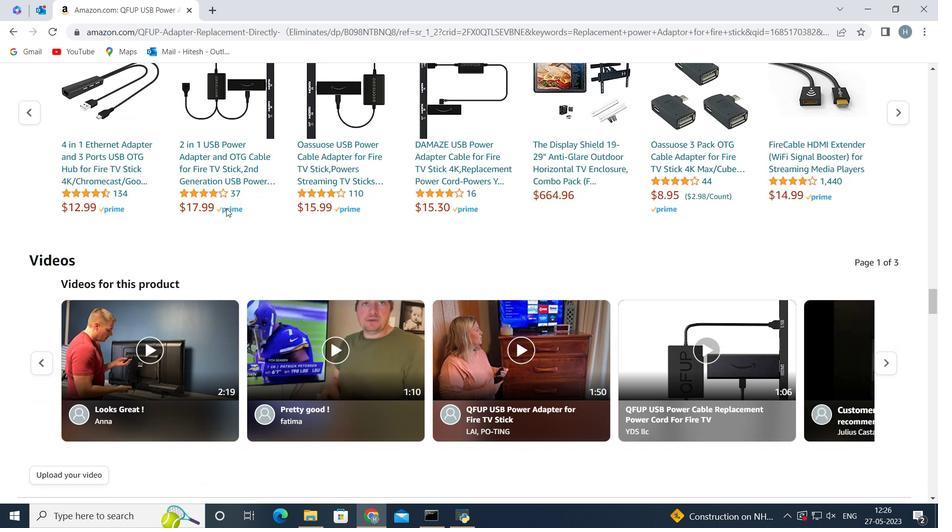 
Action: Mouse scrolled (226, 207) with delta (0, 0)
Screenshot: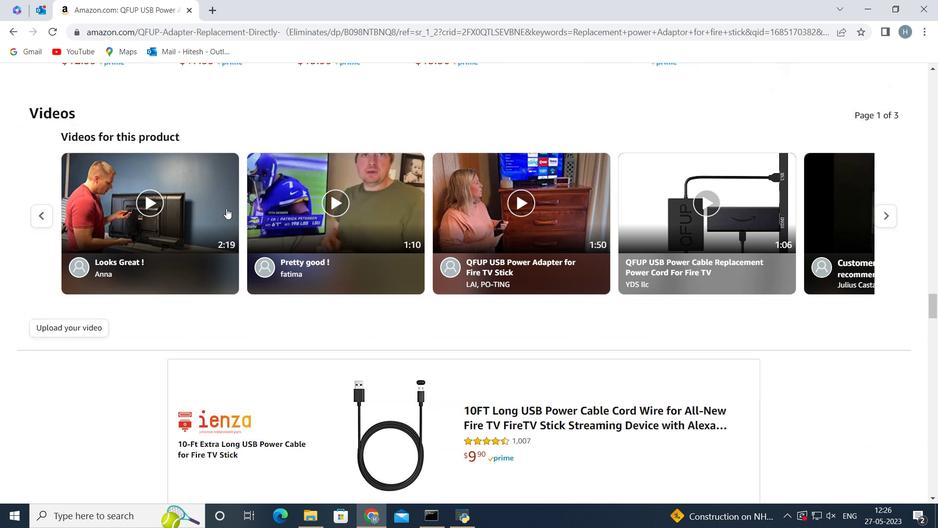 
Action: Mouse scrolled (226, 207) with delta (0, 0)
Screenshot: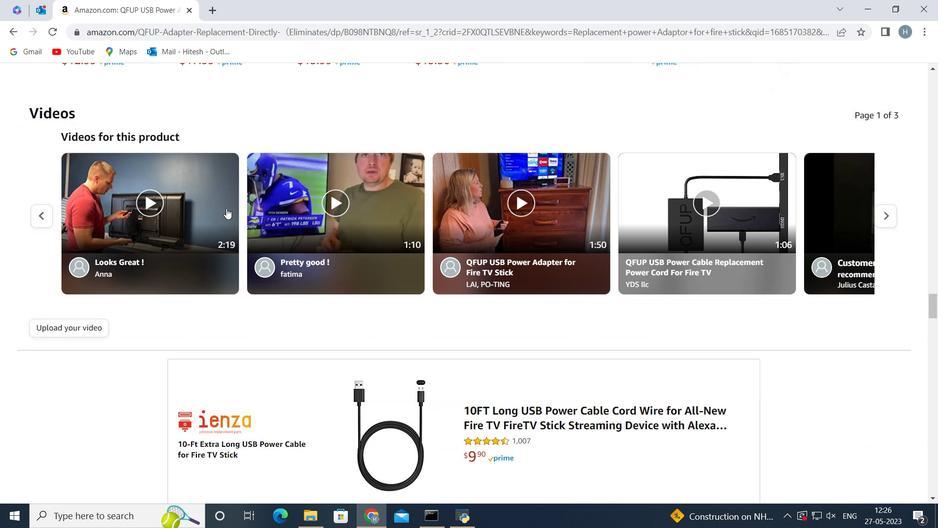 
Action: Mouse scrolled (226, 207) with delta (0, 0)
Screenshot: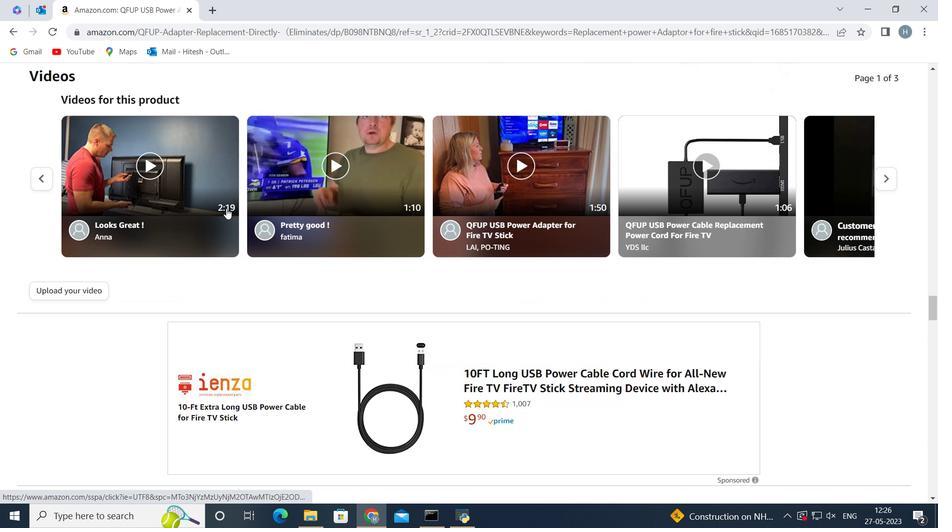 
Action: Mouse scrolled (226, 207) with delta (0, 0)
Screenshot: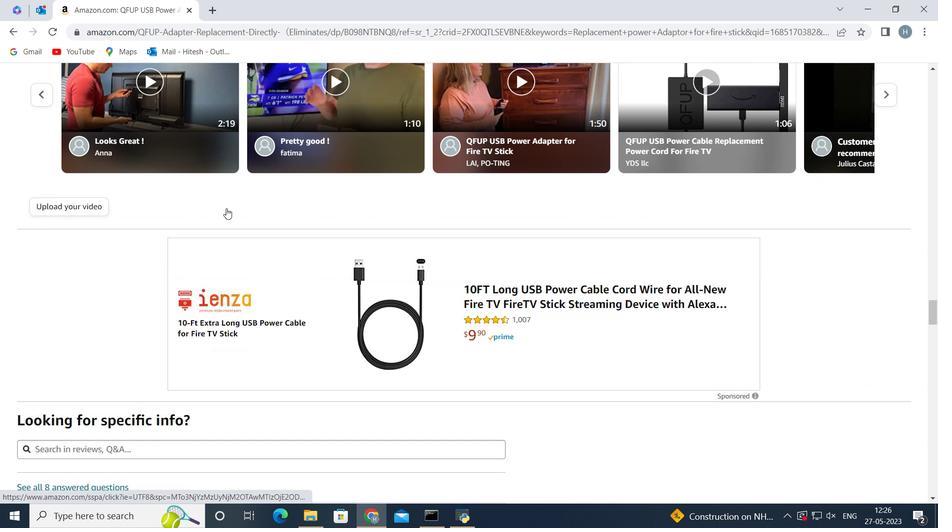 
Action: Mouse scrolled (226, 207) with delta (0, 0)
Screenshot: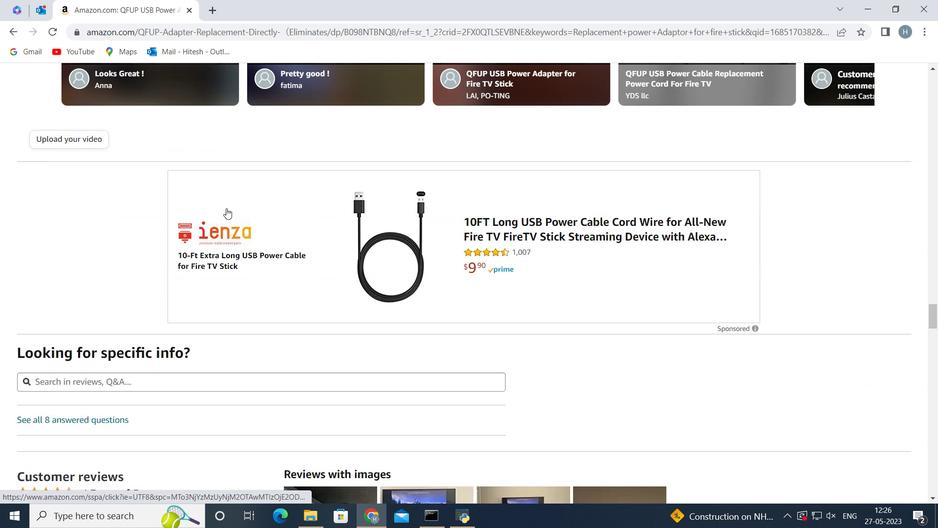 
Action: Mouse scrolled (226, 207) with delta (0, 0)
Screenshot: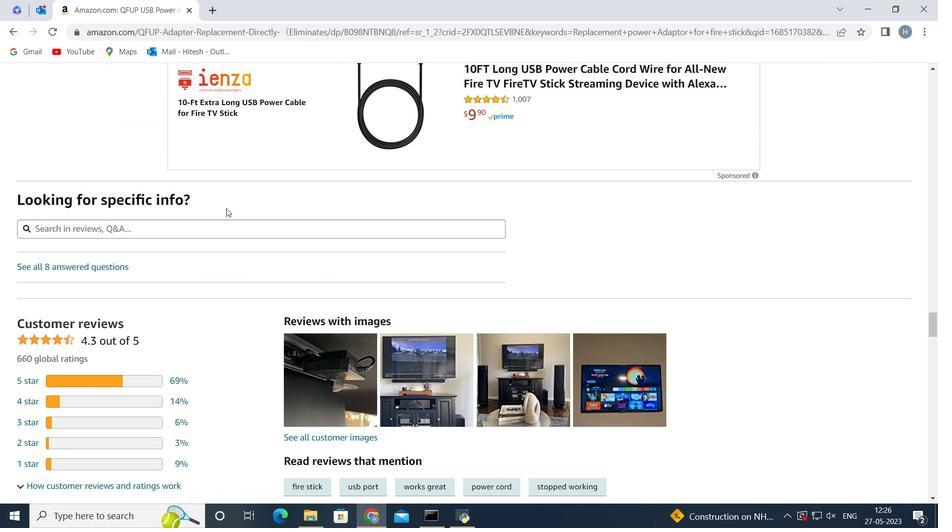 
Action: Mouse scrolled (226, 207) with delta (0, 0)
Screenshot: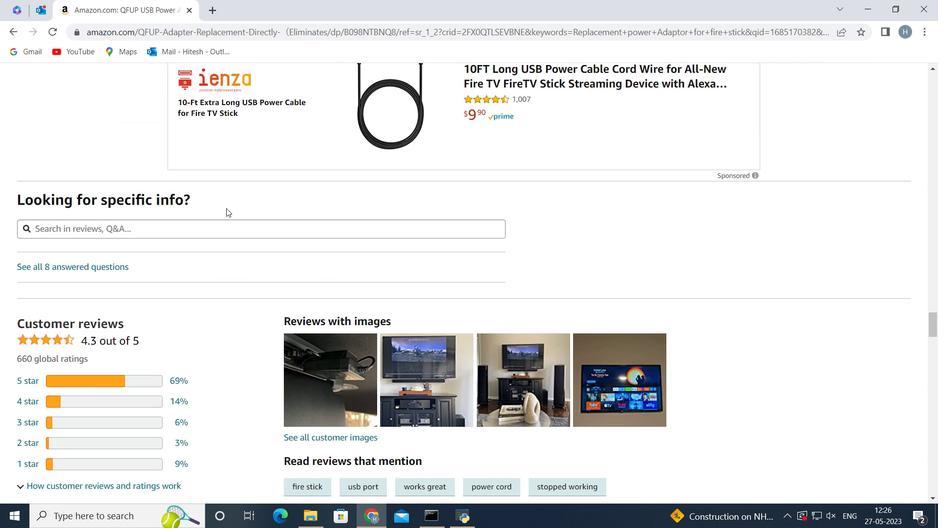 
Action: Mouse moved to (166, 258)
Screenshot: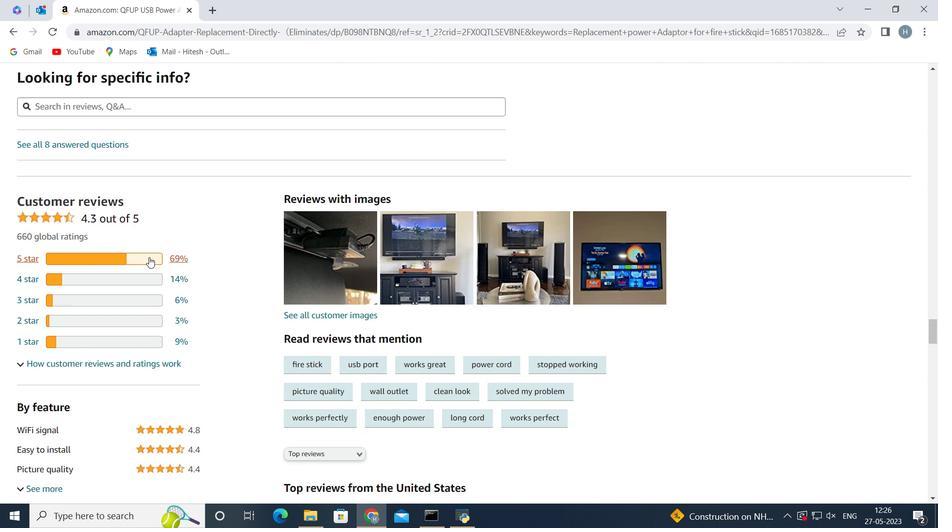 
Action: Mouse scrolled (166, 257) with delta (0, 0)
Screenshot: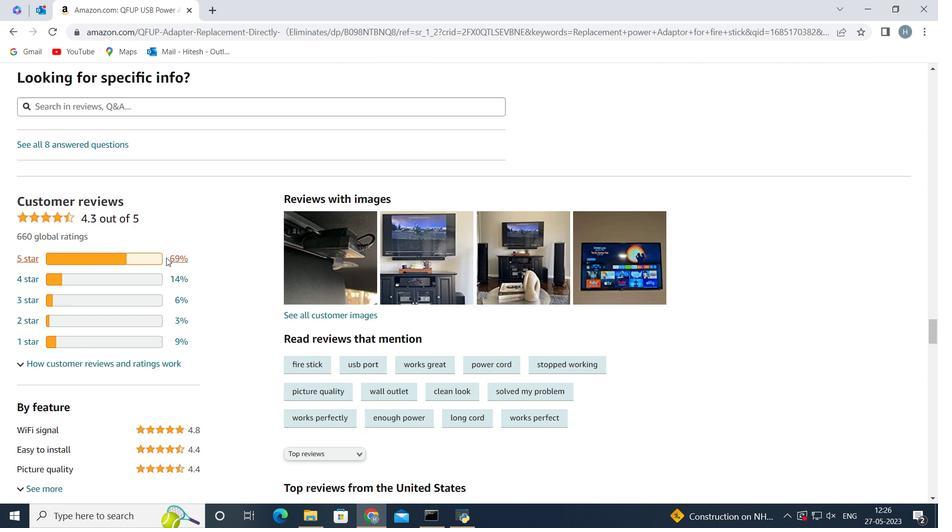 
Action: Mouse scrolled (166, 257) with delta (0, 0)
Screenshot: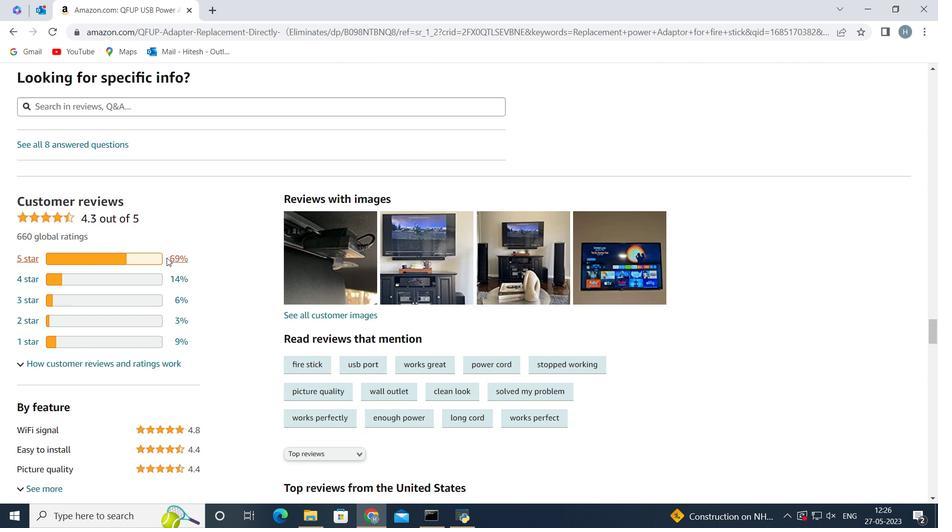
Action: Mouse scrolled (166, 257) with delta (0, 0)
Screenshot: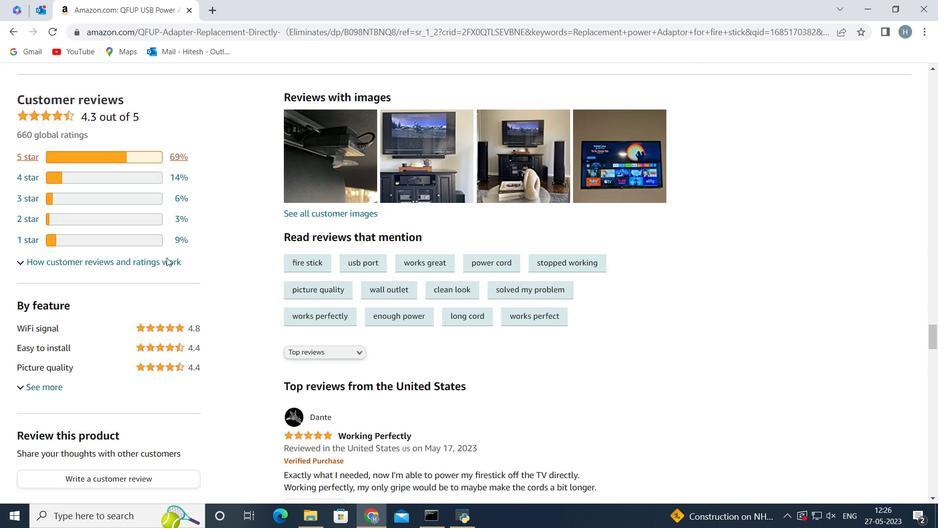 
Action: Mouse moved to (323, 274)
Screenshot: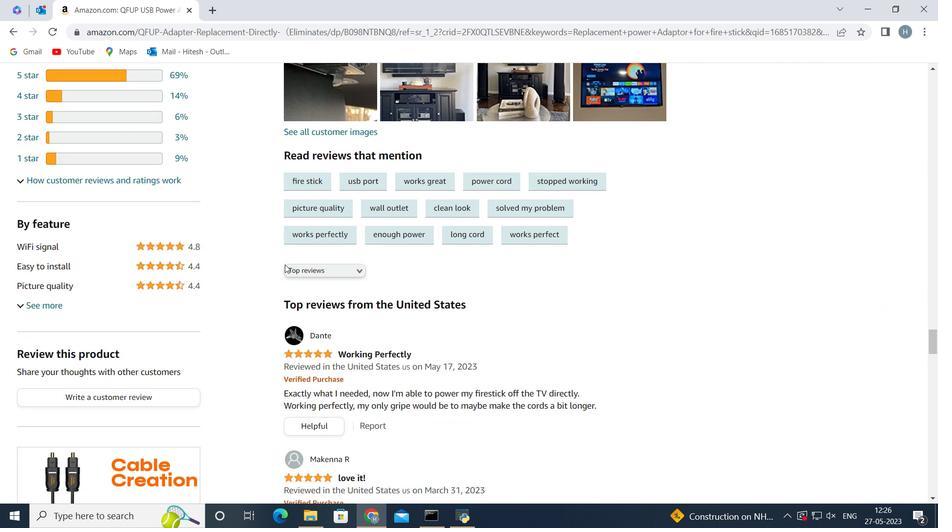 
Action: Mouse scrolled (323, 273) with delta (0, 0)
Screenshot: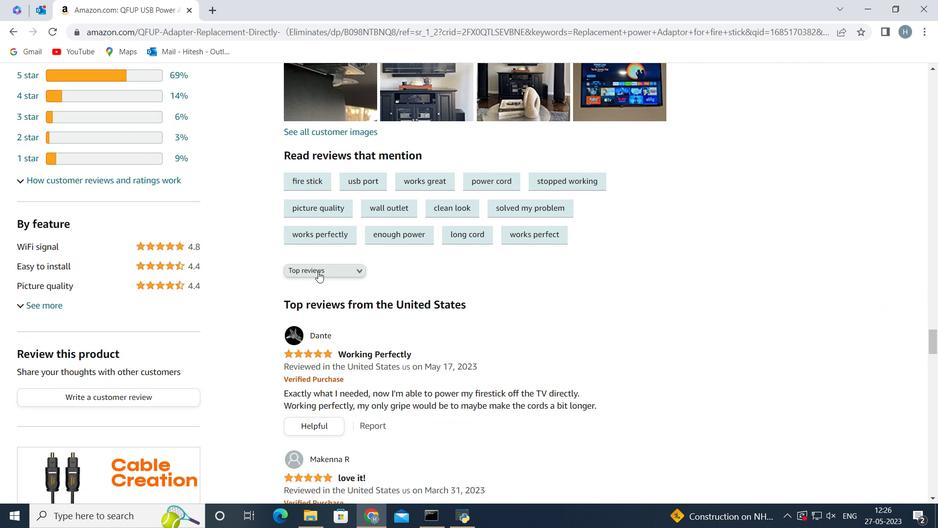 
Action: Mouse moved to (323, 275)
Screenshot: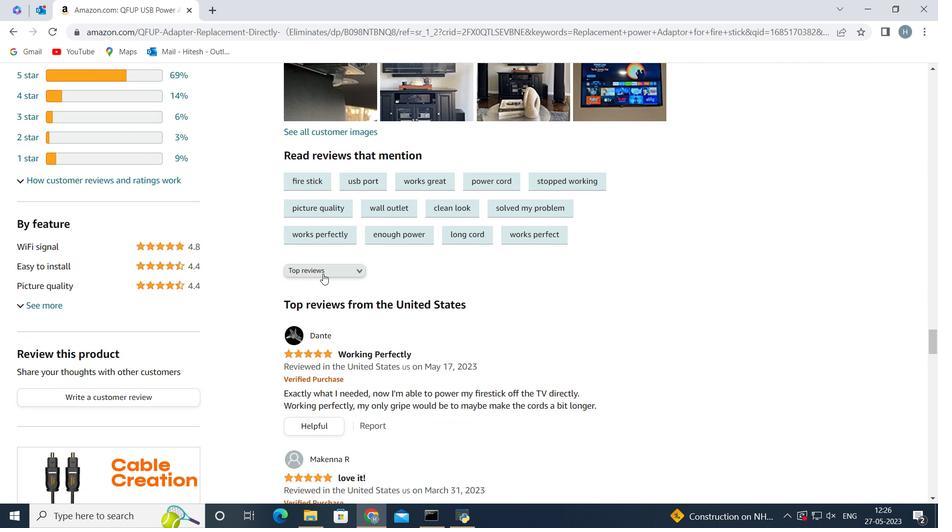 
Action: Mouse scrolled (323, 274) with delta (0, 0)
Screenshot: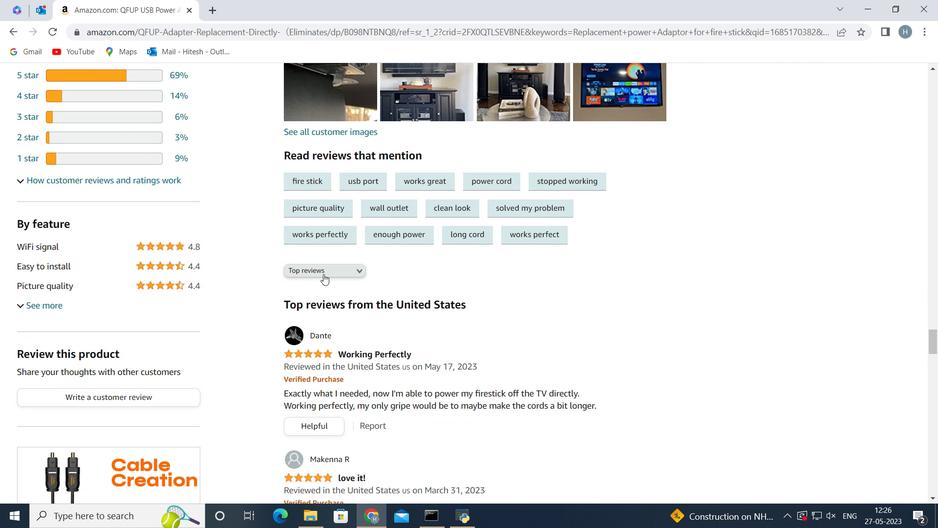 
Action: Mouse moved to (323, 275)
Screenshot: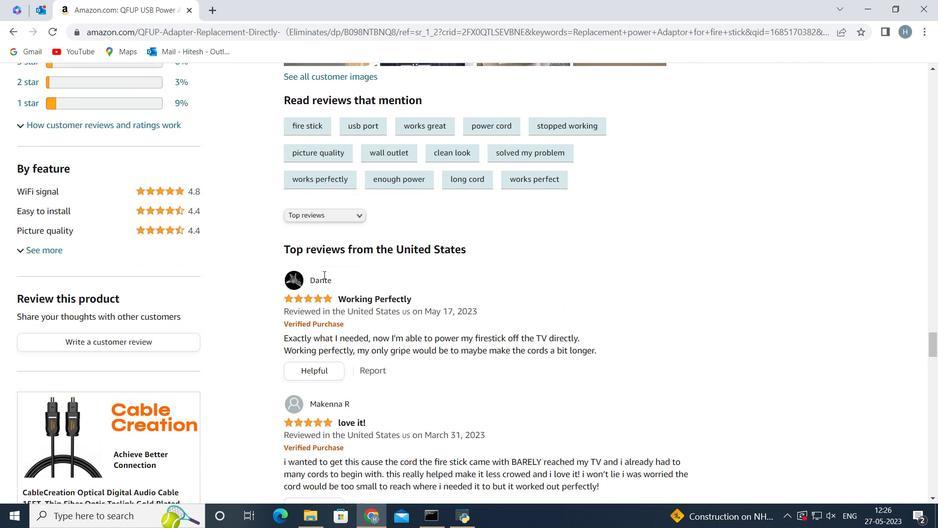 
Action: Mouse scrolled (323, 274) with delta (0, 0)
Screenshot: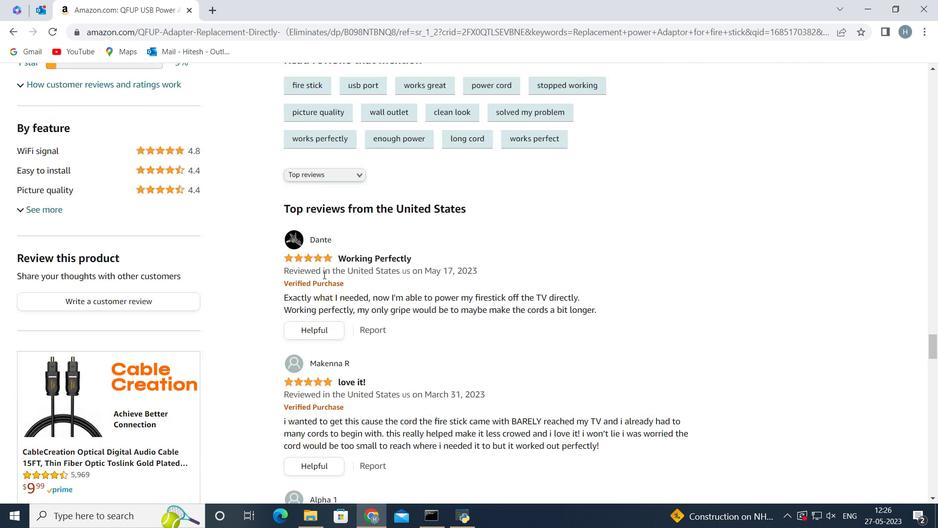 
Action: Mouse moved to (322, 275)
Screenshot: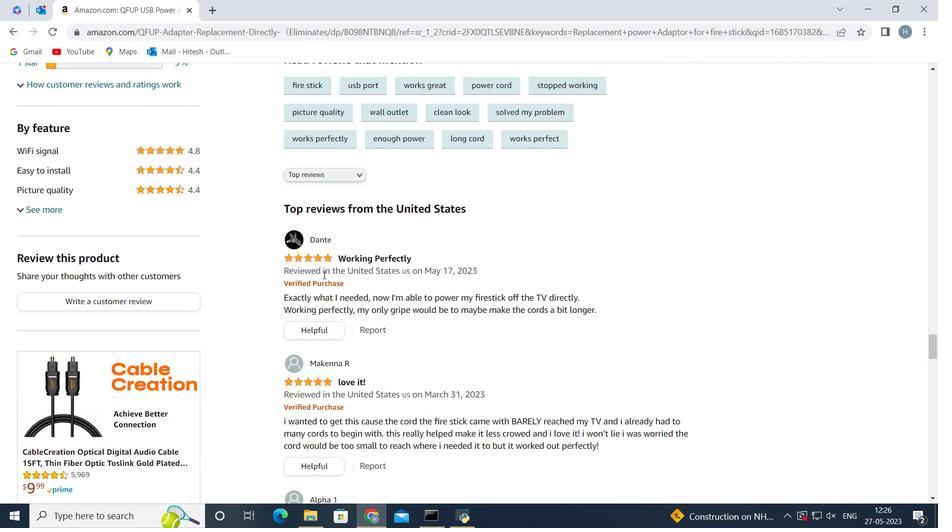 
Action: Mouse scrolled (322, 274) with delta (0, 0)
Screenshot: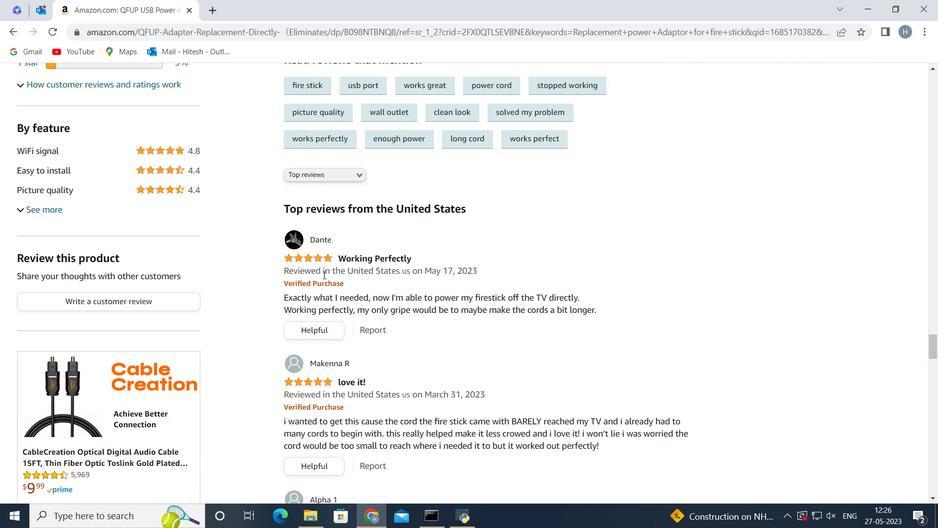 
Action: Mouse moved to (519, 284)
Screenshot: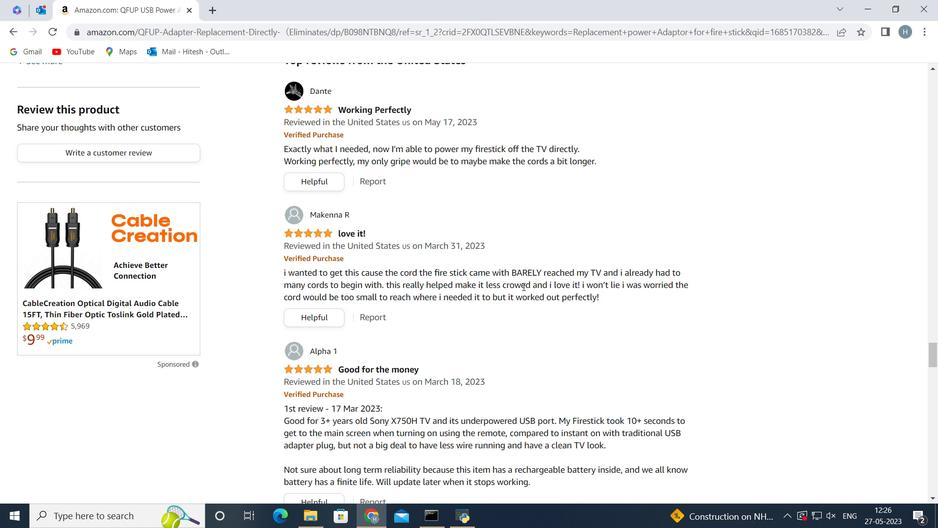 
Action: Mouse scrolled (519, 285) with delta (0, 0)
Screenshot: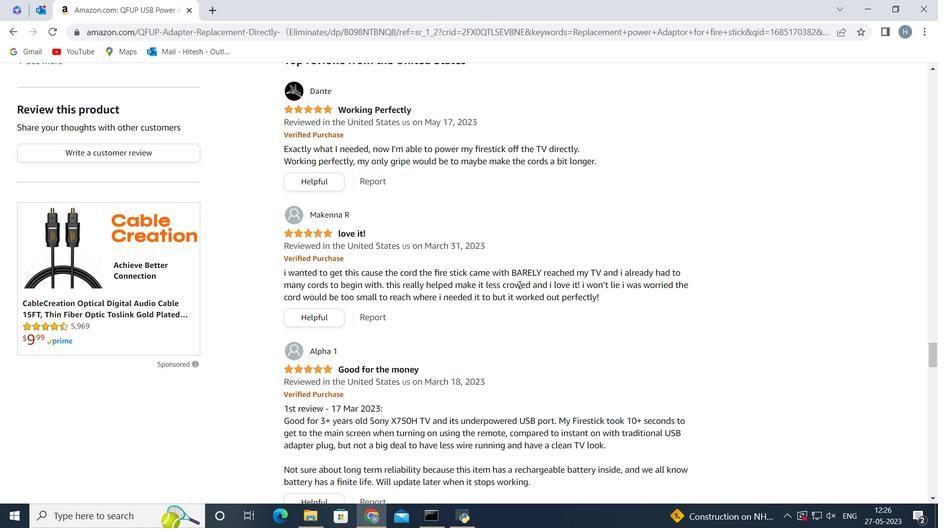 
Action: Mouse scrolled (519, 285) with delta (0, 0)
Screenshot: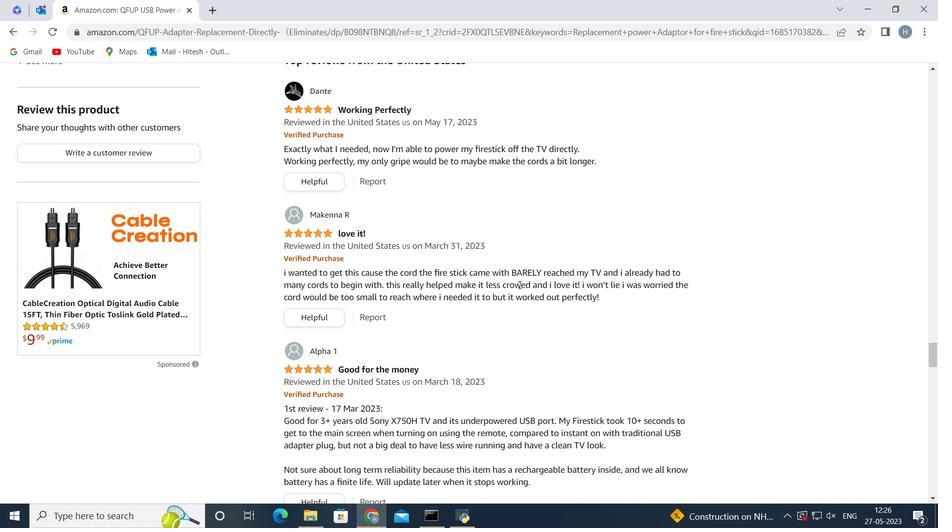 
Action: Mouse scrolled (519, 285) with delta (0, 0)
Screenshot: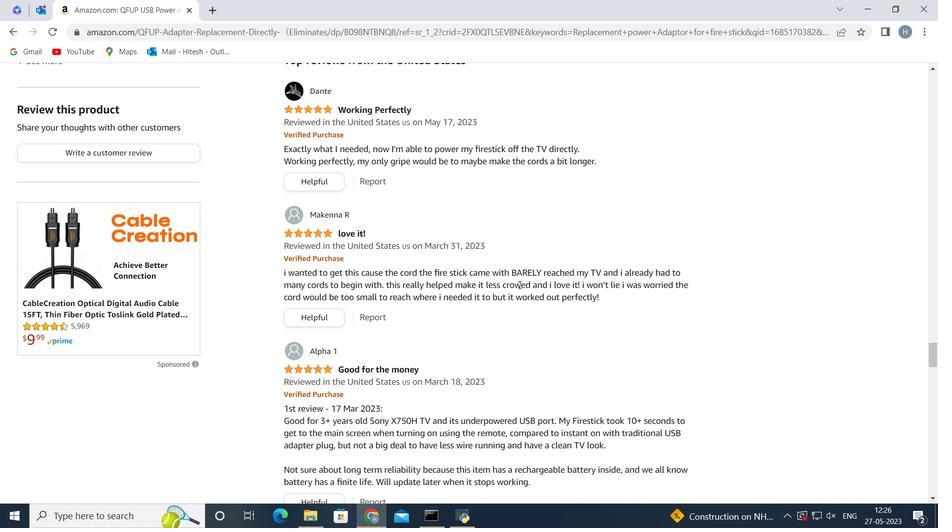 
Action: Mouse scrolled (519, 285) with delta (0, 0)
Screenshot: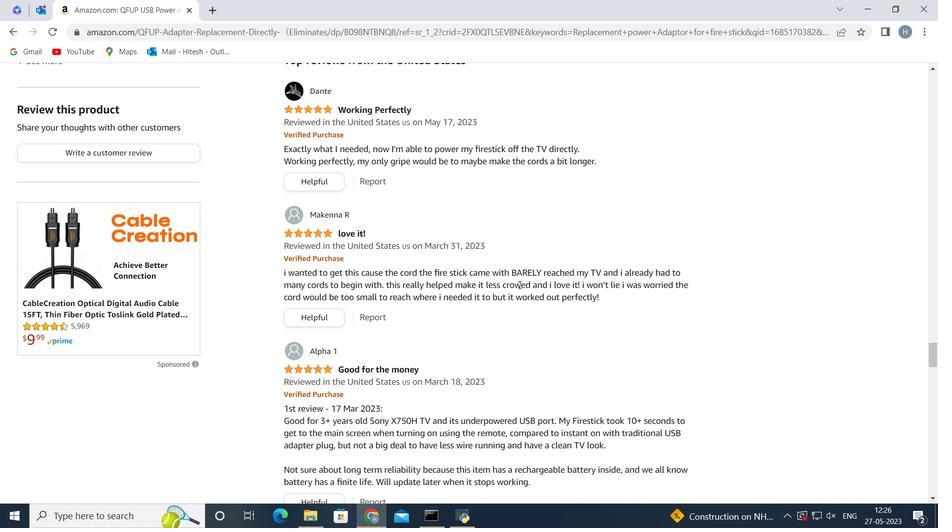 
Action: Mouse scrolled (519, 285) with delta (0, 0)
Screenshot: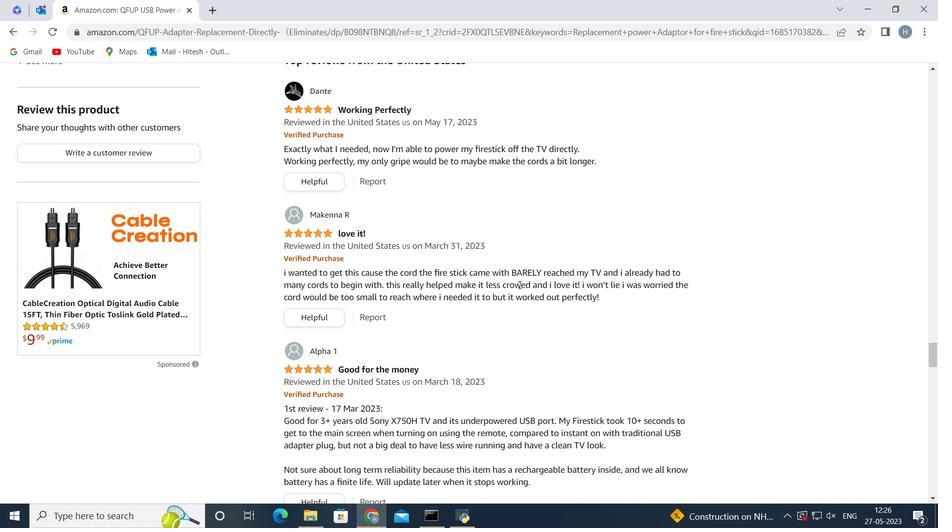 
Action: Mouse scrolled (519, 285) with delta (0, 0)
Screenshot: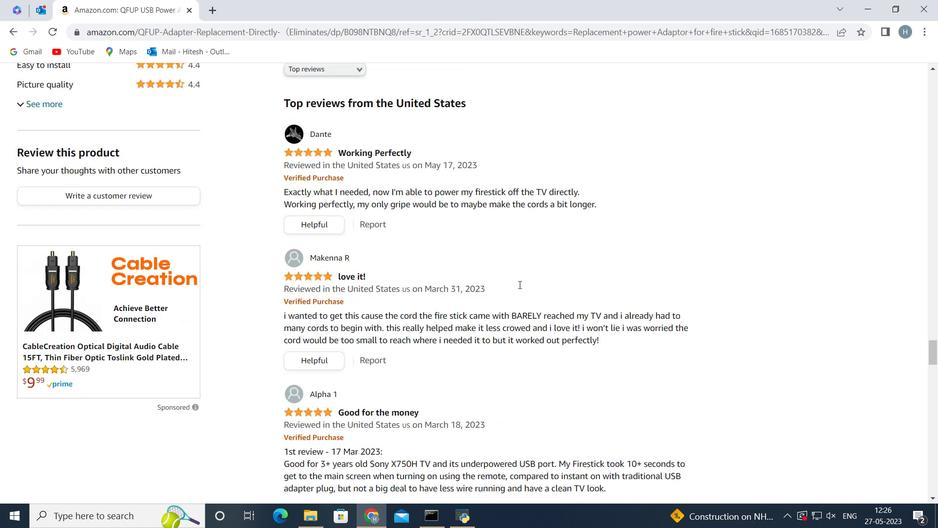 
Action: Mouse scrolled (519, 285) with delta (0, 0)
Screenshot: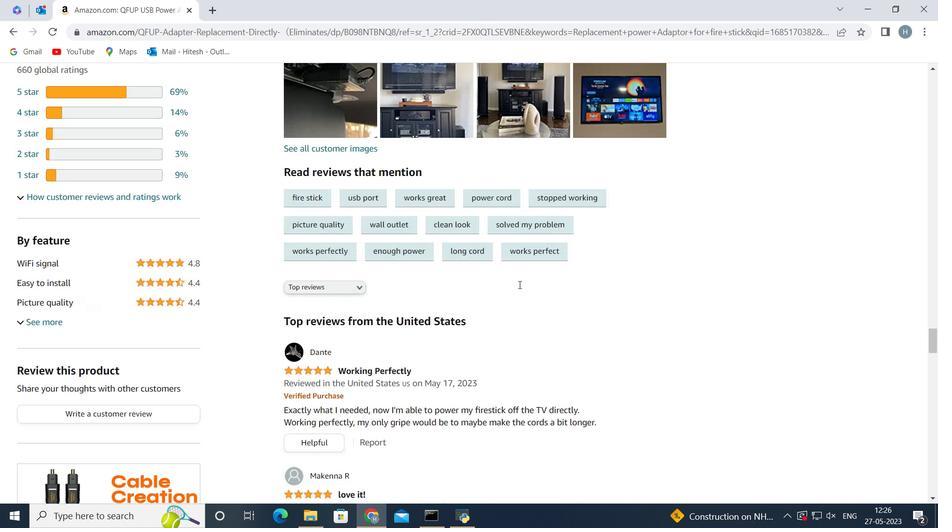 
Action: Mouse scrolled (519, 285) with delta (0, 0)
Screenshot: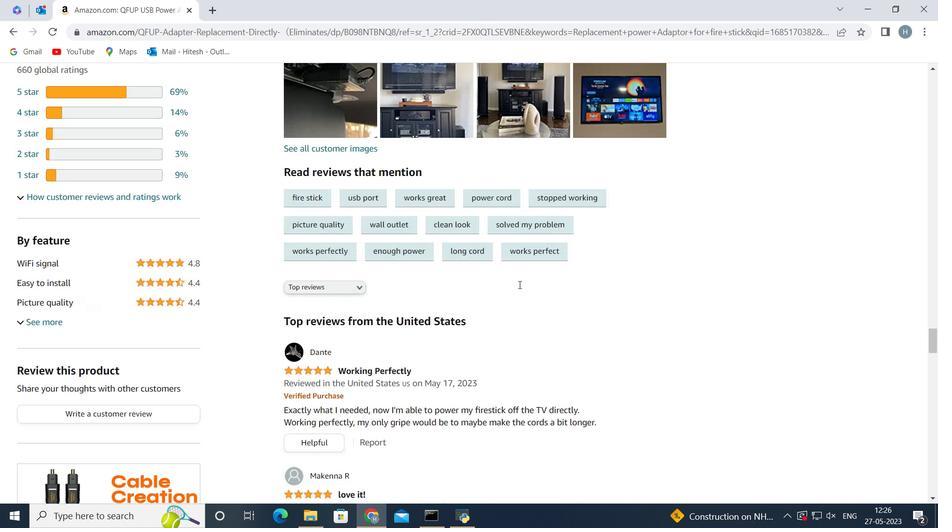 
Action: Mouse scrolled (519, 285) with delta (0, 0)
Screenshot: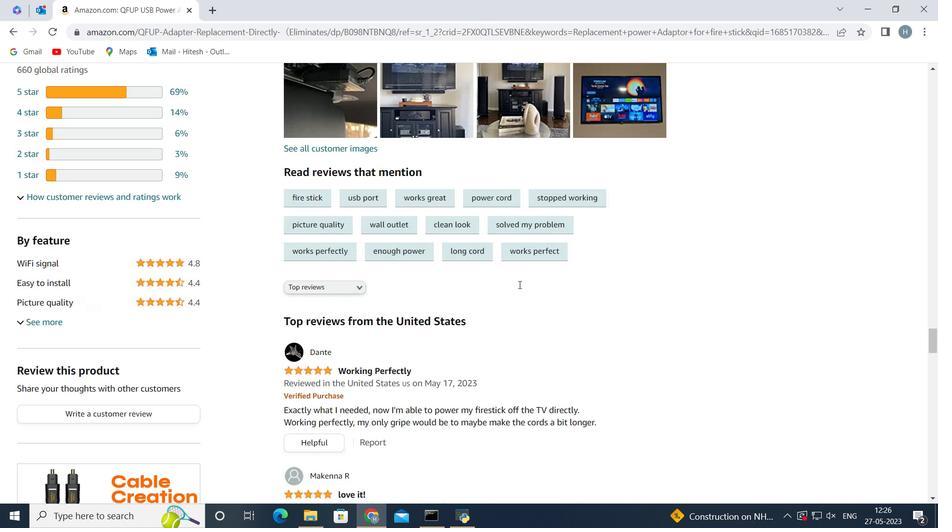 
Action: Mouse scrolled (519, 285) with delta (0, 0)
Screenshot: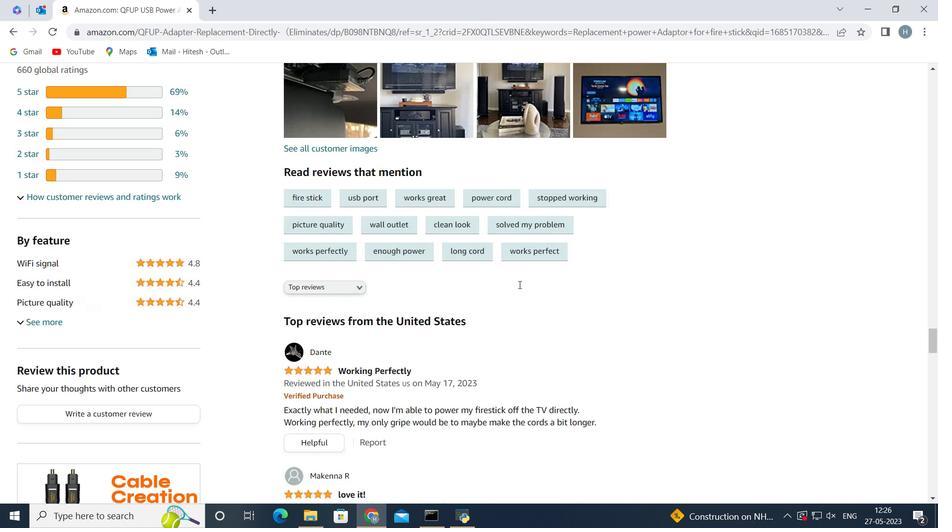 
Action: Mouse scrolled (519, 285) with delta (0, 0)
Screenshot: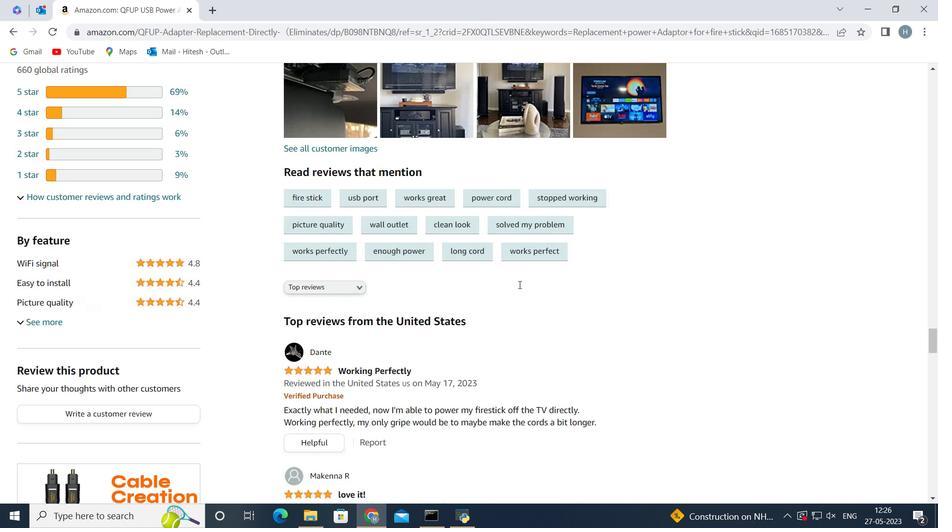
Action: Mouse scrolled (519, 285) with delta (0, 0)
Screenshot: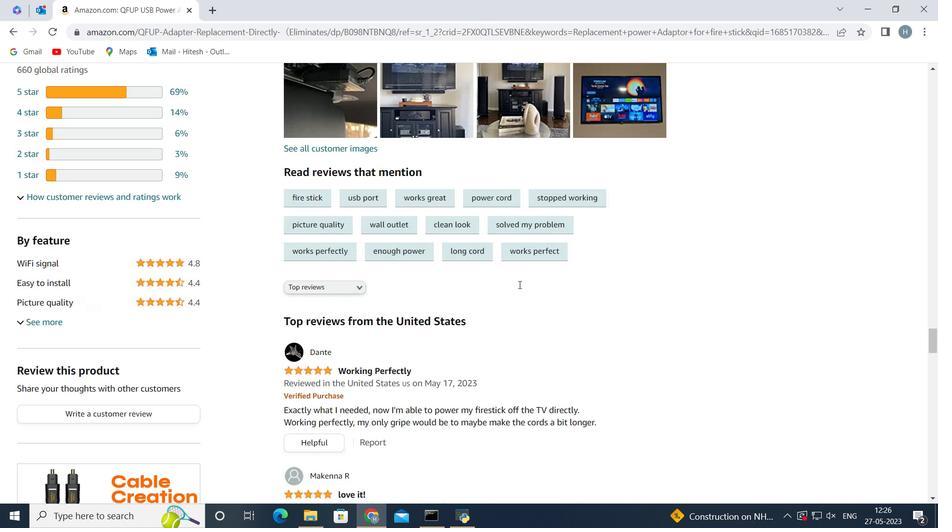 
Action: Mouse scrolled (519, 285) with delta (0, 0)
Screenshot: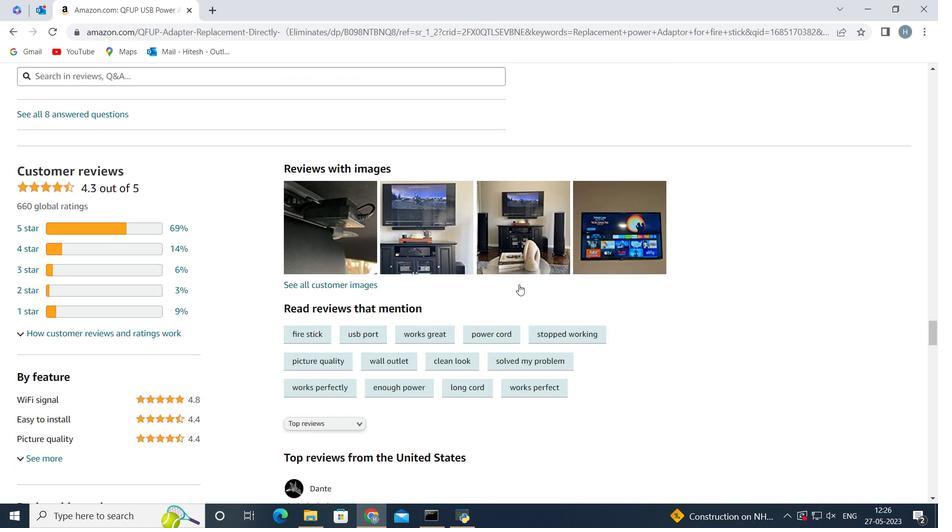 
Action: Mouse scrolled (519, 285) with delta (0, 0)
Screenshot: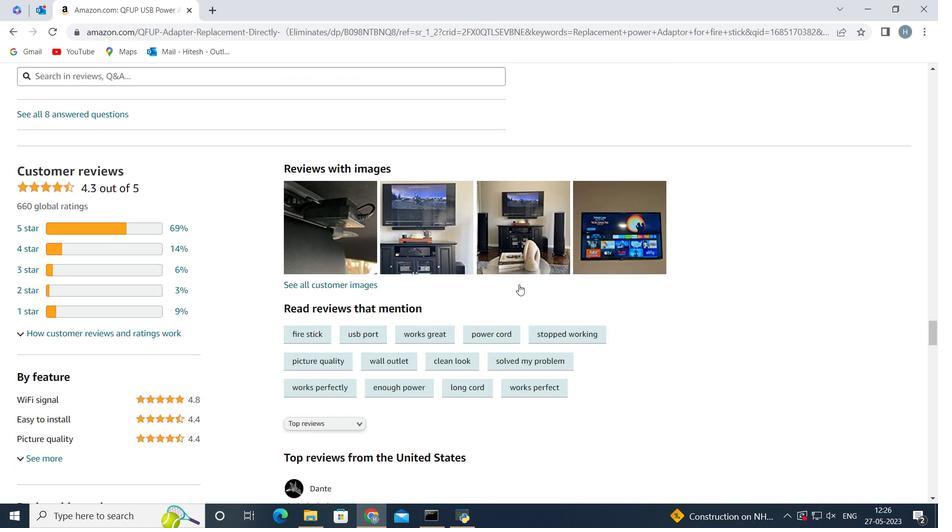 
Action: Mouse scrolled (519, 285) with delta (0, 0)
Screenshot: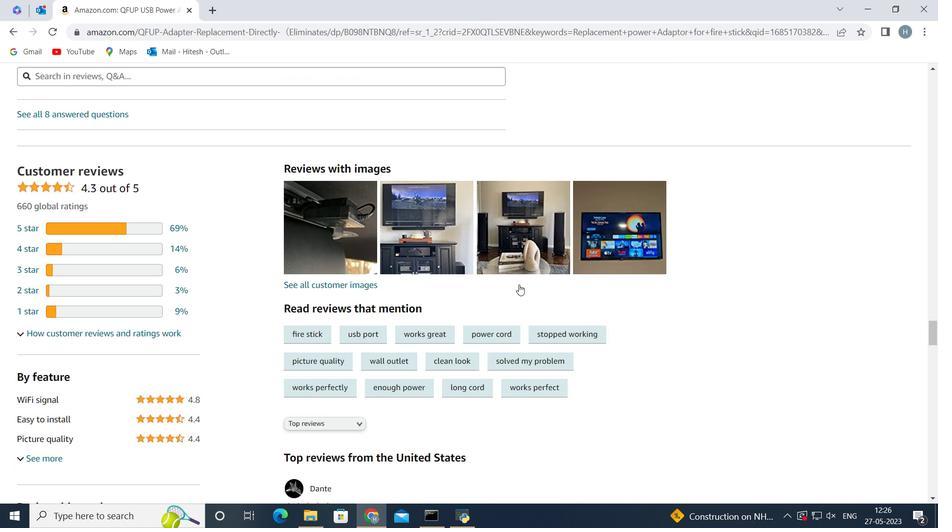 
Action: Mouse scrolled (519, 285) with delta (0, 0)
Screenshot: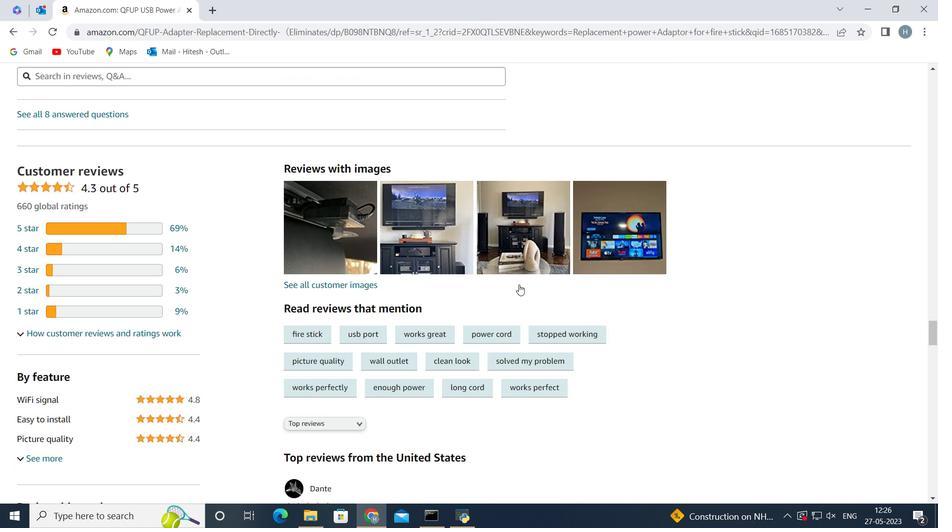 
Action: Mouse scrolled (519, 285) with delta (0, 0)
Screenshot: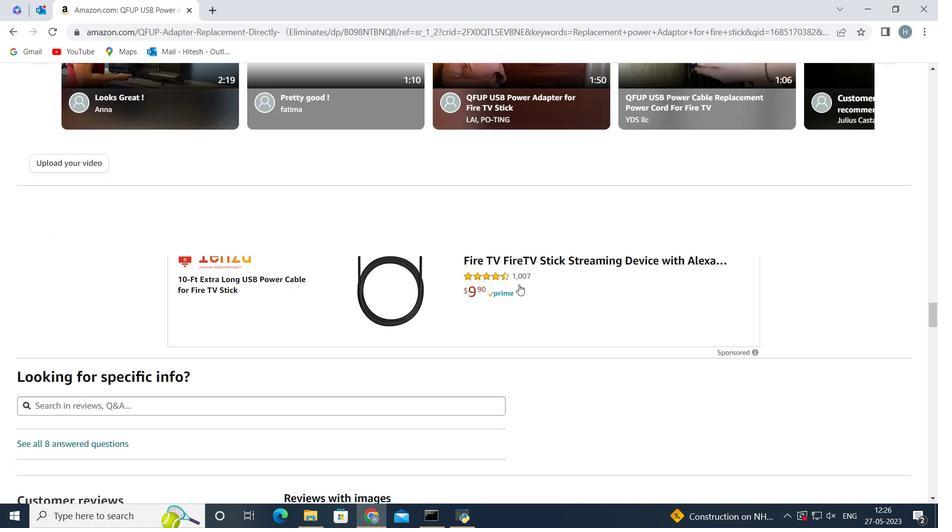 
Action: Mouse scrolled (519, 285) with delta (0, 0)
Screenshot: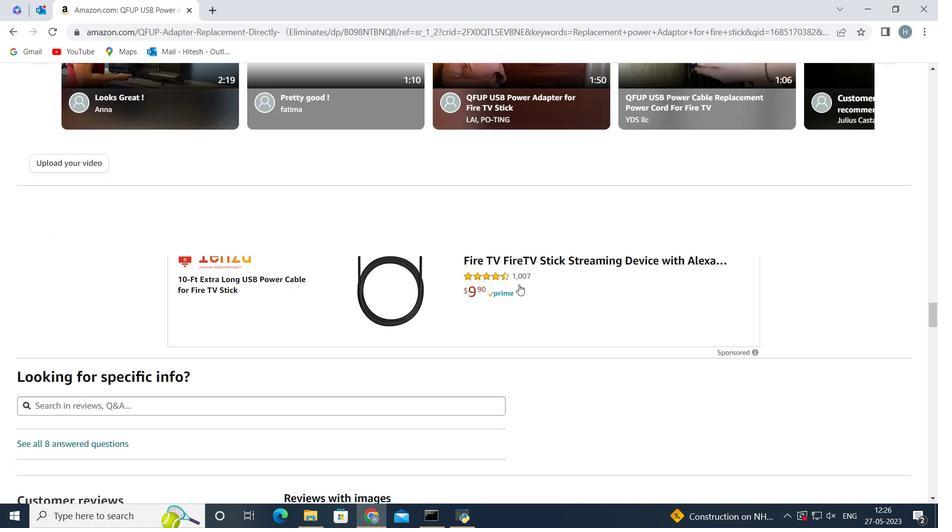 
Action: Mouse scrolled (519, 285) with delta (0, 0)
Screenshot: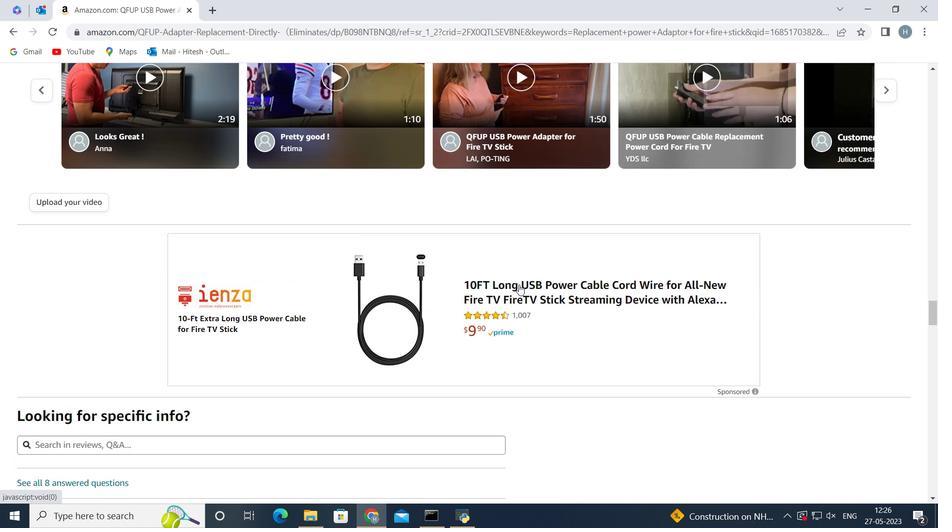 
Action: Mouse scrolled (519, 285) with delta (0, 0)
Screenshot: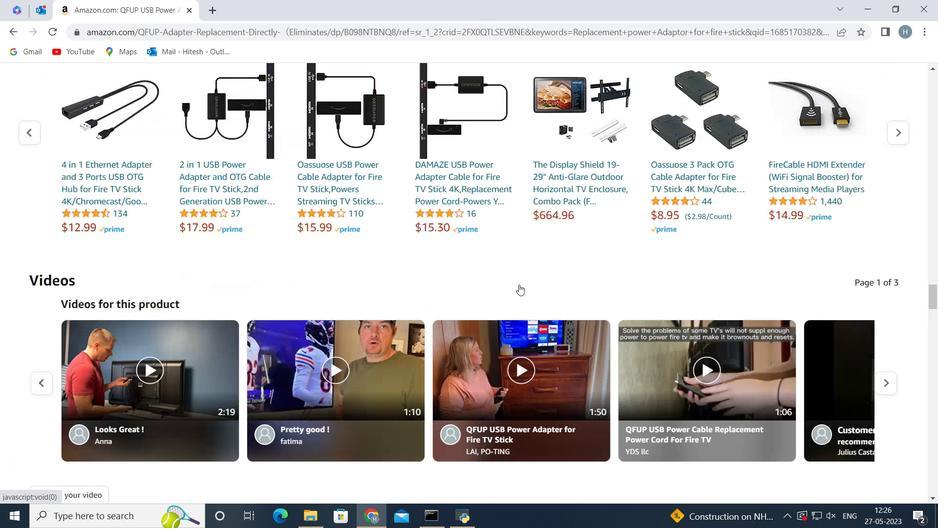 
Action: Mouse scrolled (519, 285) with delta (0, 0)
Screenshot: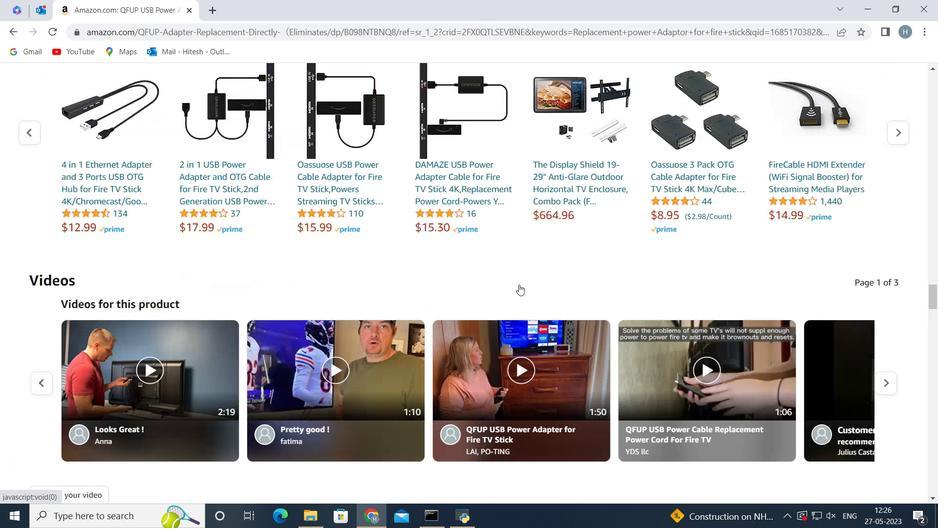 
Action: Mouse scrolled (519, 285) with delta (0, 0)
Screenshot: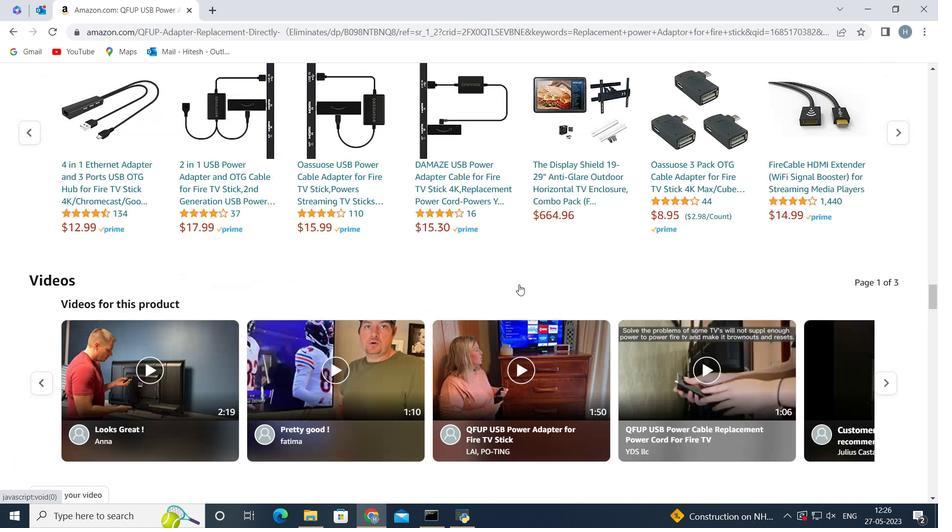 
Action: Mouse scrolled (519, 285) with delta (0, 0)
Screenshot: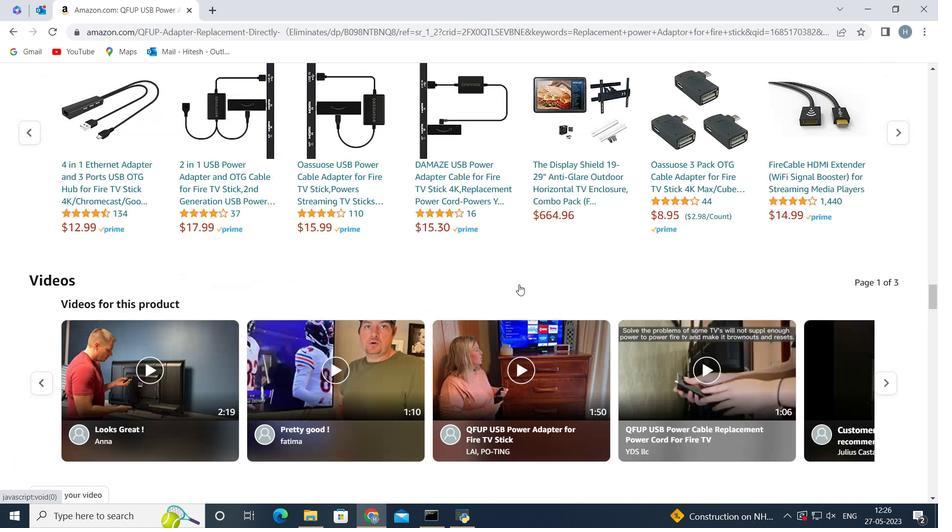 
Action: Mouse scrolled (519, 285) with delta (0, 0)
Screenshot: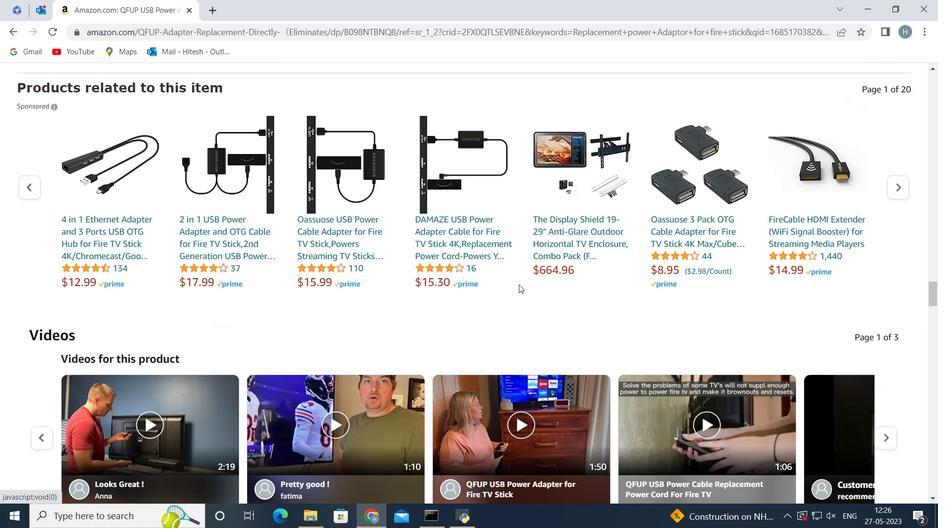 
Action: Mouse scrolled (519, 285) with delta (0, 0)
Screenshot: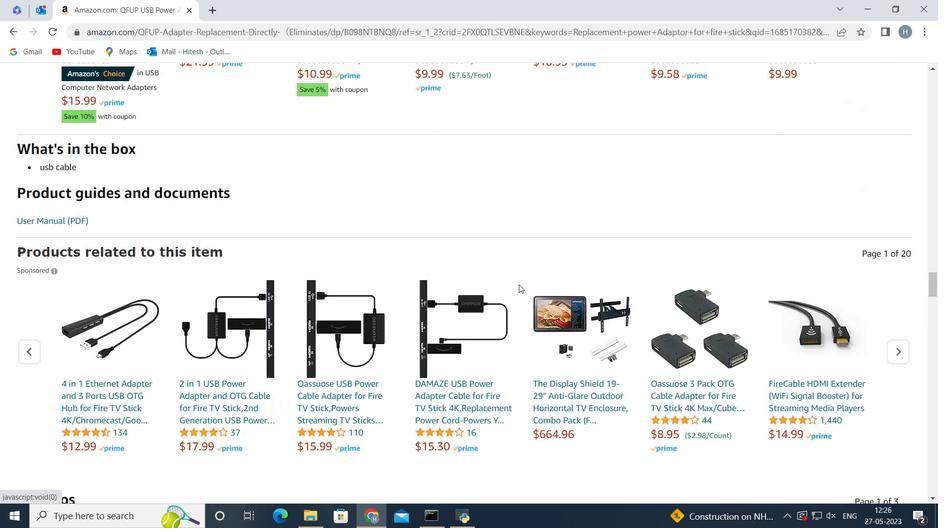 
Action: Mouse scrolled (519, 285) with delta (0, 0)
Screenshot: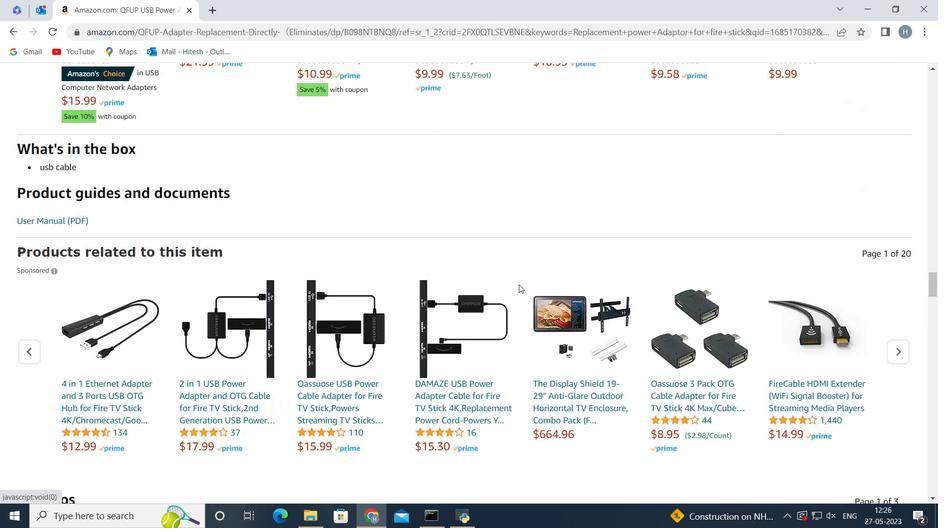 
Action: Mouse scrolled (519, 285) with delta (0, 0)
Screenshot: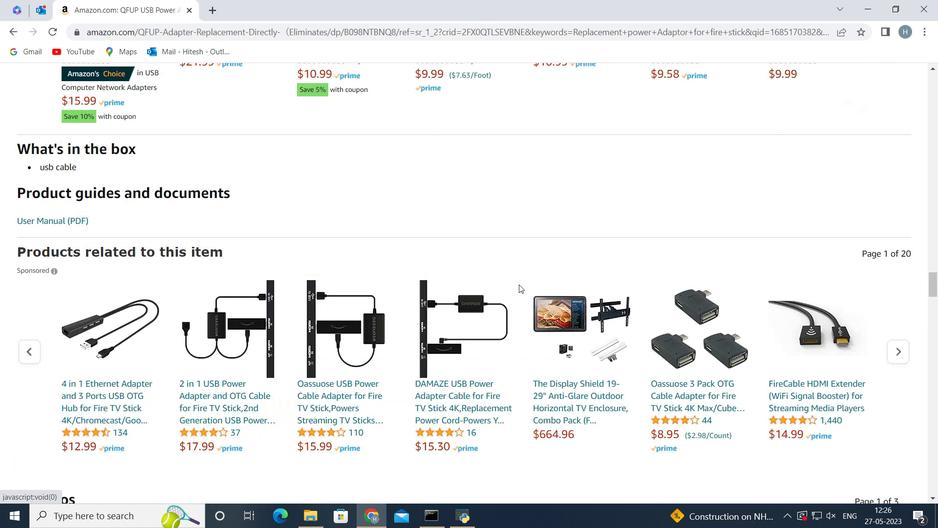
Action: Mouse scrolled (519, 285) with delta (0, 0)
Screenshot: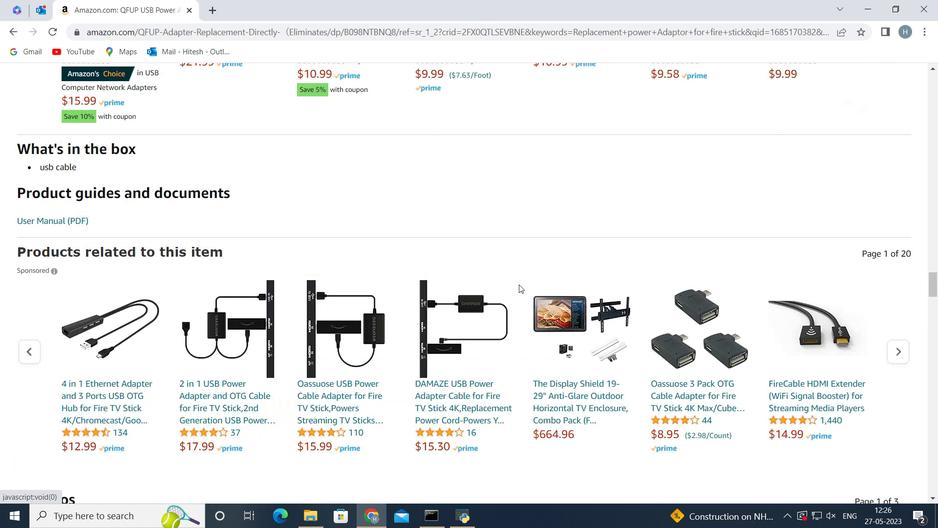
Action: Mouse scrolled (519, 285) with delta (0, 0)
Screenshot: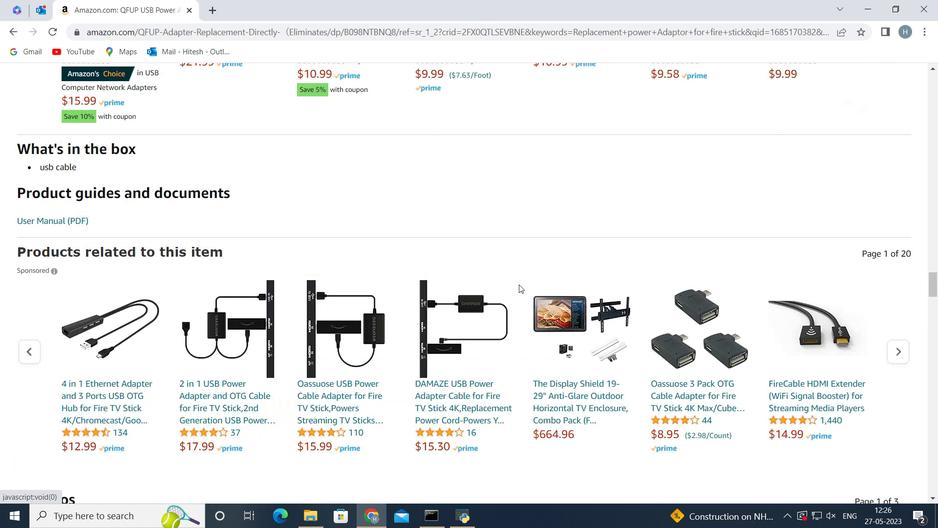 
Action: Mouse scrolled (519, 285) with delta (0, 0)
Screenshot: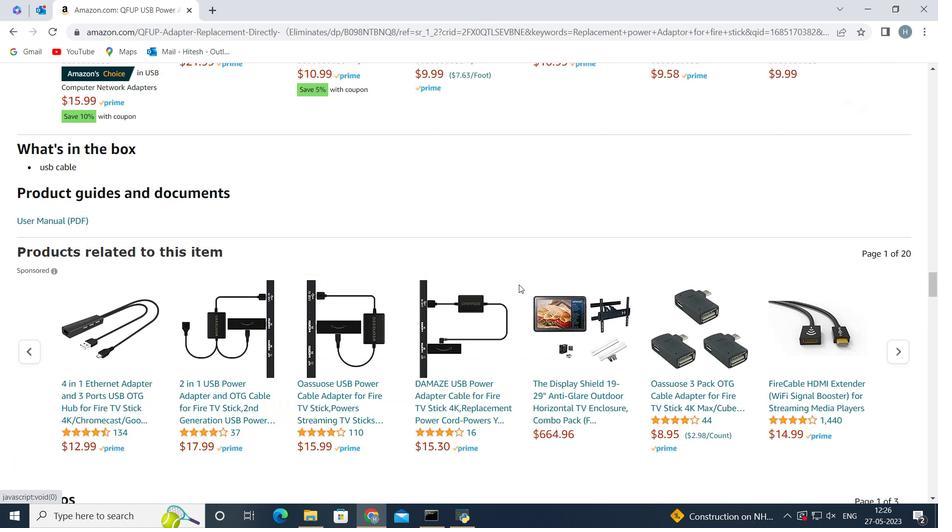 
Action: Mouse scrolled (519, 285) with delta (0, 0)
Screenshot: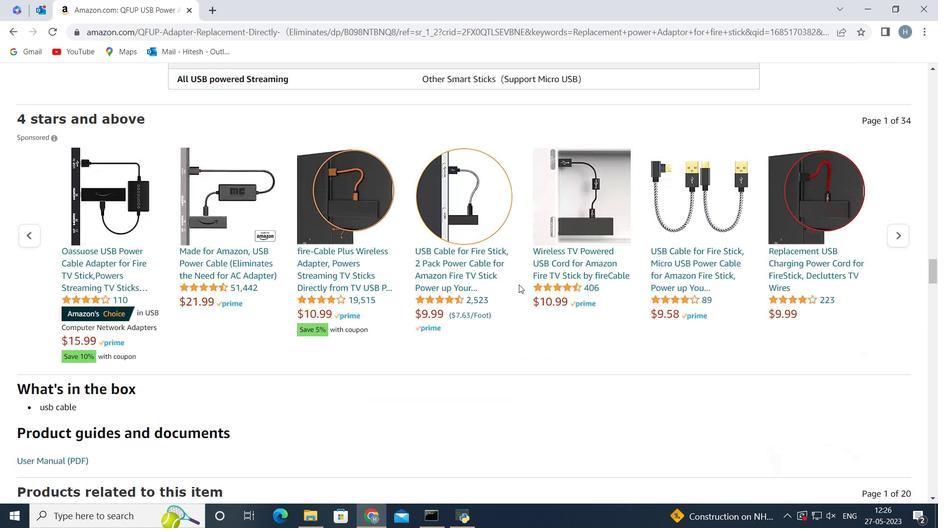 
Action: Mouse scrolled (519, 285) with delta (0, 0)
Screenshot: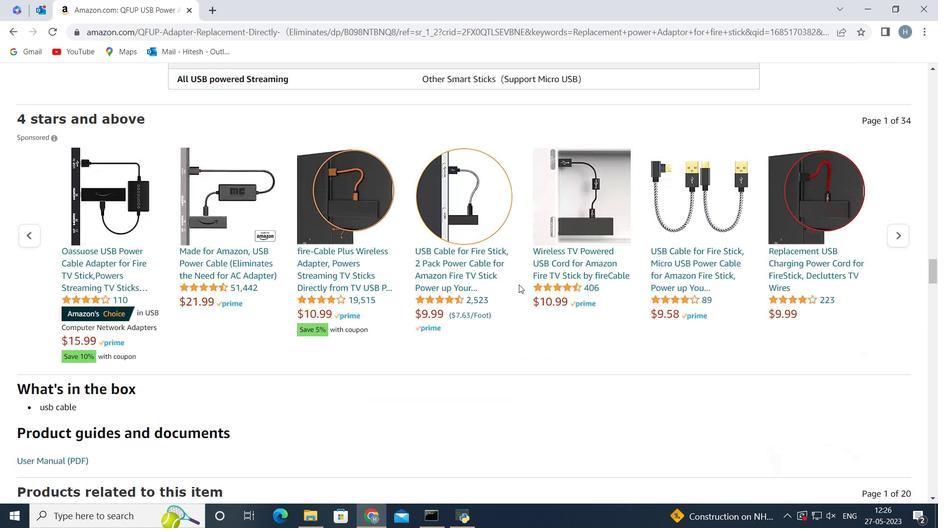 
Action: Mouse scrolled (519, 285) with delta (0, 0)
Screenshot: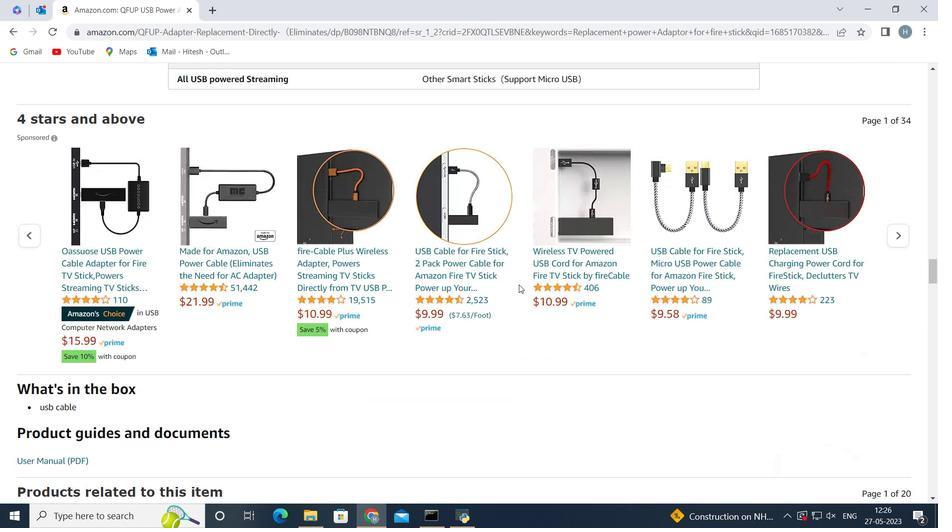 
Action: Mouse scrolled (519, 285) with delta (0, 0)
Screenshot: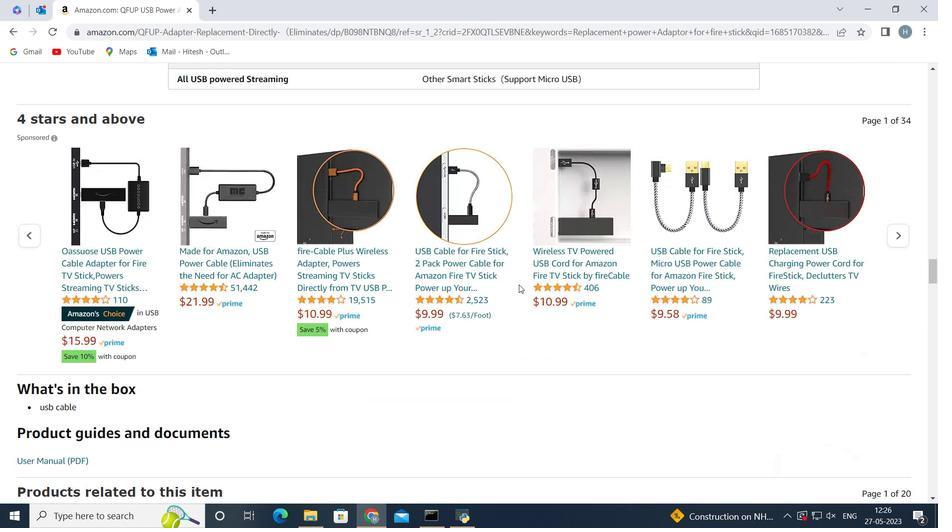 
Action: Mouse scrolled (519, 285) with delta (0, 0)
Screenshot: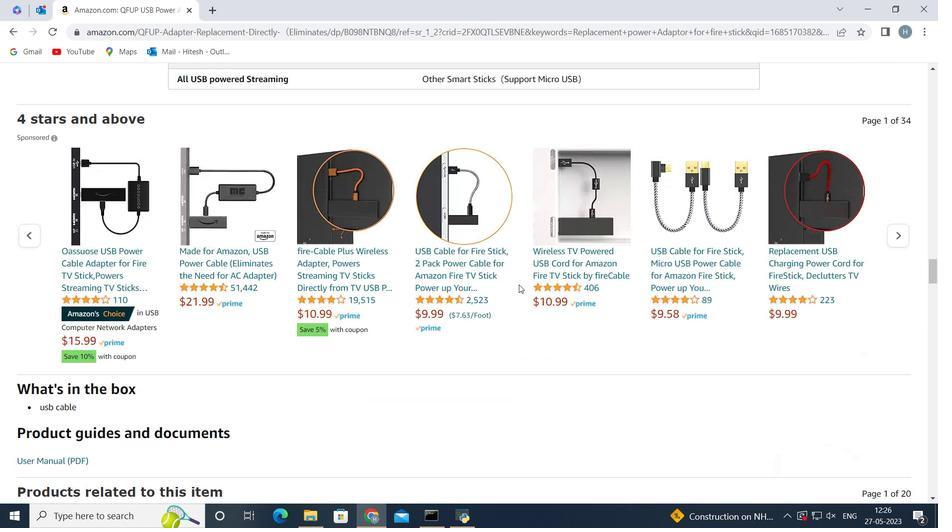 
Action: Mouse scrolled (519, 285) with delta (0, 0)
Screenshot: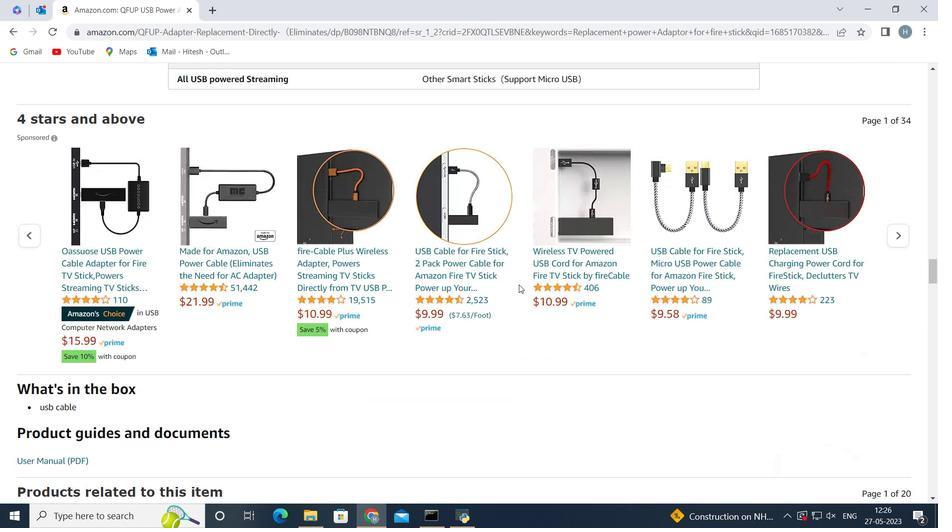 
Action: Mouse scrolled (519, 285) with delta (0, 0)
Screenshot: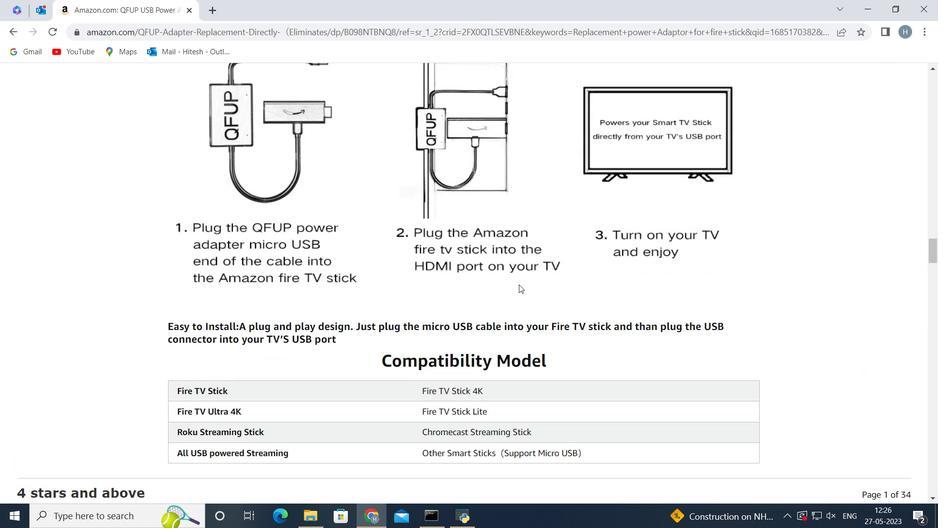 
Action: Mouse scrolled (519, 285) with delta (0, 0)
Screenshot: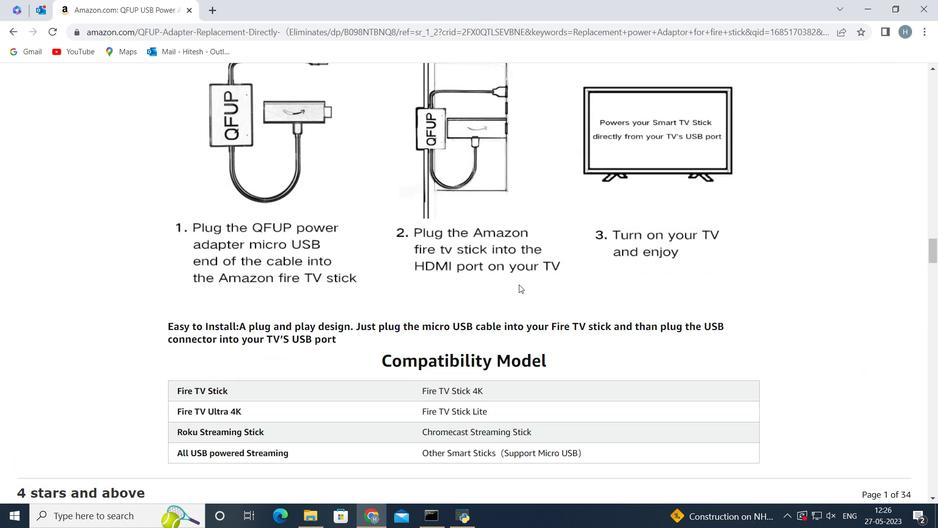 
Action: Mouse scrolled (519, 285) with delta (0, 0)
Screenshot: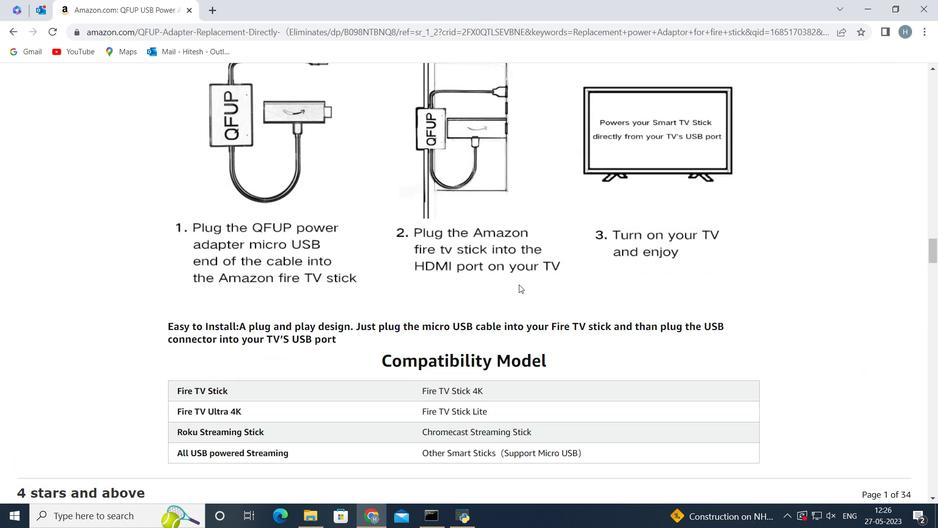 
Action: Mouse scrolled (519, 285) with delta (0, 0)
Screenshot: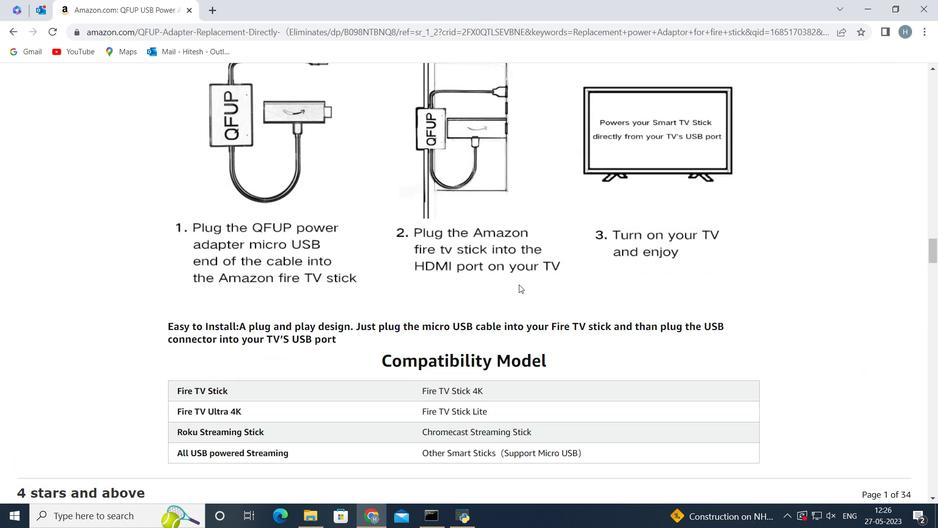 
Action: Mouse scrolled (519, 285) with delta (0, 0)
Screenshot: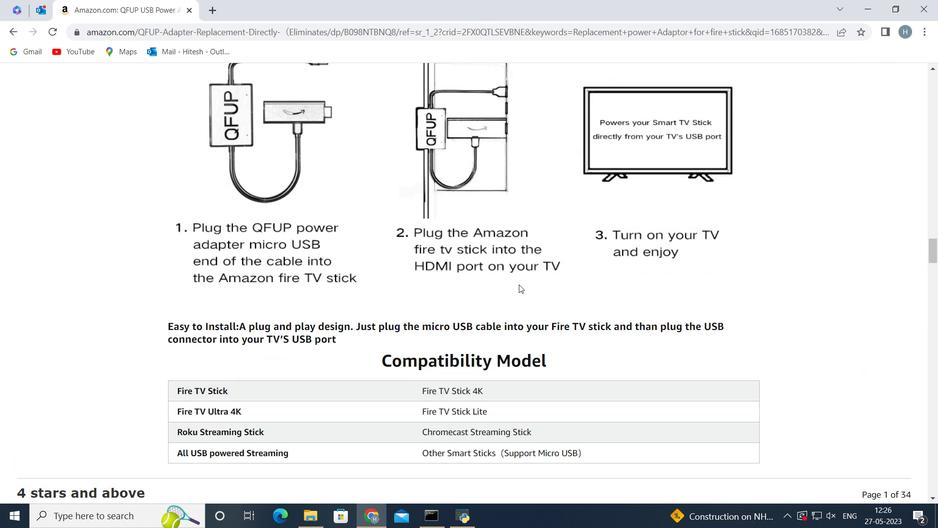 
Action: Mouse scrolled (519, 285) with delta (0, 0)
Screenshot: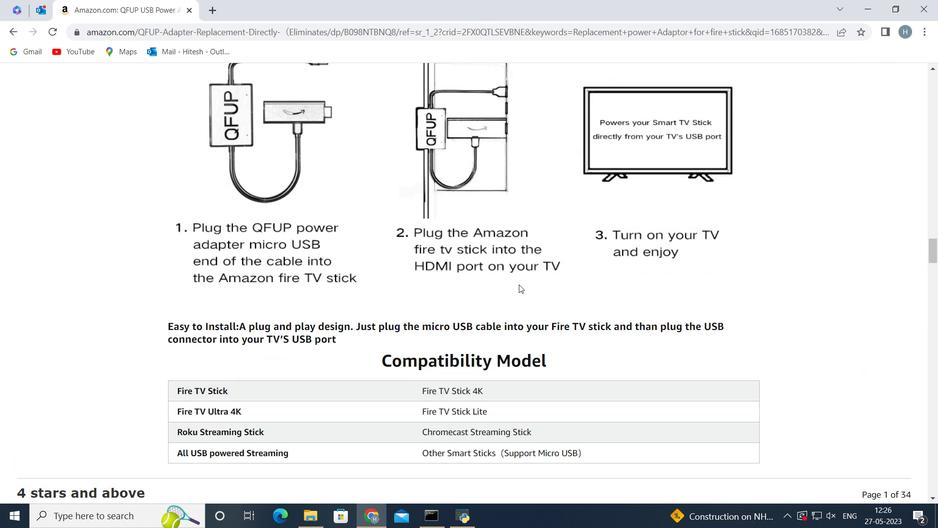 
Action: Mouse scrolled (519, 285) with delta (0, 0)
Screenshot: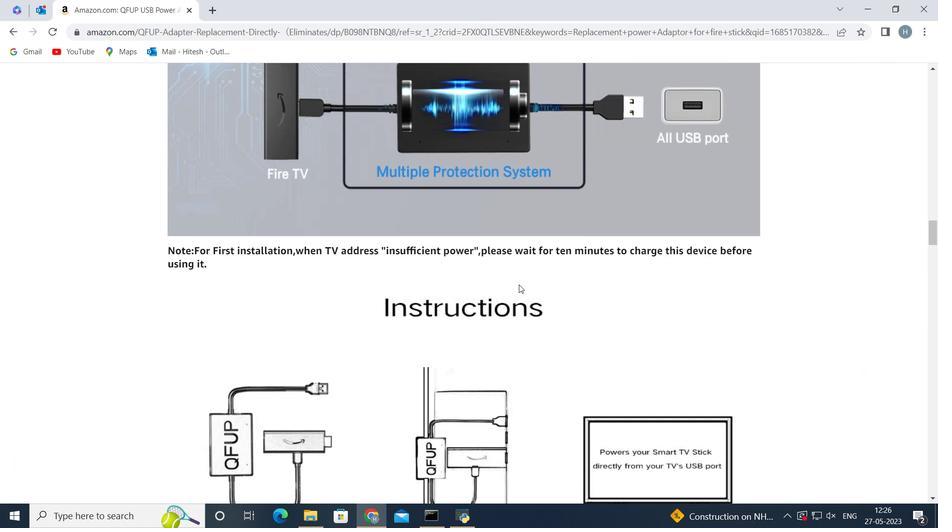 
Action: Mouse scrolled (519, 285) with delta (0, 0)
Screenshot: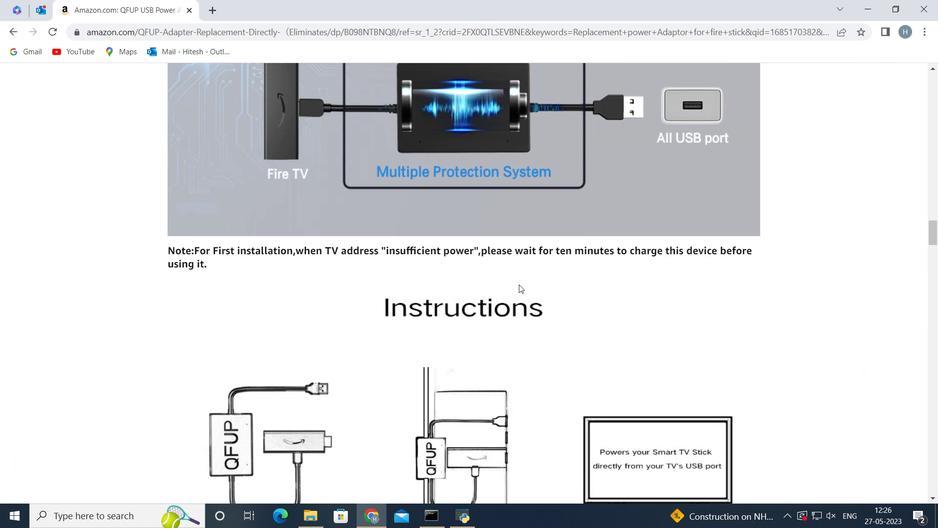 
Action: Mouse scrolled (519, 285) with delta (0, 0)
Screenshot: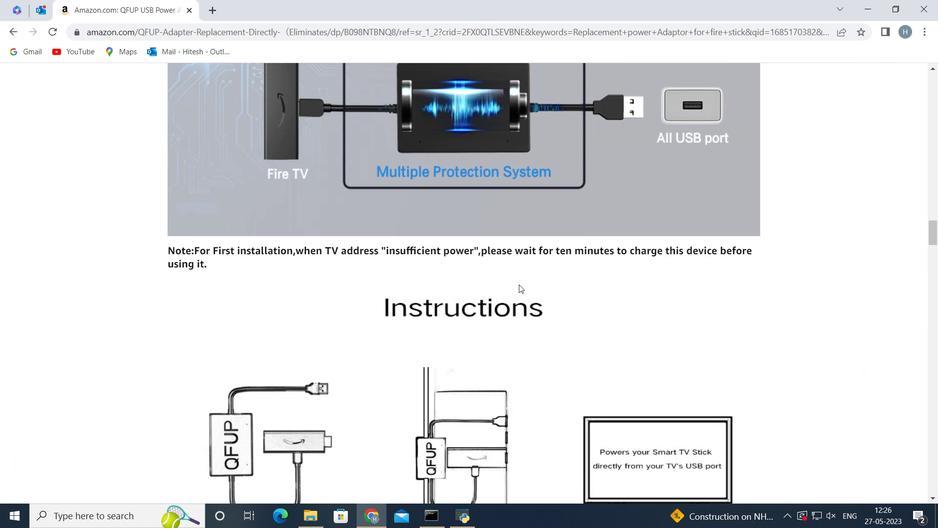 
Action: Mouse scrolled (519, 285) with delta (0, 0)
Screenshot: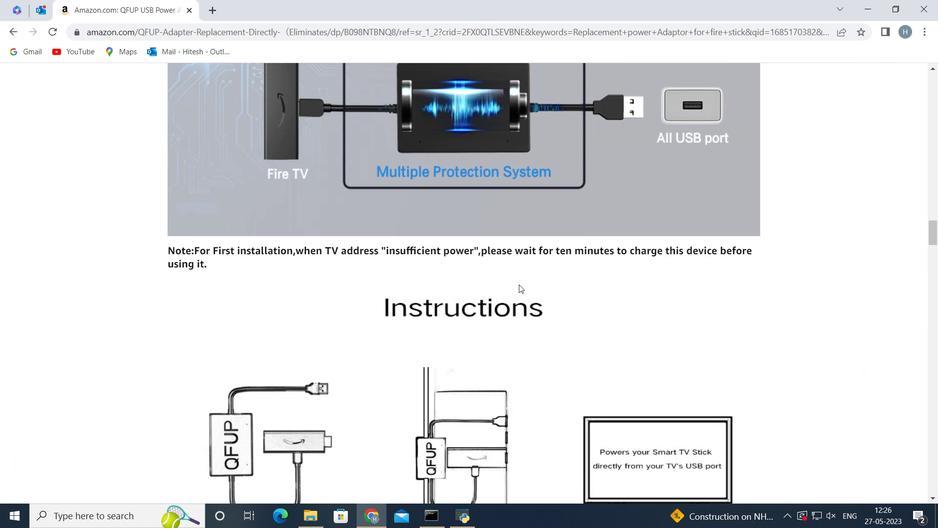 
Action: Mouse scrolled (519, 285) with delta (0, 0)
Screenshot: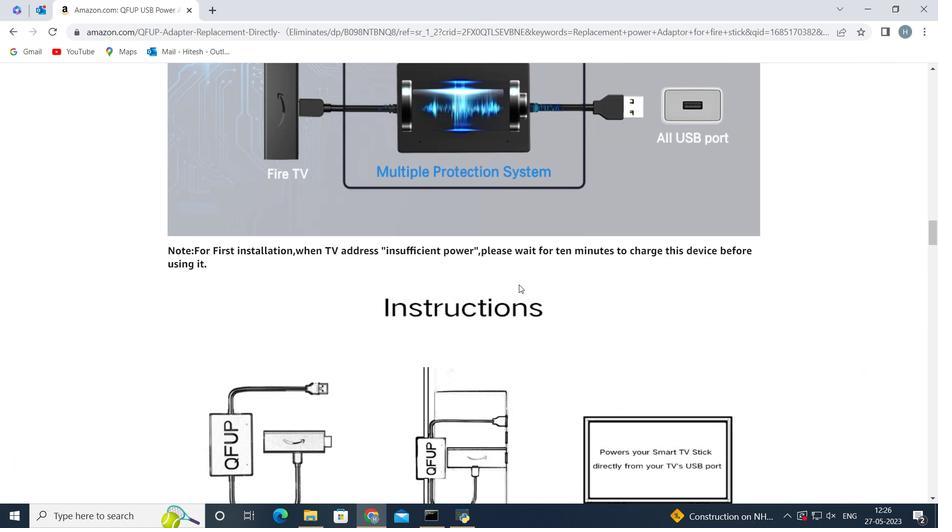 
Action: Mouse scrolled (519, 285) with delta (0, 0)
Screenshot: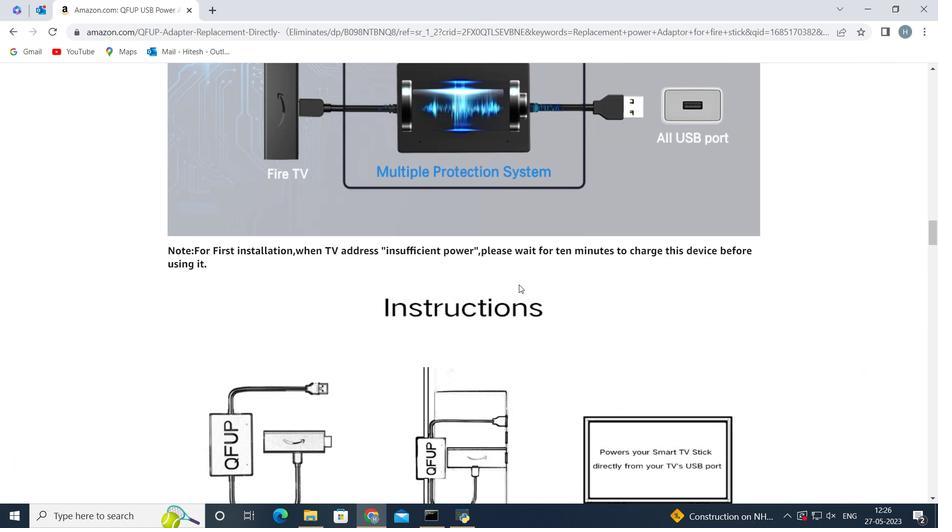 
Action: Mouse scrolled (519, 285) with delta (0, 0)
Screenshot: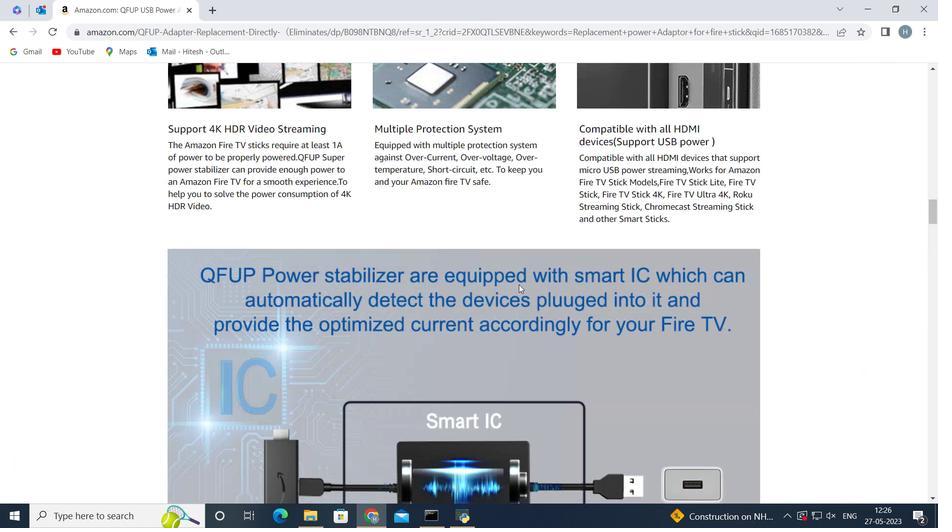 
Action: Mouse scrolled (519, 285) with delta (0, 0)
Screenshot: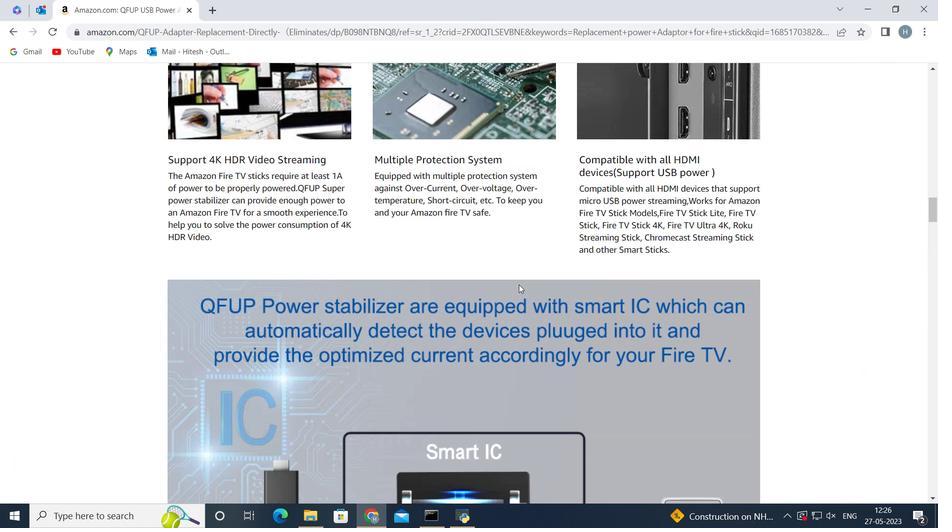 
Action: Mouse scrolled (519, 285) with delta (0, 0)
Screenshot: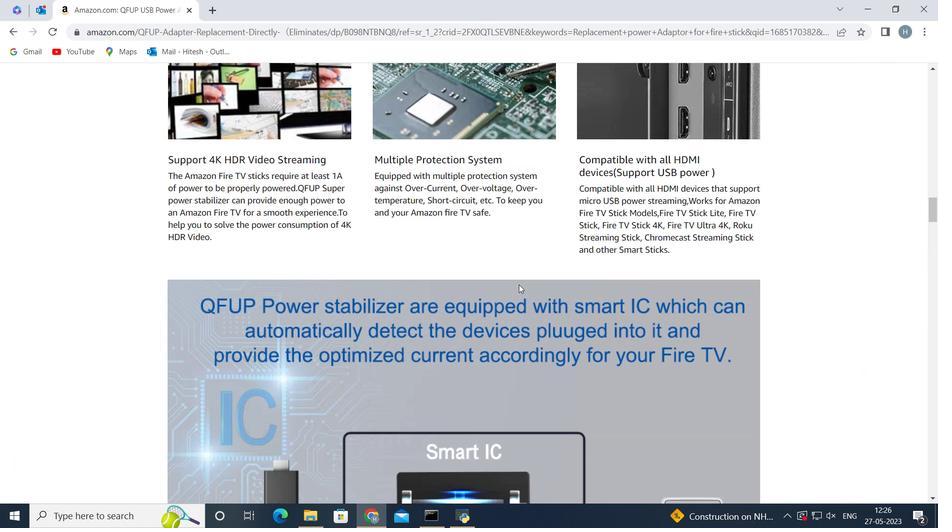 
Action: Mouse scrolled (519, 285) with delta (0, 0)
Screenshot: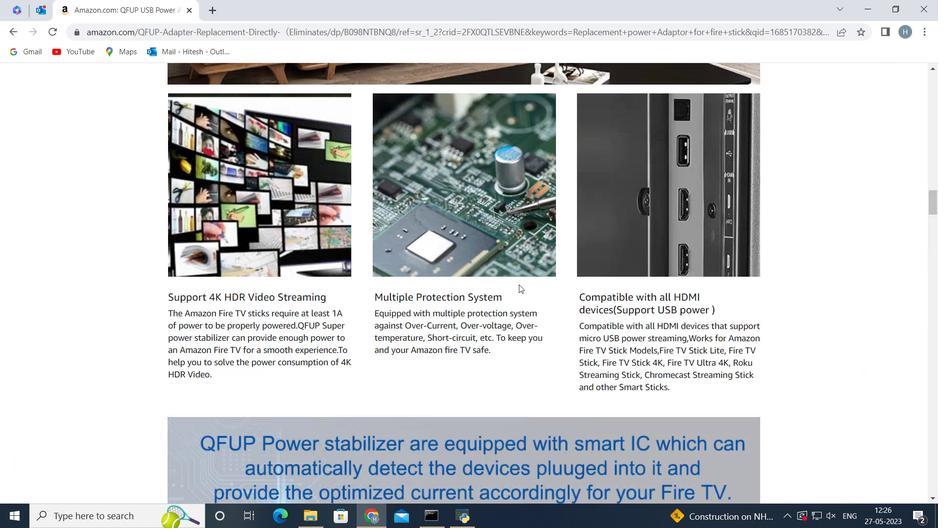
Action: Mouse scrolled (519, 285) with delta (0, 0)
Screenshot: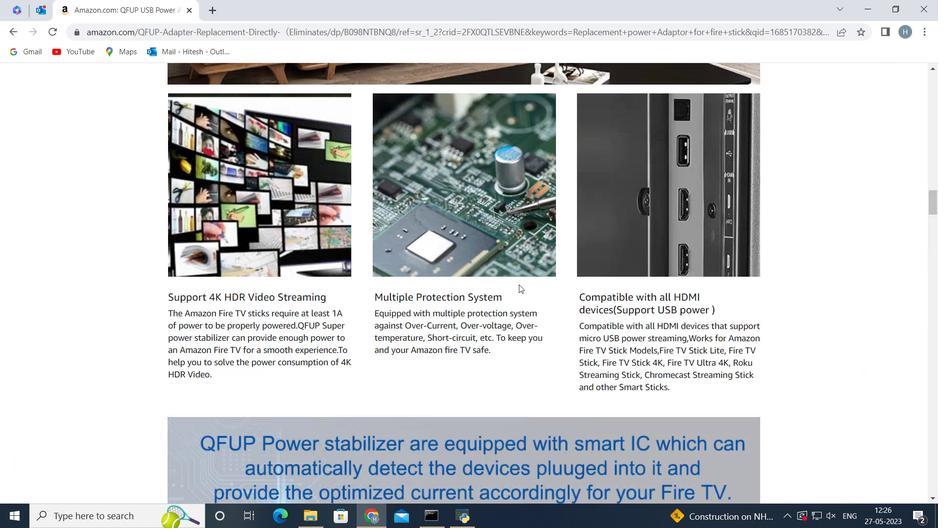 
Action: Mouse scrolled (519, 285) with delta (0, 0)
Screenshot: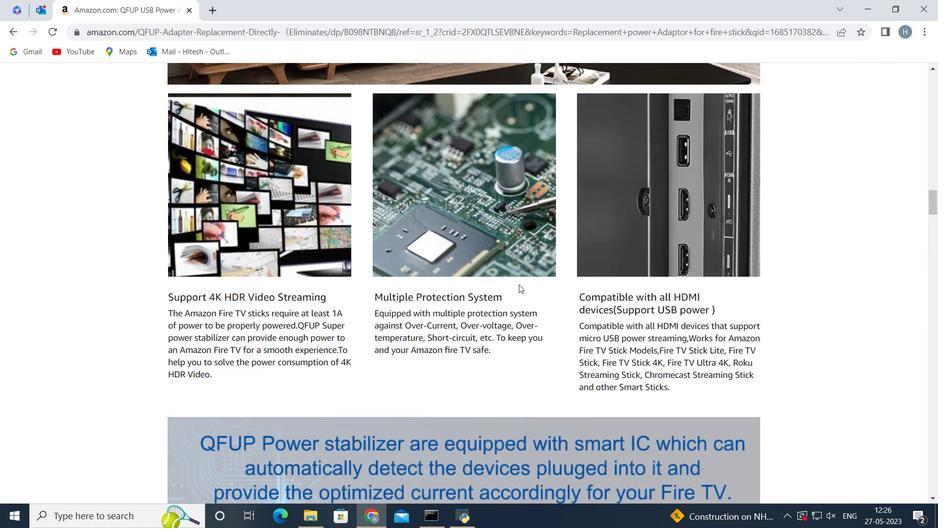 
Action: Mouse scrolled (519, 285) with delta (0, 0)
Screenshot: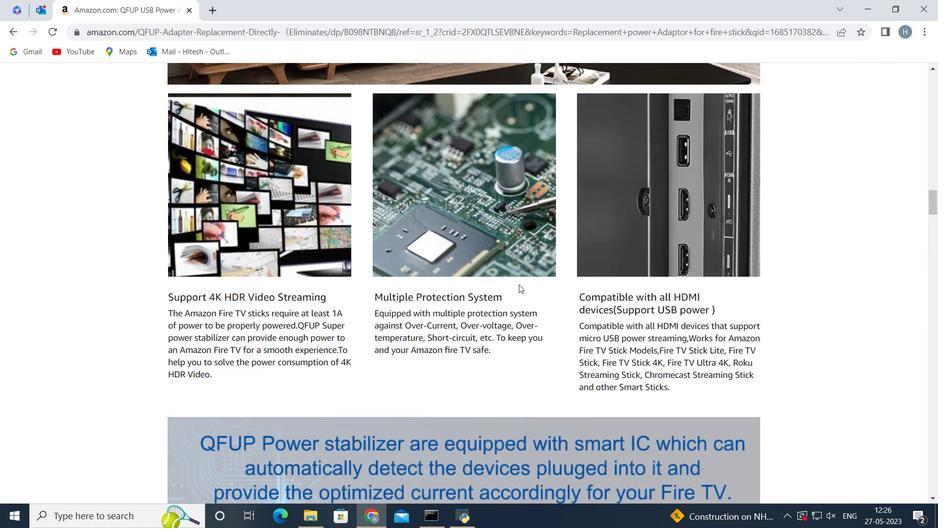 
Action: Mouse scrolled (519, 285) with delta (0, 0)
Screenshot: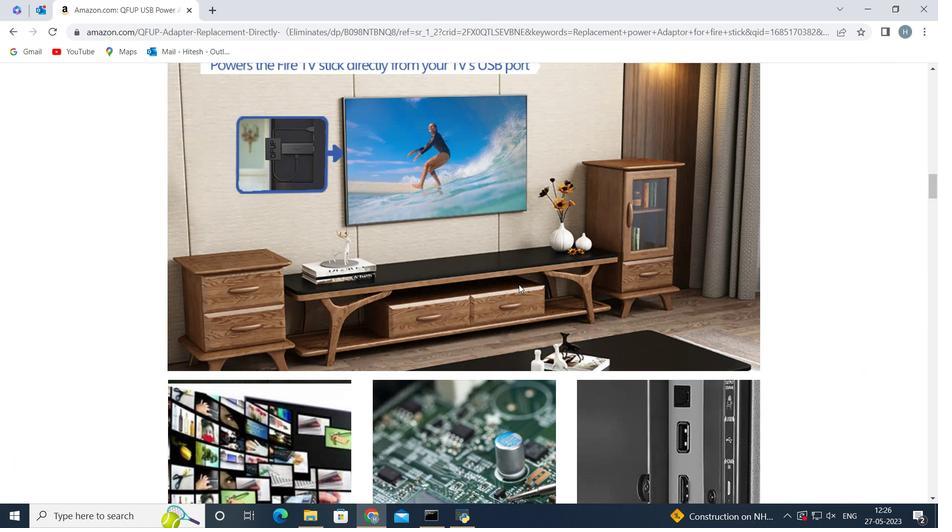
Action: Mouse scrolled (519, 285) with delta (0, 0)
Screenshot: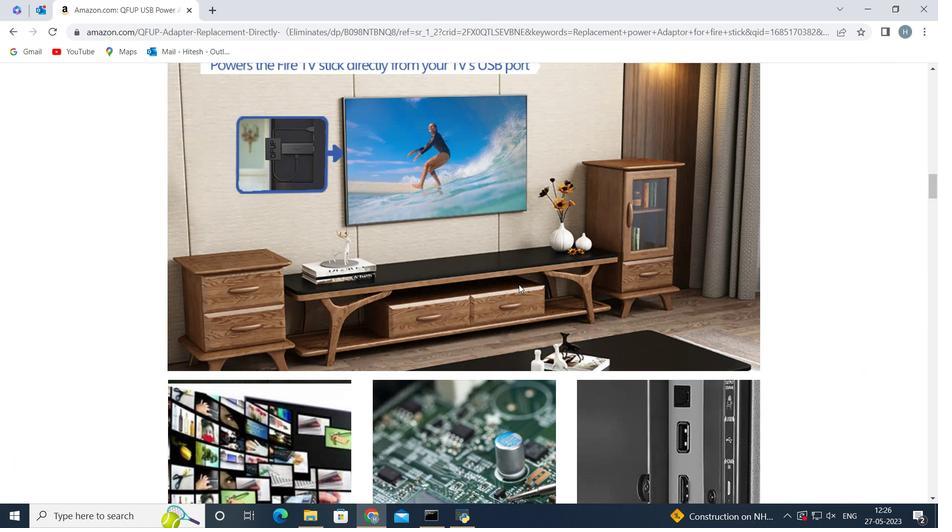 
Action: Mouse scrolled (519, 285) with delta (0, 0)
Screenshot: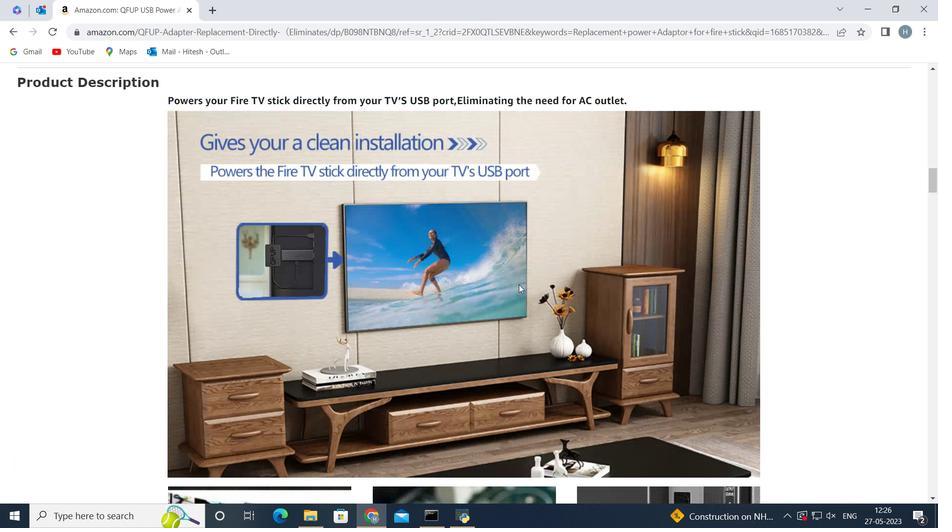 
Action: Mouse scrolled (519, 285) with delta (0, 0)
Screenshot: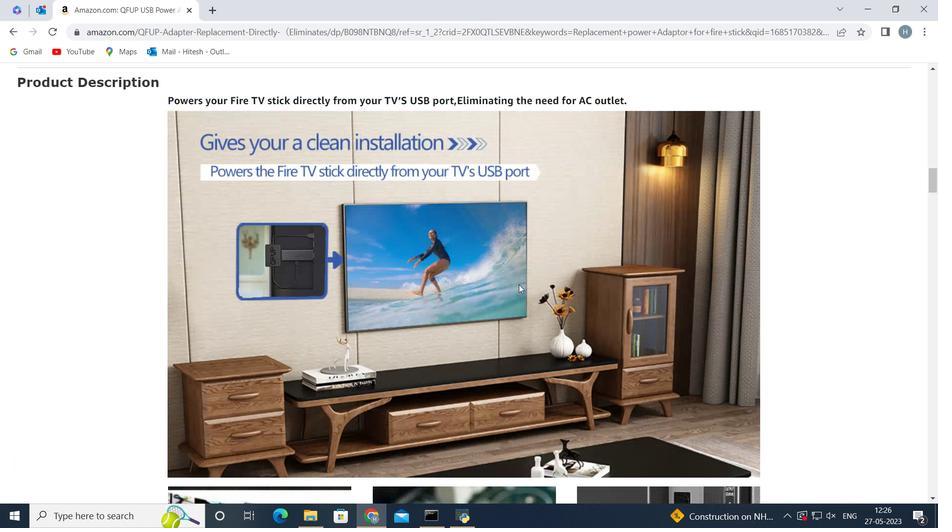 
Action: Mouse scrolled (519, 285) with delta (0, 0)
Screenshot: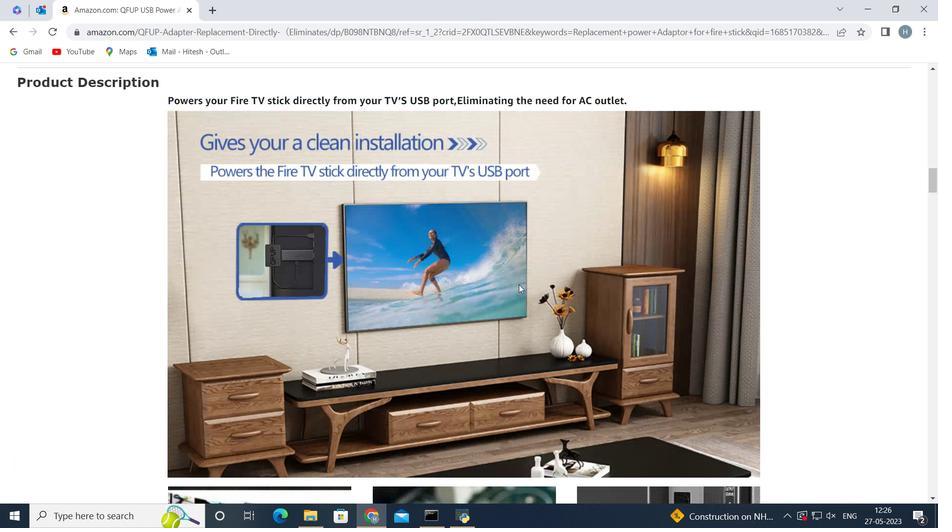 
Action: Mouse scrolled (519, 285) with delta (0, 0)
Screenshot: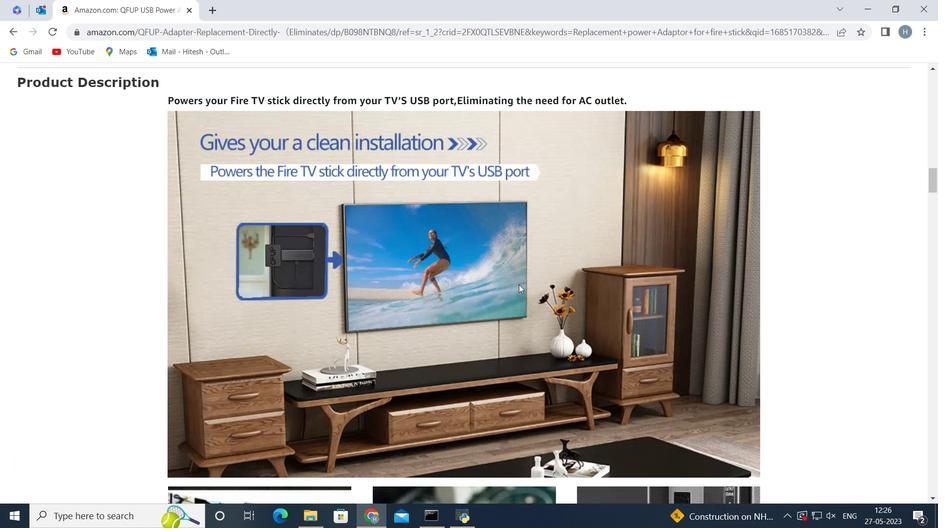 
Action: Mouse scrolled (519, 285) with delta (0, 0)
Screenshot: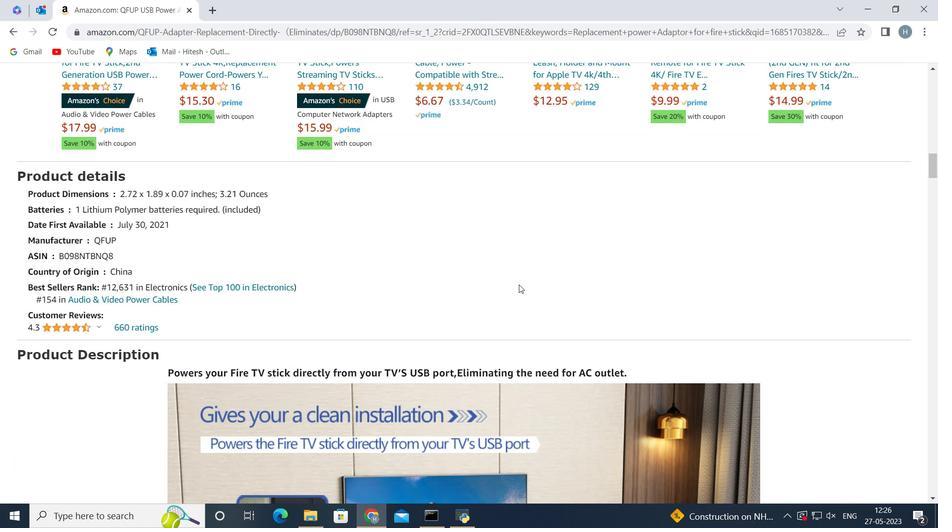 
Action: Mouse scrolled (519, 285) with delta (0, 0)
Screenshot: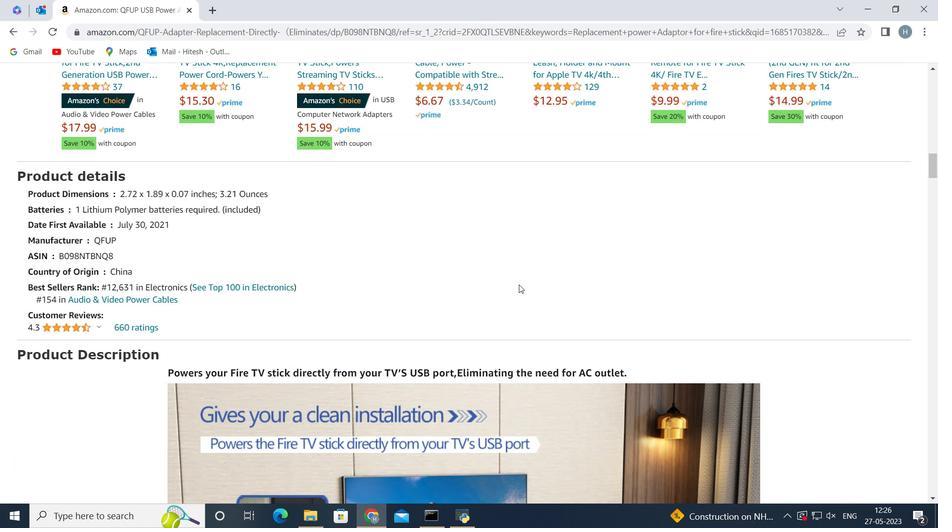 
Action: Mouse scrolled (519, 285) with delta (0, 0)
Screenshot: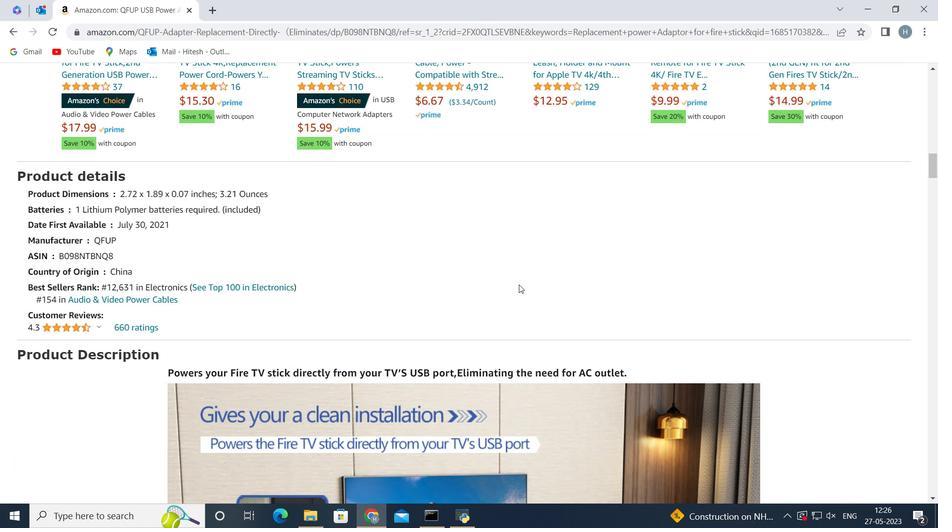 
Action: Mouse scrolled (519, 285) with delta (0, 0)
Screenshot: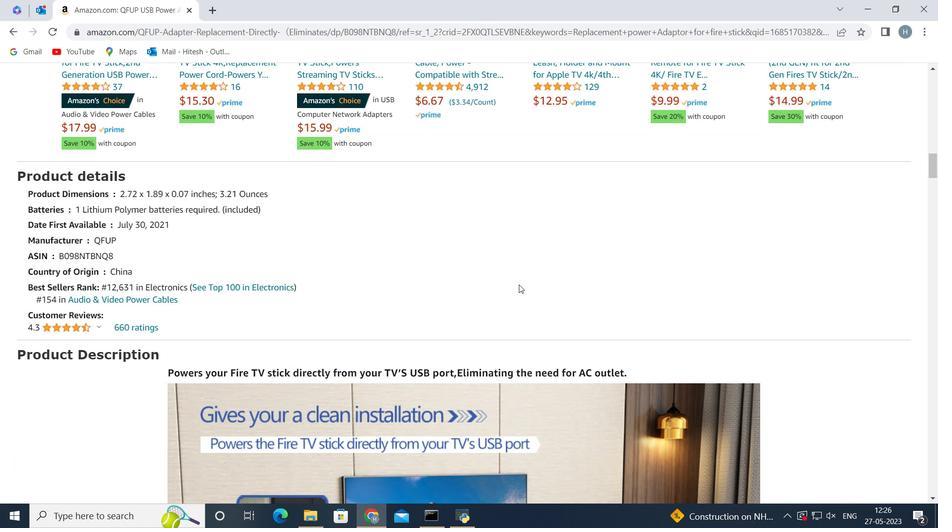 
Action: Mouse scrolled (519, 285) with delta (0, 0)
Screenshot: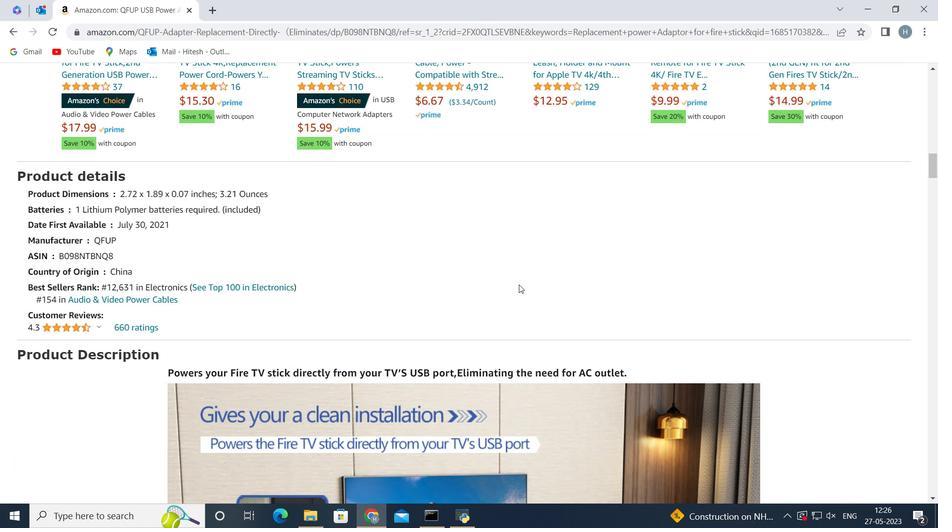 
Action: Mouse scrolled (519, 285) with delta (0, 0)
Screenshot: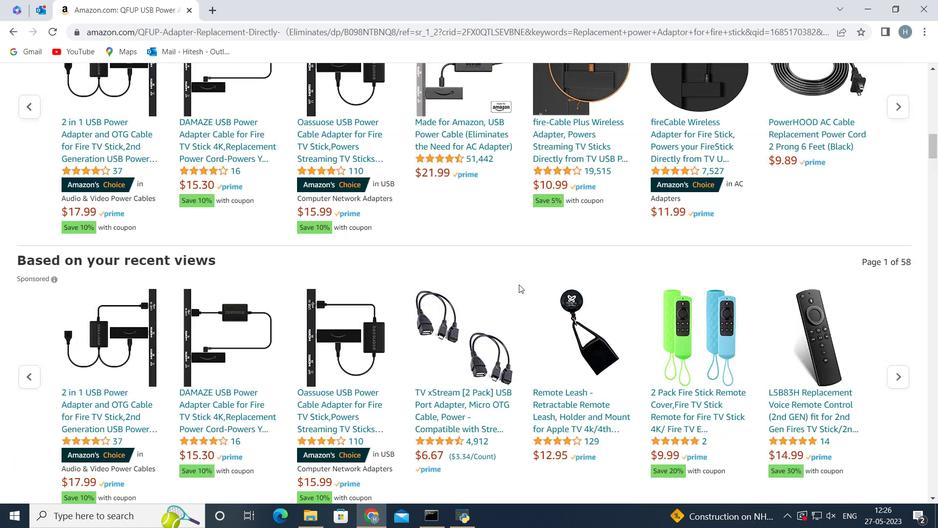 
Action: Mouse scrolled (519, 285) with delta (0, 0)
Screenshot: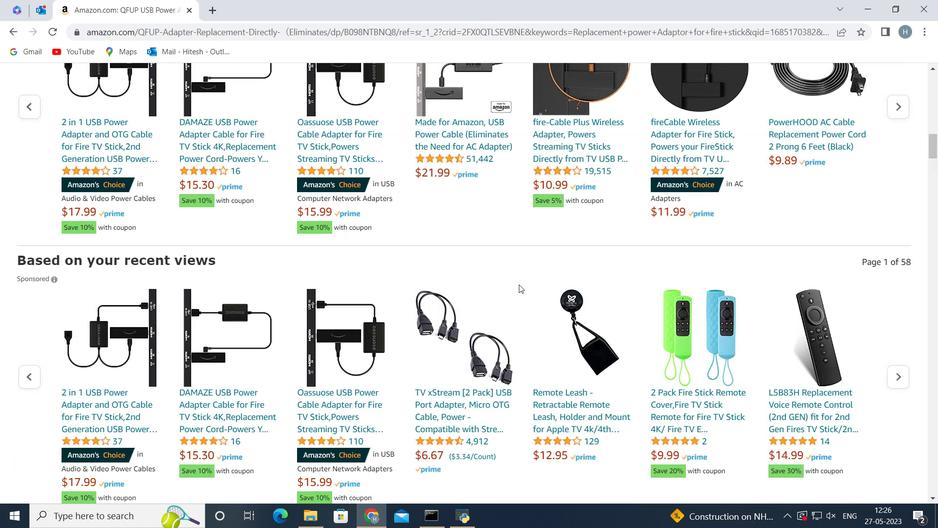 
Action: Mouse scrolled (519, 285) with delta (0, 0)
Screenshot: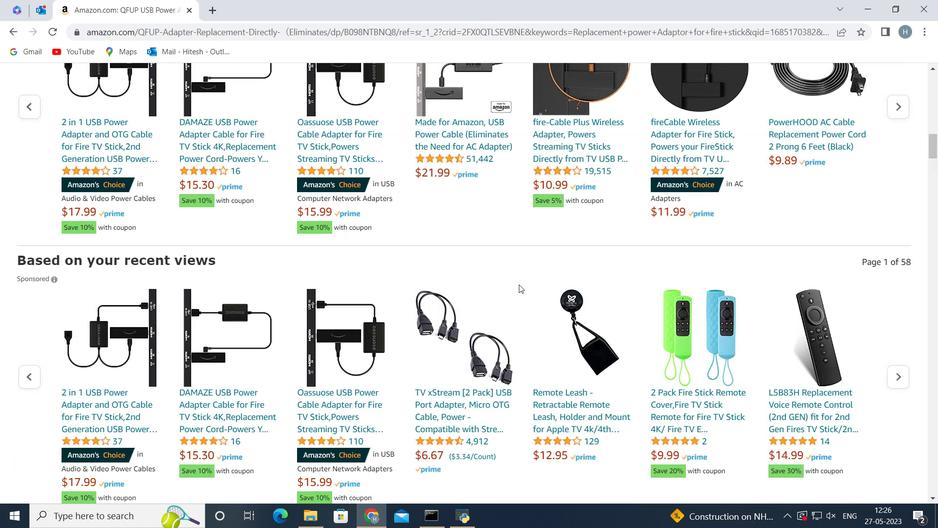 
Action: Mouse scrolled (519, 285) with delta (0, 0)
Screenshot: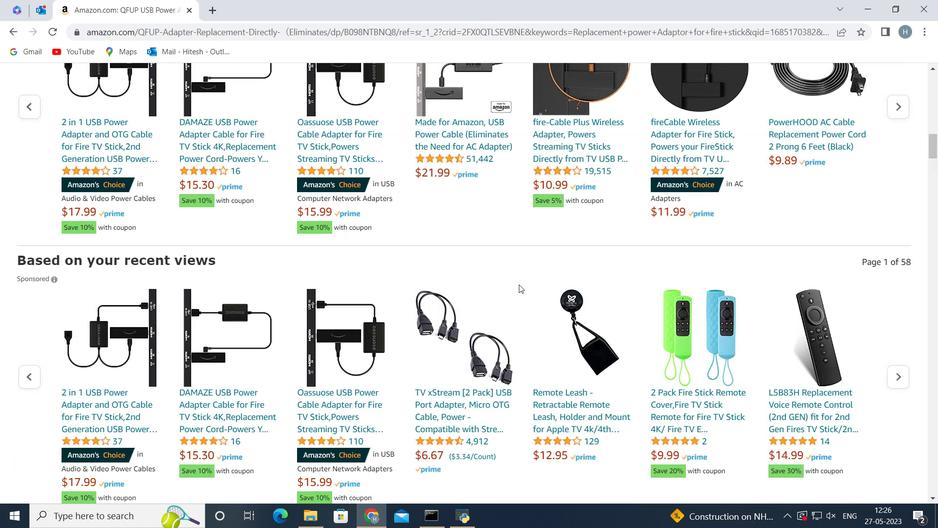 
Action: Mouse scrolled (519, 285) with delta (0, 0)
Screenshot: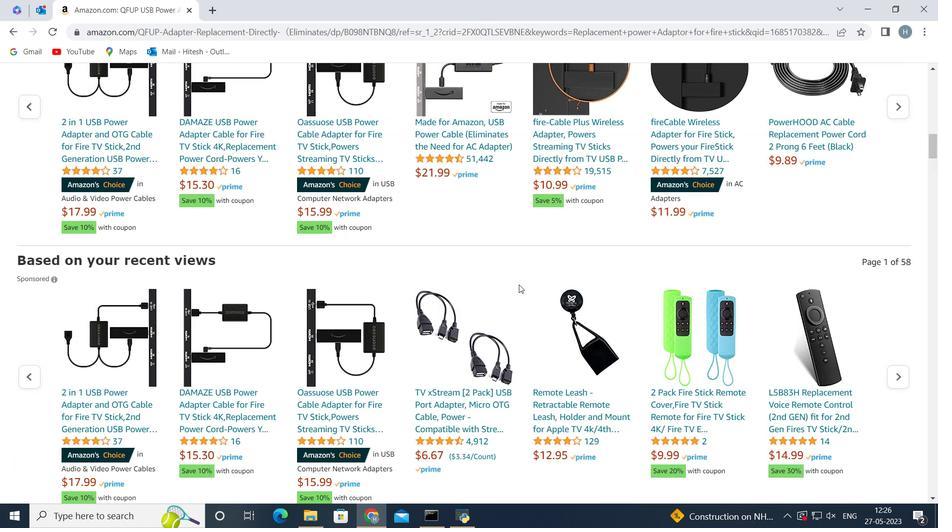 
Action: Mouse scrolled (519, 285) with delta (0, 0)
Screenshot: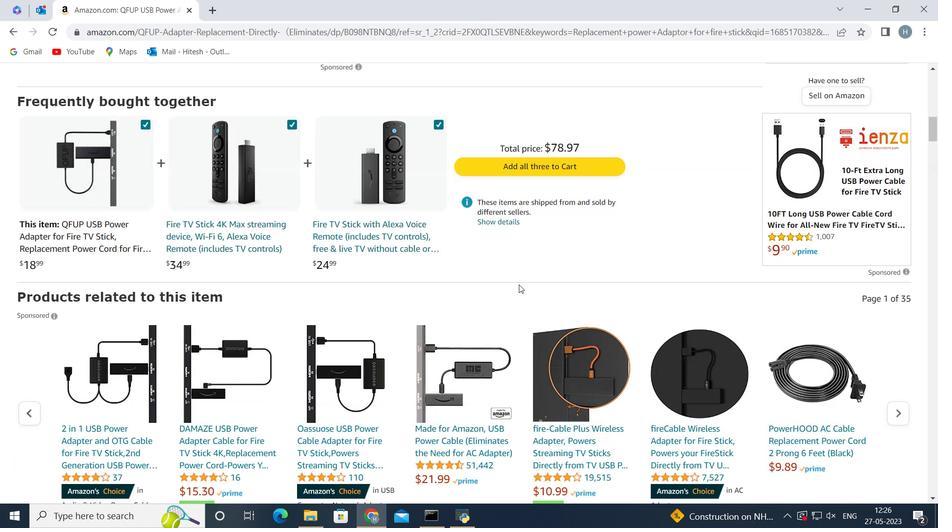 
Action: Mouse scrolled (519, 285) with delta (0, 0)
Screenshot: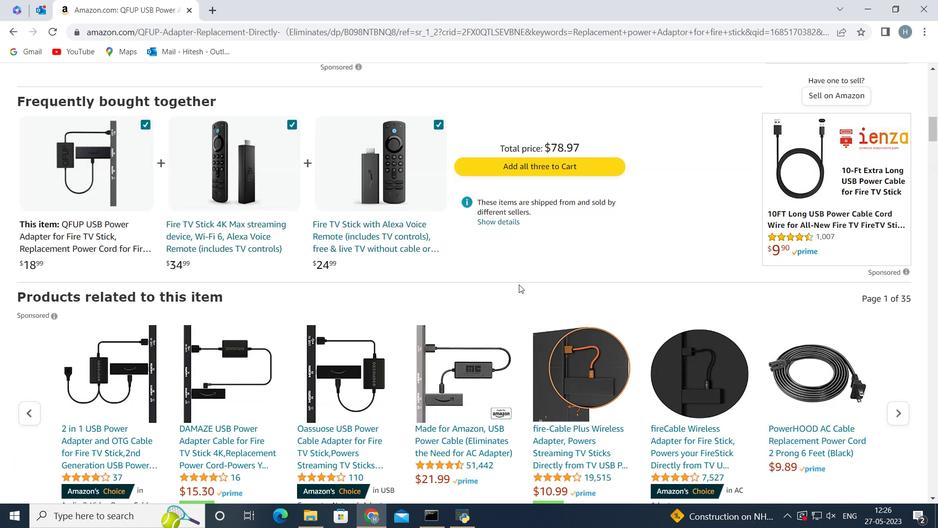 
Action: Mouse scrolled (519, 285) with delta (0, 0)
Screenshot: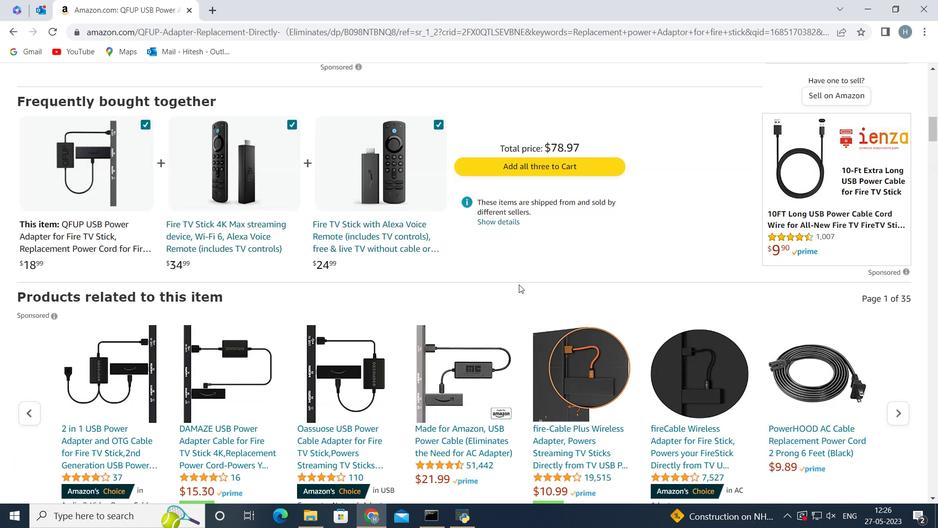 
Action: Mouse scrolled (519, 285) with delta (0, 0)
Screenshot: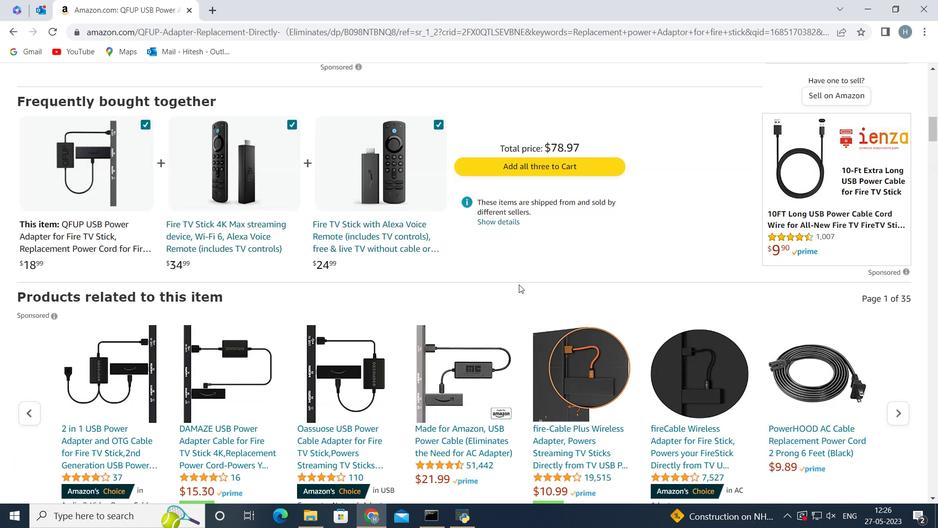 
Action: Mouse scrolled (519, 285) with delta (0, 0)
Screenshot: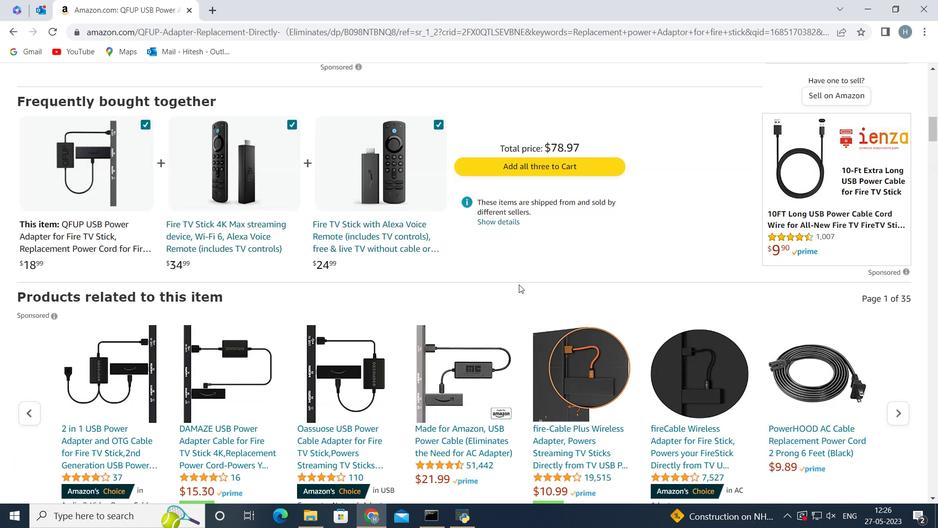 
Action: Mouse scrolled (519, 285) with delta (0, 0)
Screenshot: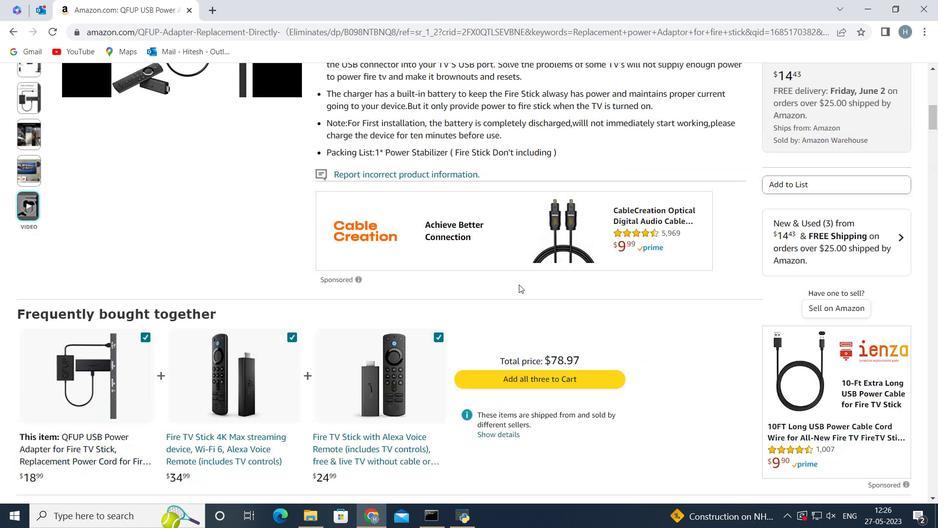 
Action: Mouse scrolled (519, 285) with delta (0, 0)
Screenshot: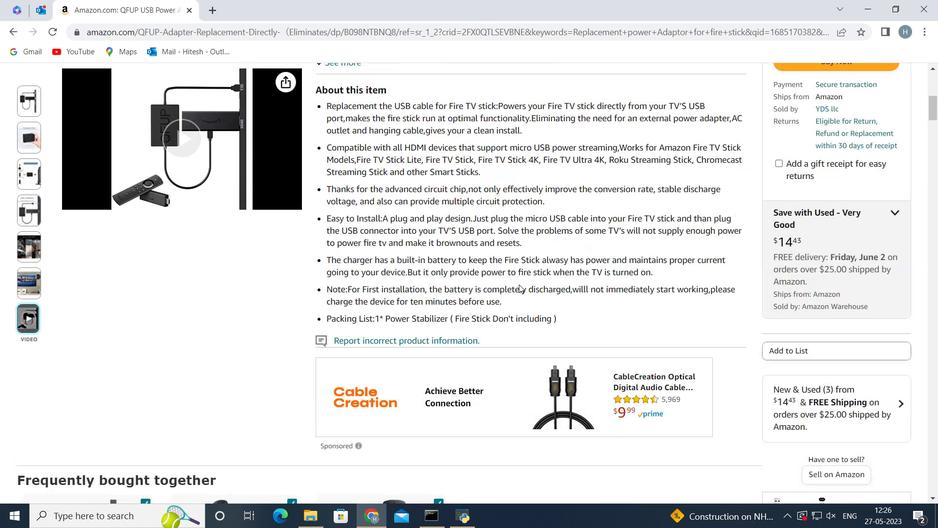 
Action: Mouse scrolled (519, 285) with delta (0, 0)
Screenshot: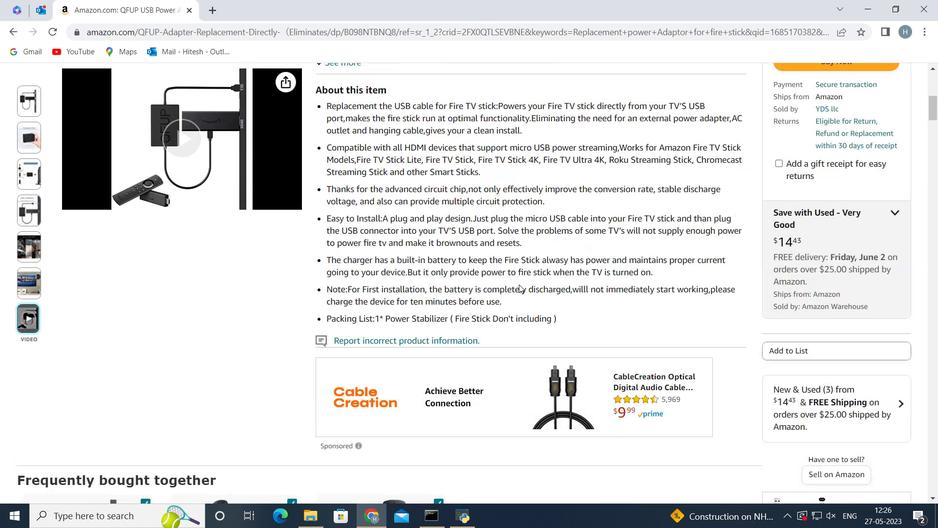 
Action: Mouse scrolled (519, 285) with delta (0, 0)
Screenshot: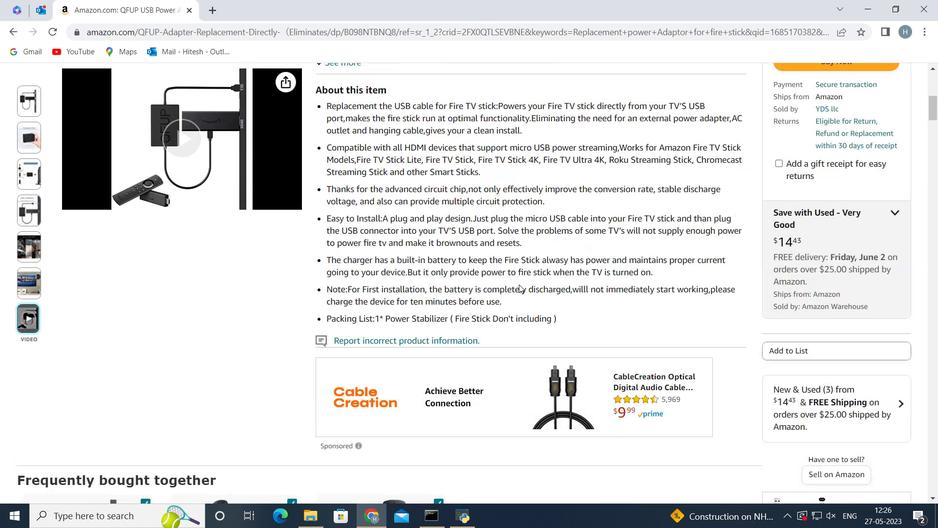 
Action: Mouse scrolled (519, 285) with delta (0, 0)
Screenshot: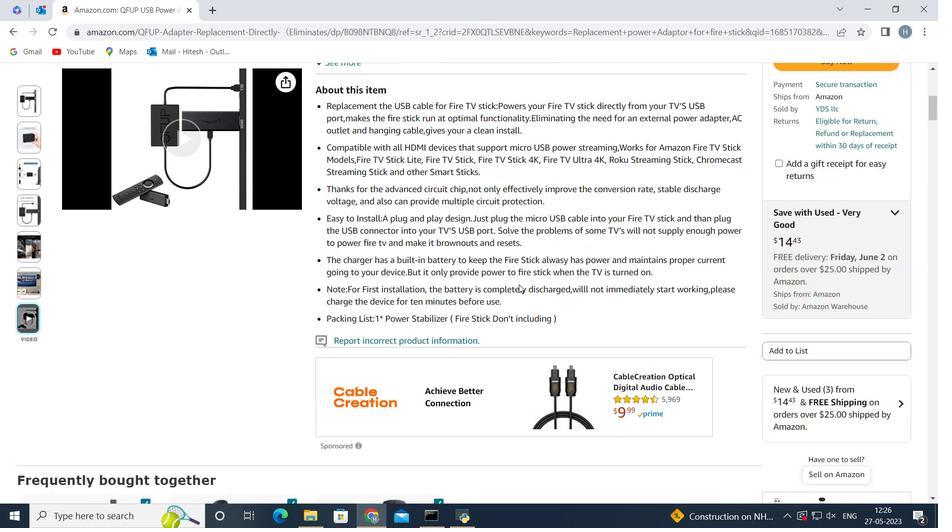 
Action: Mouse scrolled (519, 285) with delta (0, 0)
Screenshot: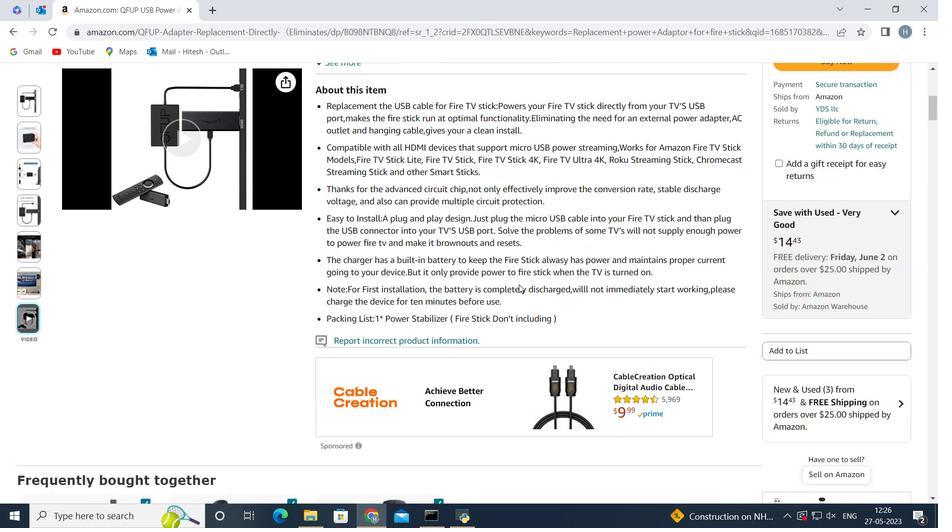 
Action: Mouse scrolled (519, 285) with delta (0, 0)
Screenshot: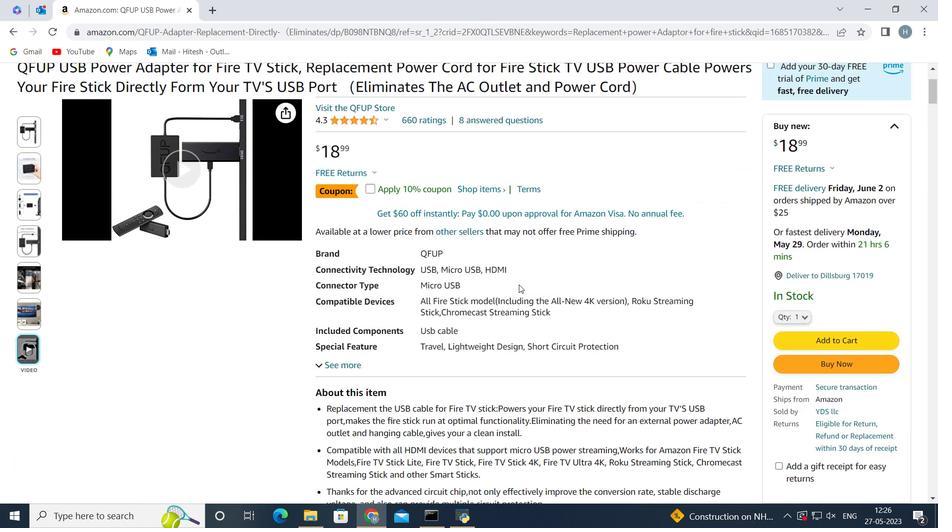 
Action: Mouse scrolled (519, 285) with delta (0, 0)
Screenshot: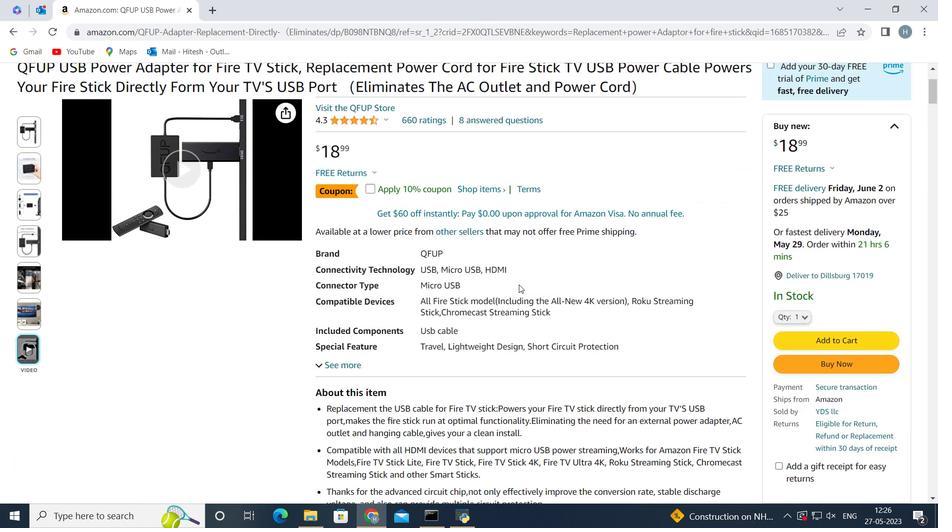 
Action: Mouse scrolled (519, 285) with delta (0, 0)
Screenshot: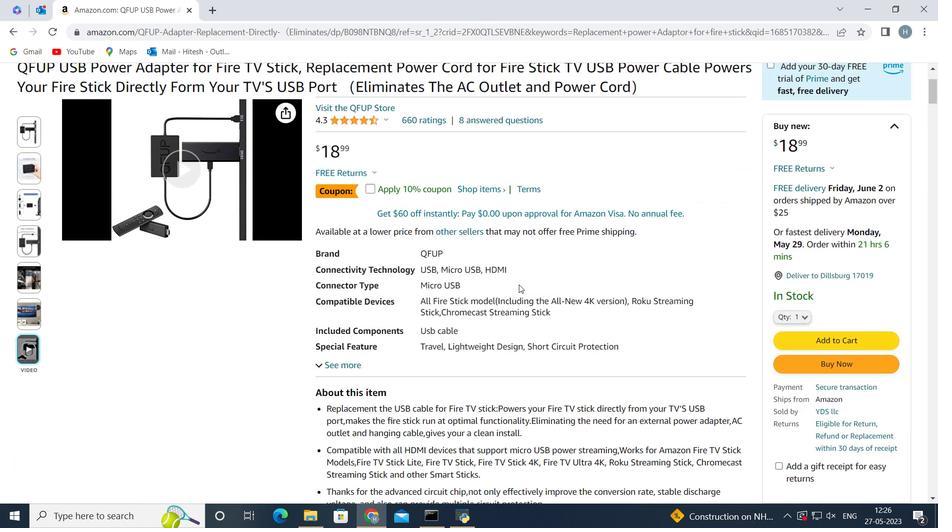 
Action: Mouse scrolled (519, 285) with delta (0, 0)
Screenshot: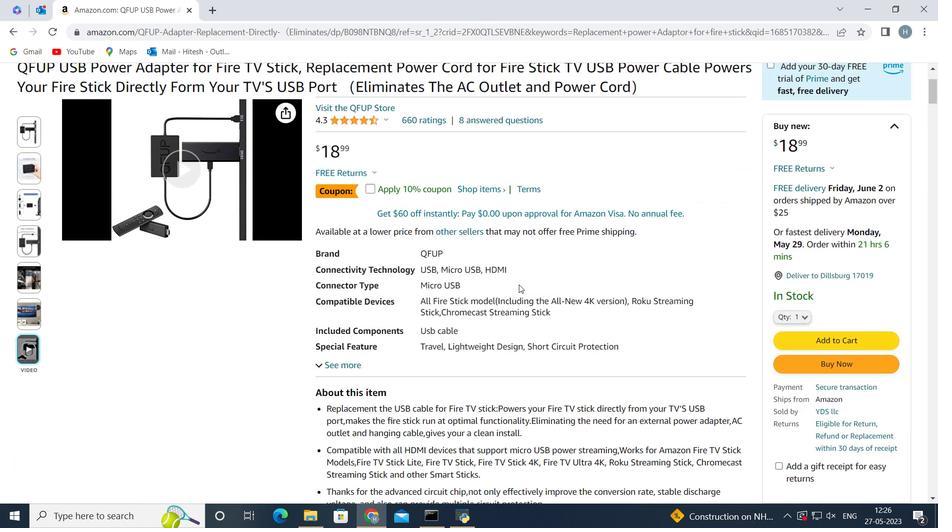 
Action: Mouse scrolled (519, 285) with delta (0, 0)
Screenshot: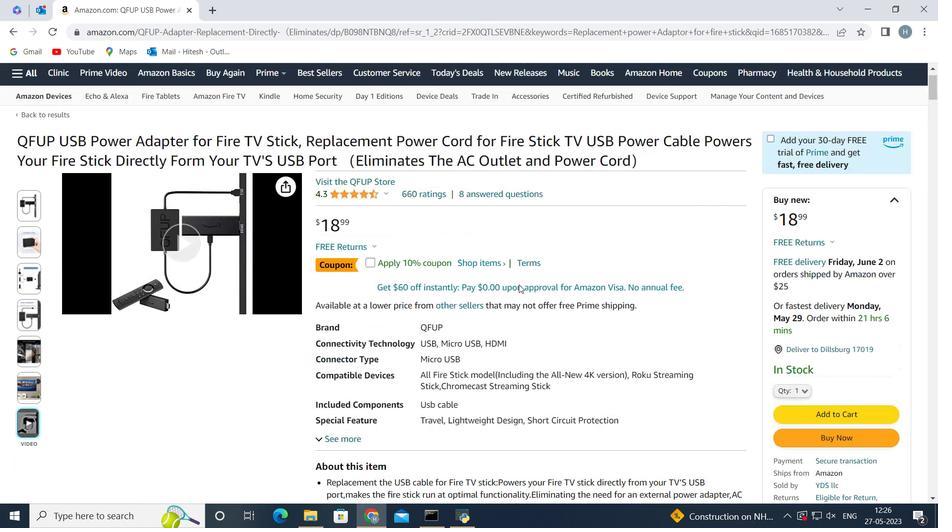 
Action: Mouse scrolled (519, 285) with delta (0, 0)
Screenshot: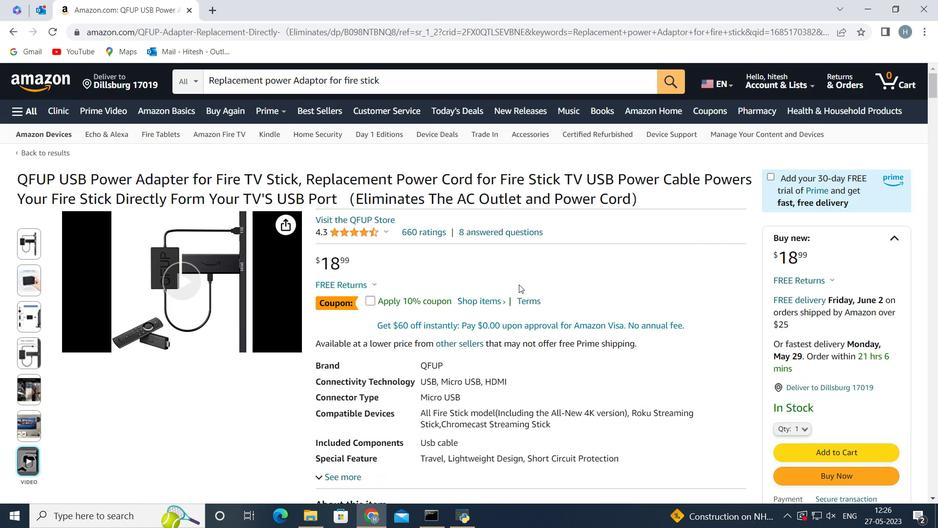 
Action: Mouse scrolled (519, 285) with delta (0, 0)
Screenshot: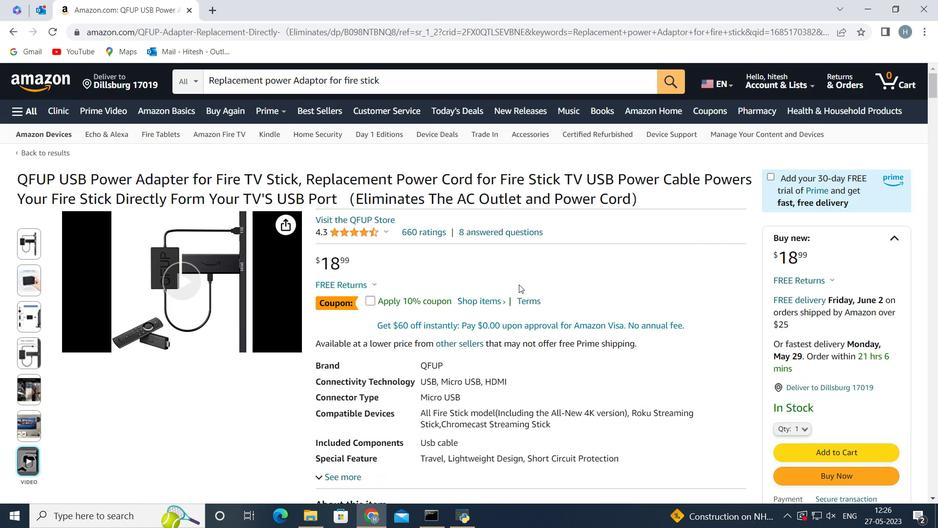 
Action: Mouse scrolled (519, 285) with delta (0, 0)
Screenshot: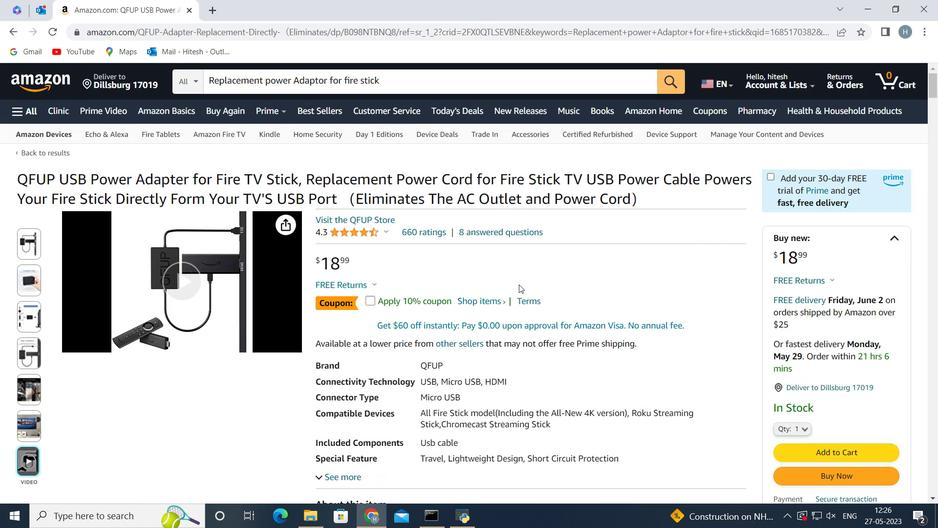
Action: Mouse scrolled (519, 285) with delta (0, 0)
Screenshot: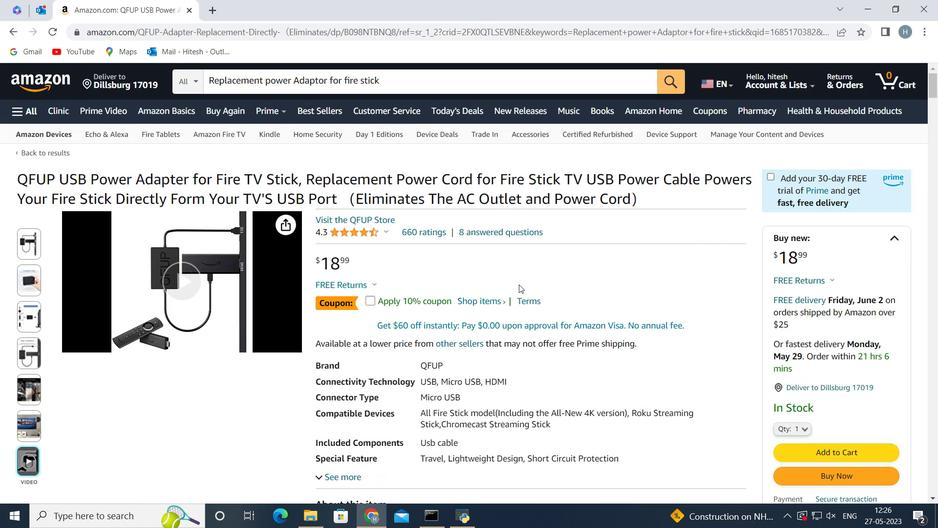 
Action: Mouse scrolled (519, 285) with delta (0, 0)
Screenshot: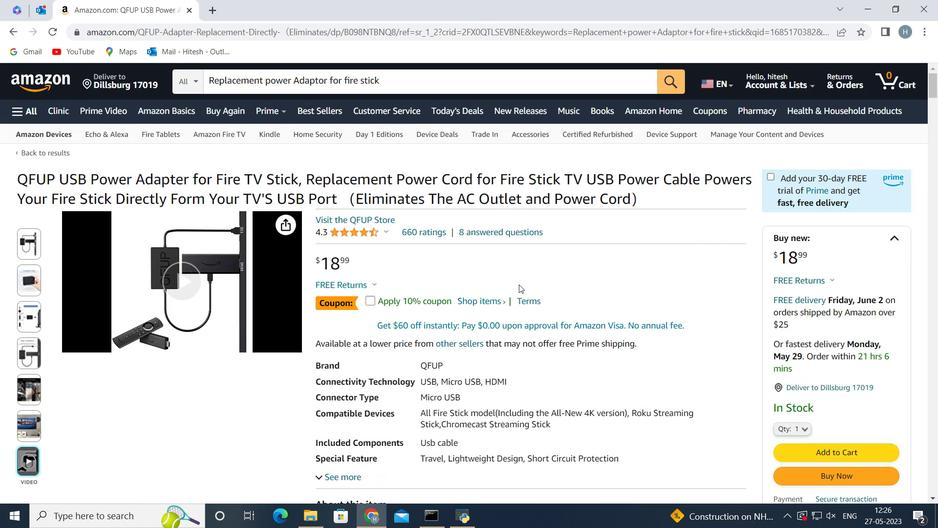 
Action: Mouse scrolled (519, 285) with delta (0, 0)
Screenshot: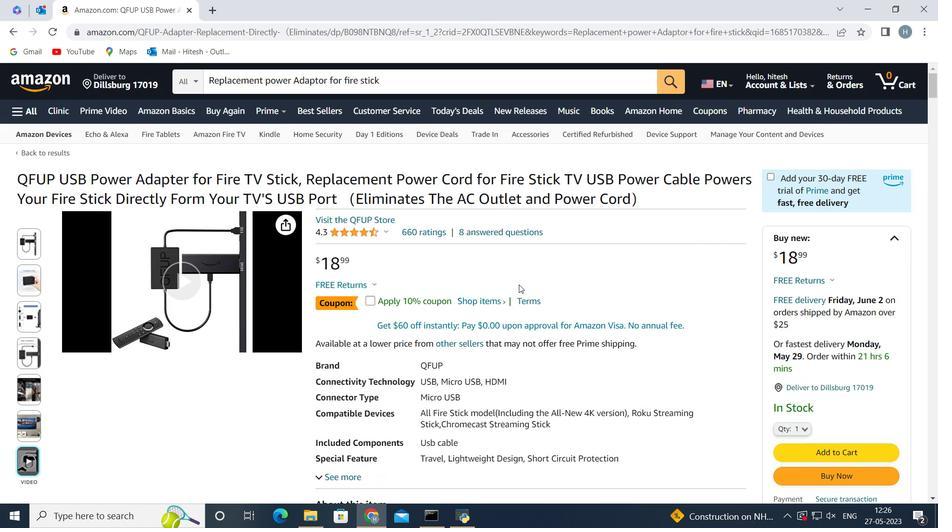 
Action: Mouse scrolled (519, 285) with delta (0, 0)
Screenshot: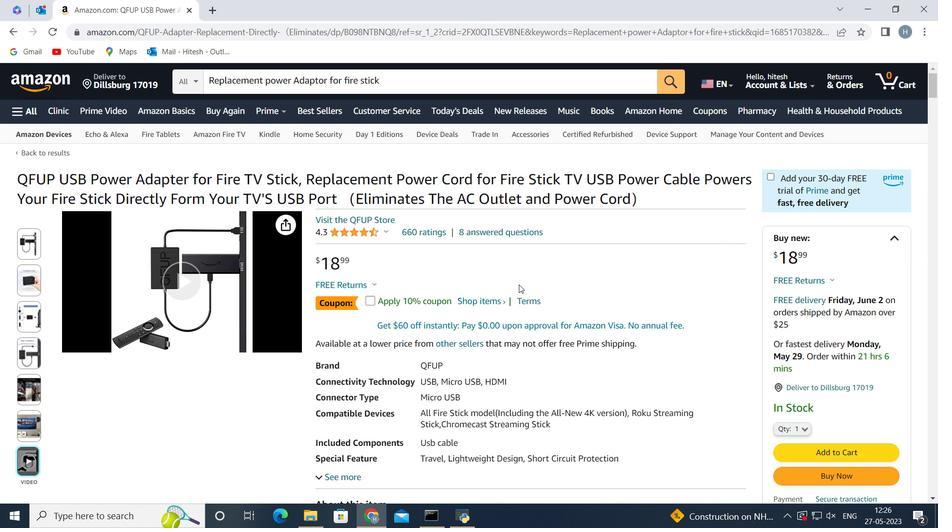 
Action: Mouse scrolled (519, 285) with delta (0, 0)
Screenshot: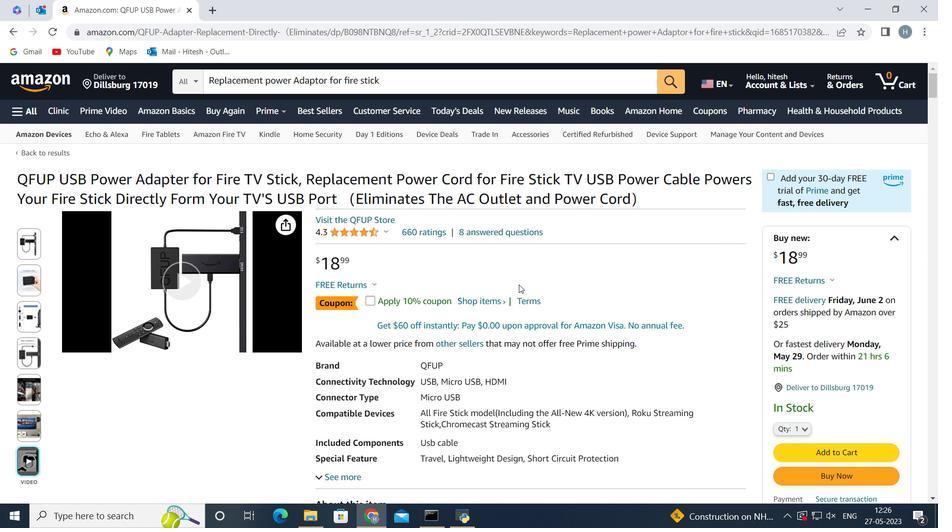 
Action: Mouse scrolled (519, 285) with delta (0, 0)
Screenshot: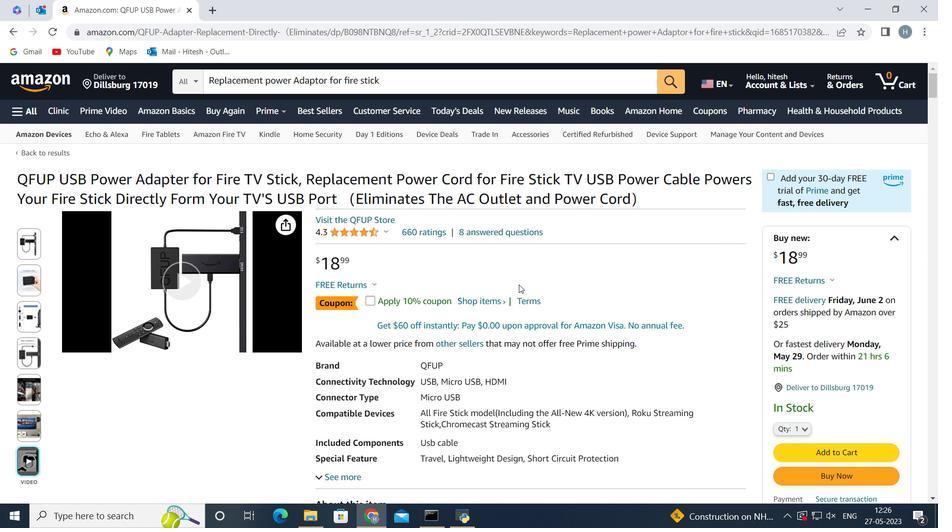 
Action: Mouse scrolled (519, 285) with delta (0, 0)
Screenshot: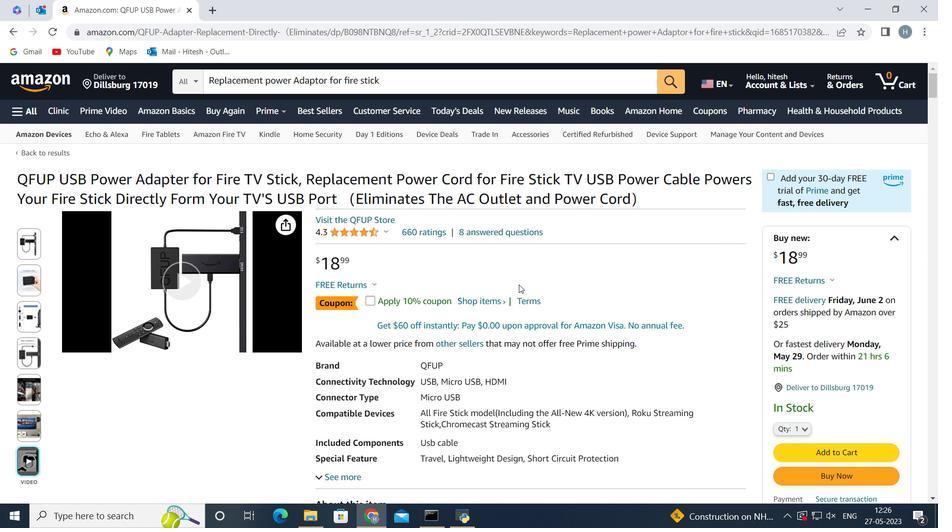 
Action: Mouse scrolled (519, 285) with delta (0, 0)
